 Task: Look for space in Annigeri, India from 12th  August, 2023 to 15th August, 2023 for 3 adults in price range Rs.12000 to Rs.16000. Place can be entire place with 2 bedrooms having 3 beds and 1 bathroom. Property type can be house, flat, guest house. Booking option can be shelf check-in. Required host language is English.
Action: Mouse moved to (571, 132)
Screenshot: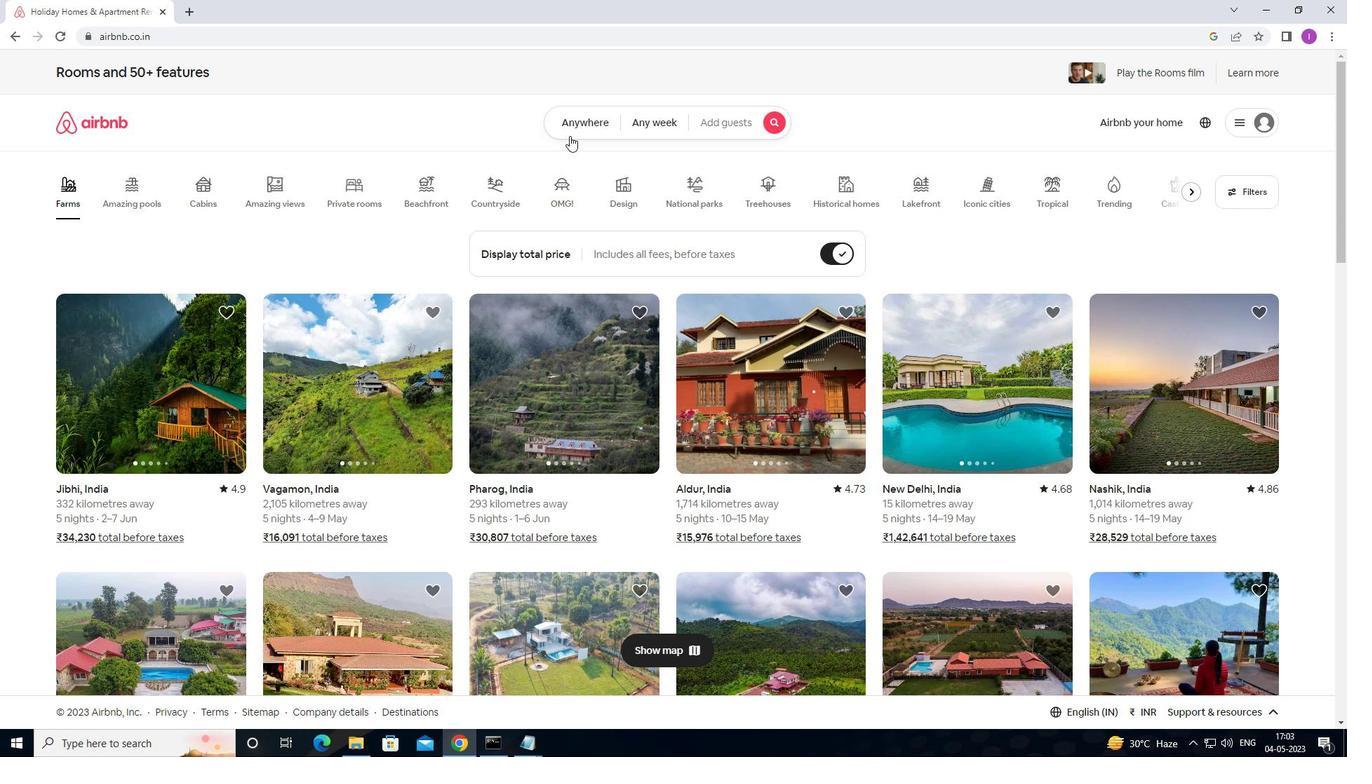 
Action: Mouse pressed left at (571, 132)
Screenshot: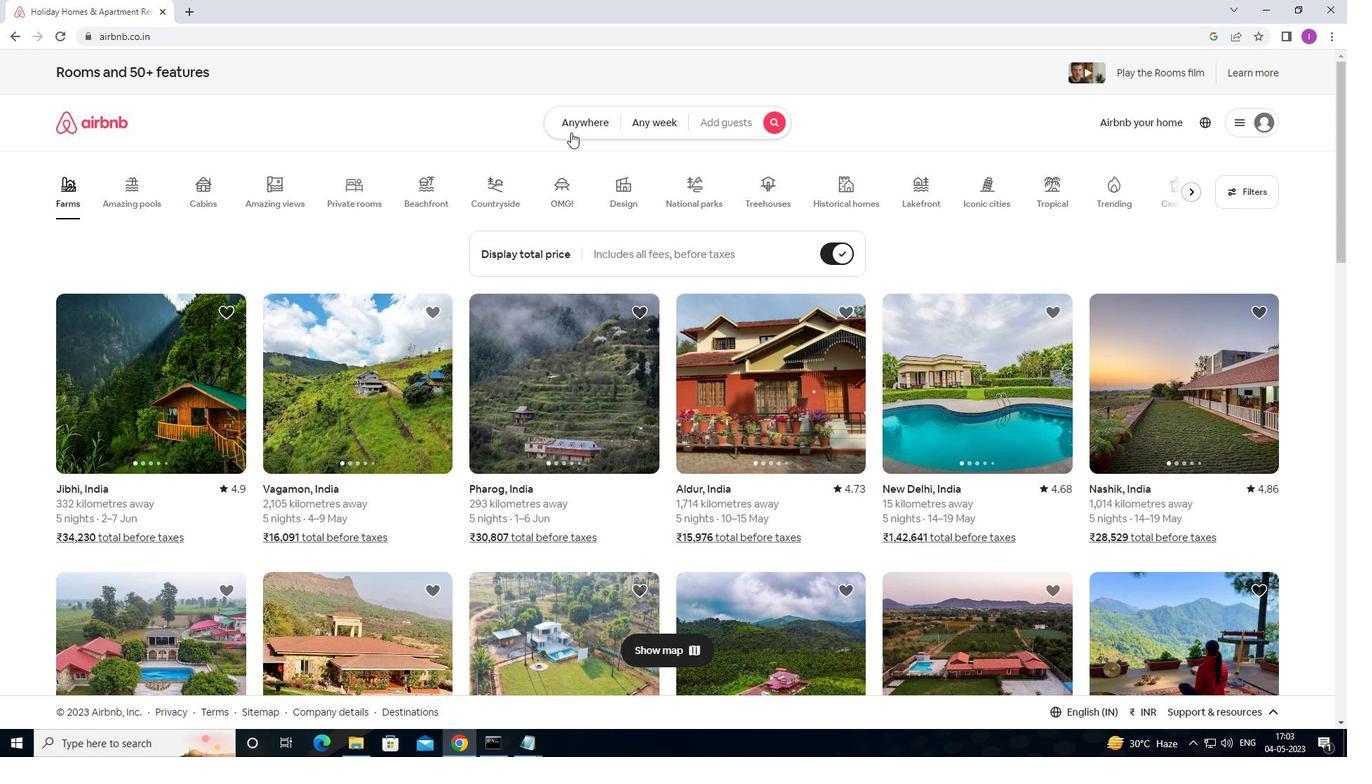 
Action: Mouse moved to (423, 162)
Screenshot: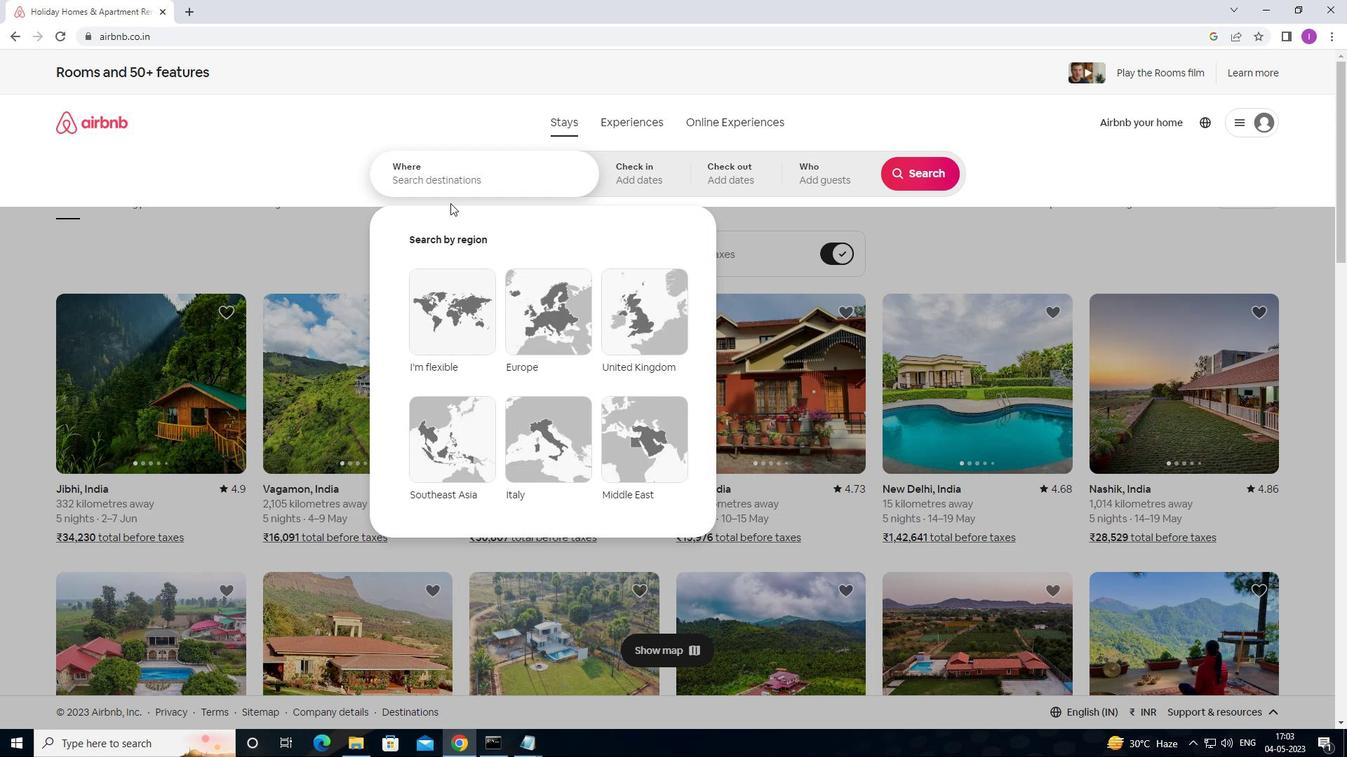 
Action: Mouse pressed left at (423, 162)
Screenshot: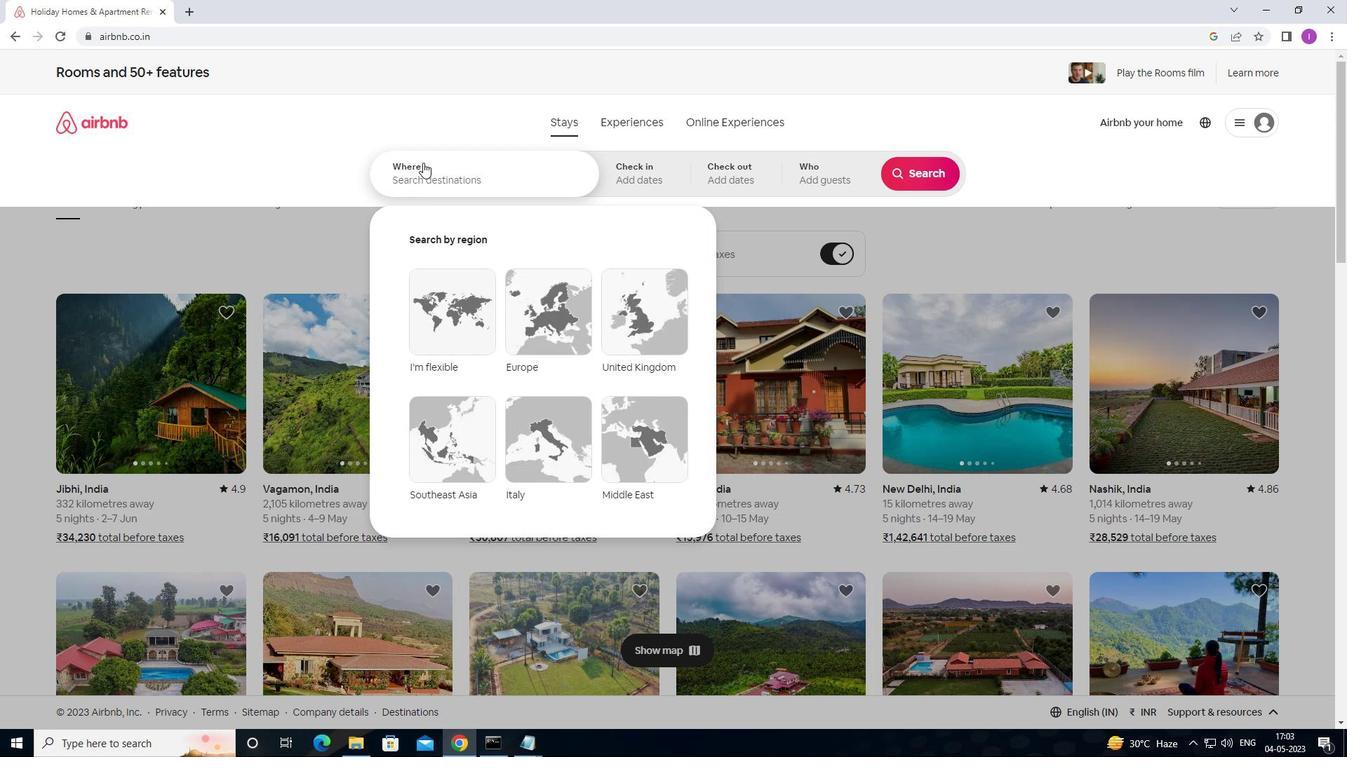 
Action: Mouse moved to (450, 174)
Screenshot: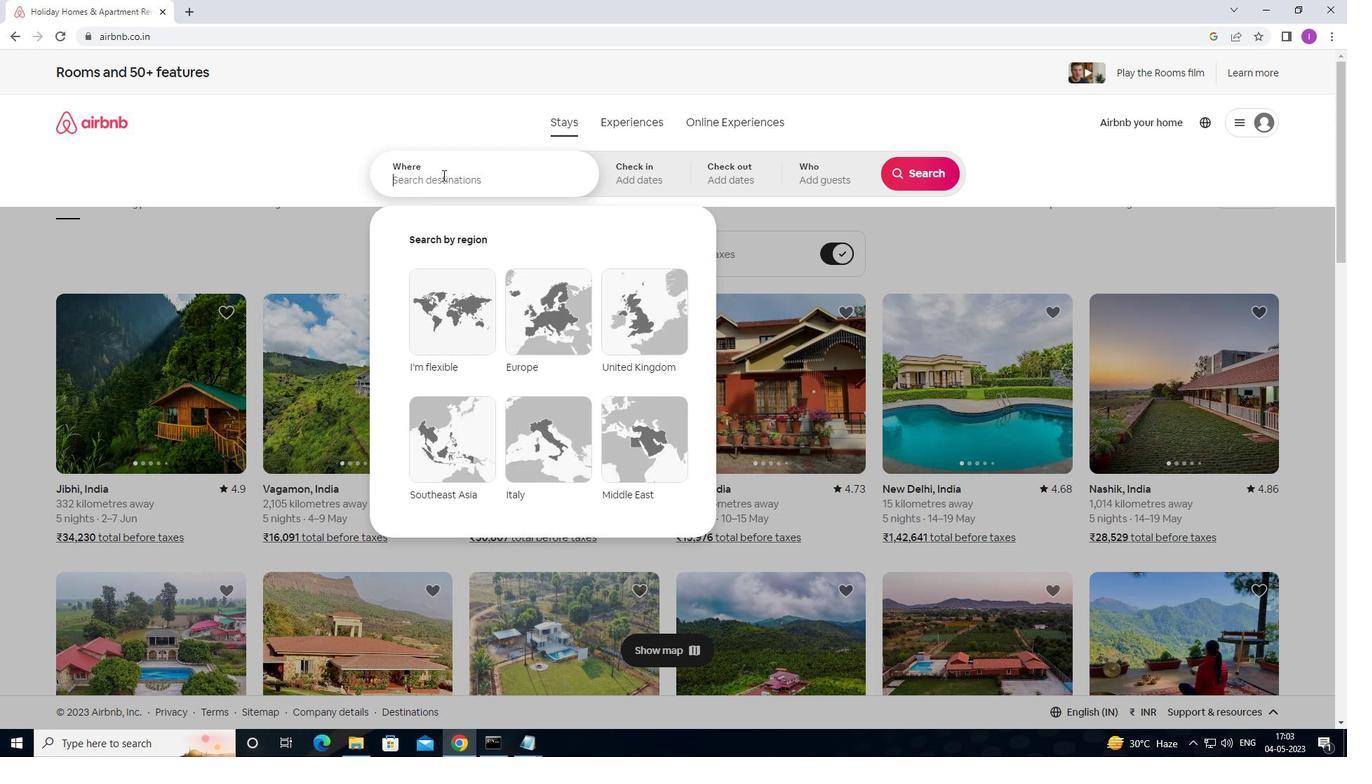 
Action: Key pressed <Key.shift>ANNIGERI,<Key.shift><Key.shift><Key.shift><Key.shift><Key.shift><Key.shift>I<Key.backspace>INDIA
Screenshot: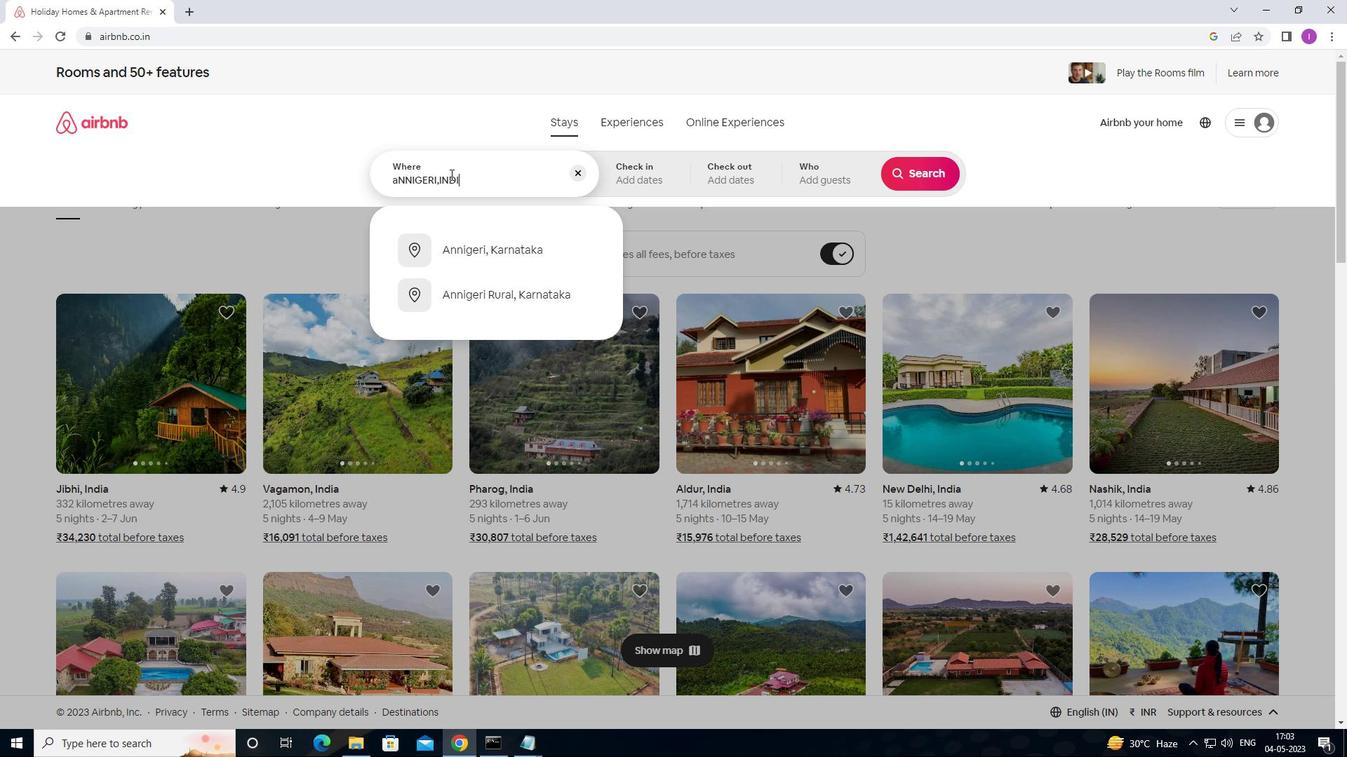 
Action: Mouse moved to (395, 182)
Screenshot: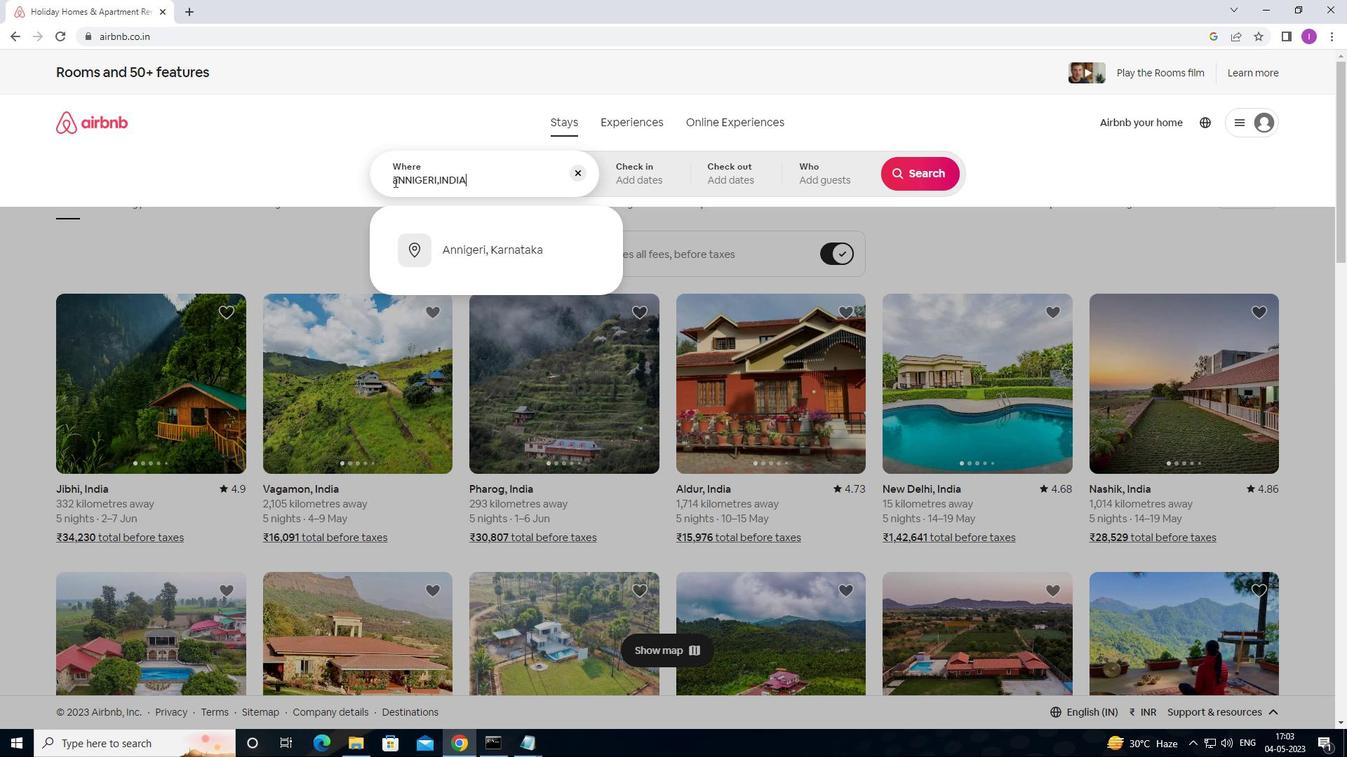 
Action: Mouse pressed left at (395, 182)
Screenshot: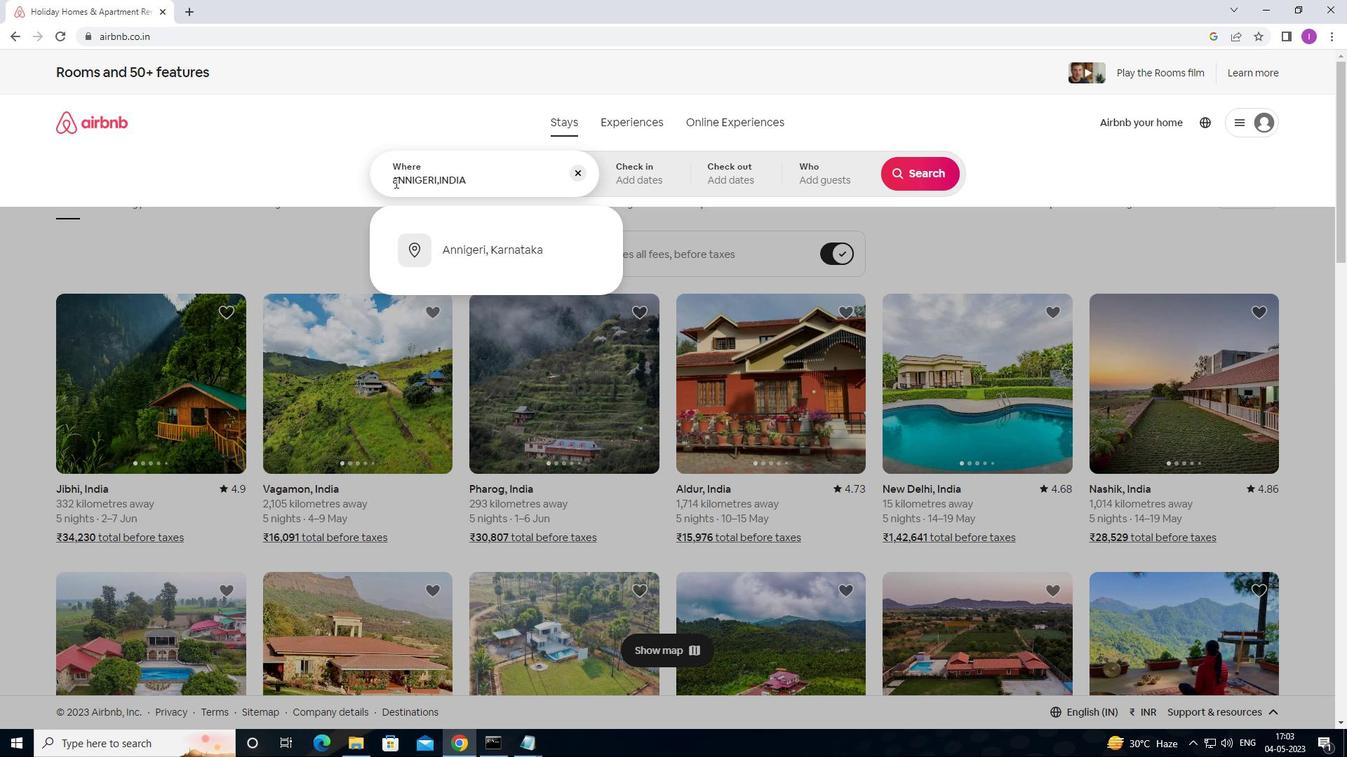 
Action: Mouse moved to (397, 182)
Screenshot: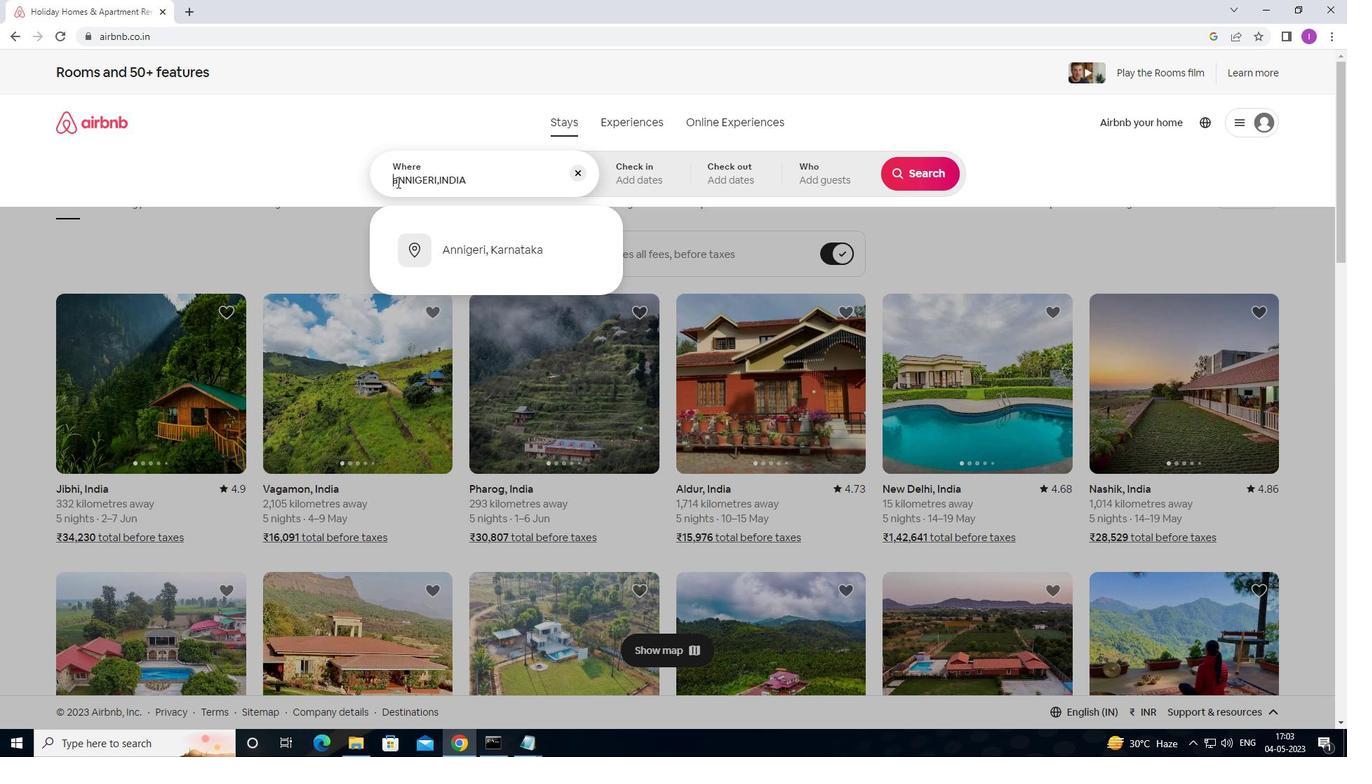 
Action: Mouse pressed left at (397, 182)
Screenshot: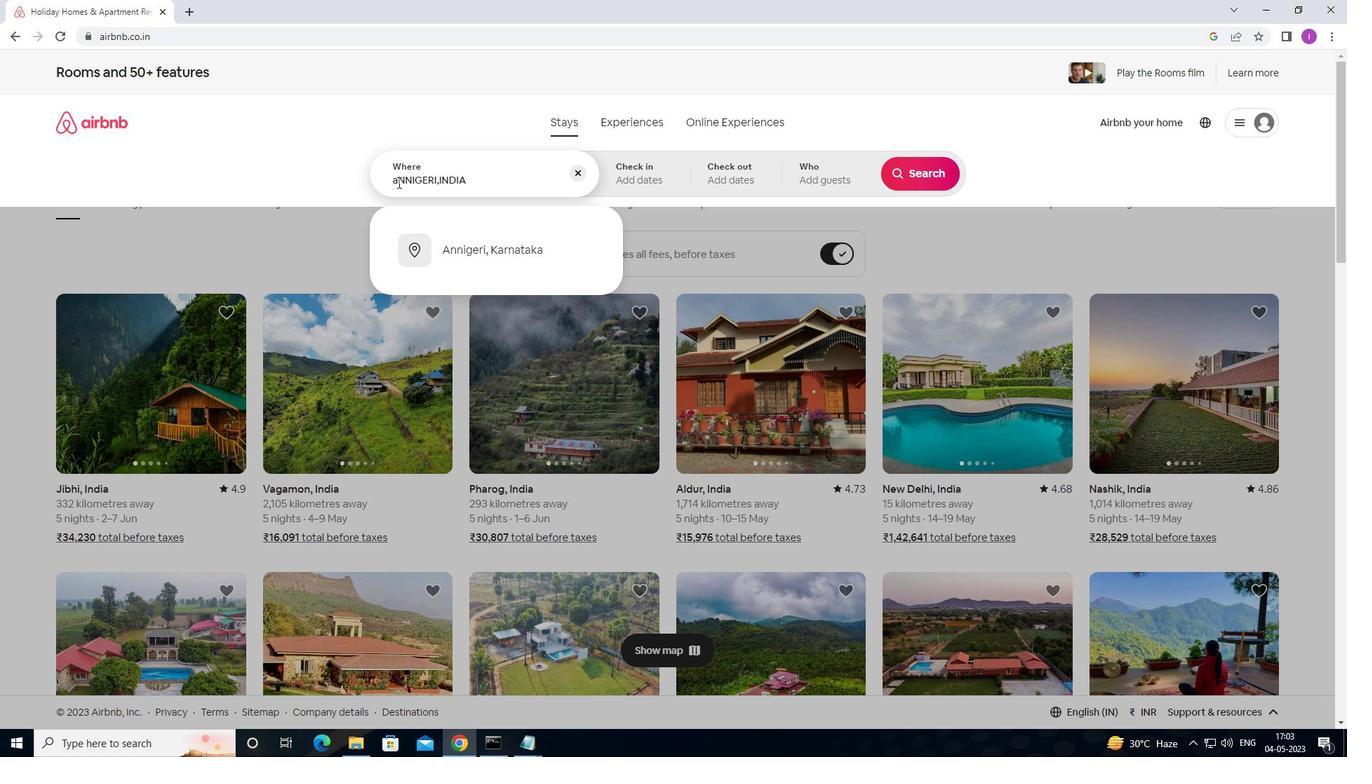 
Action: Mouse moved to (400, 182)
Screenshot: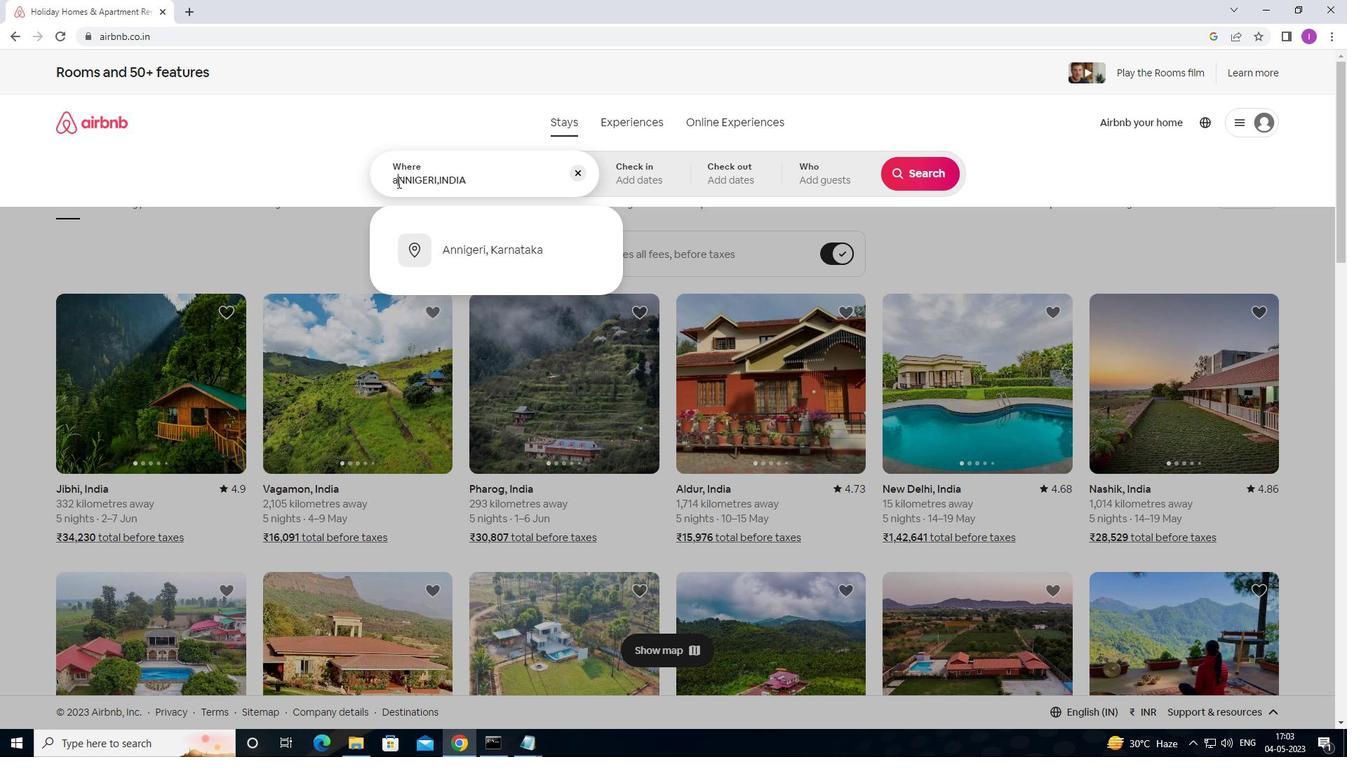 
Action: Key pressed <Key.backspace>
Screenshot: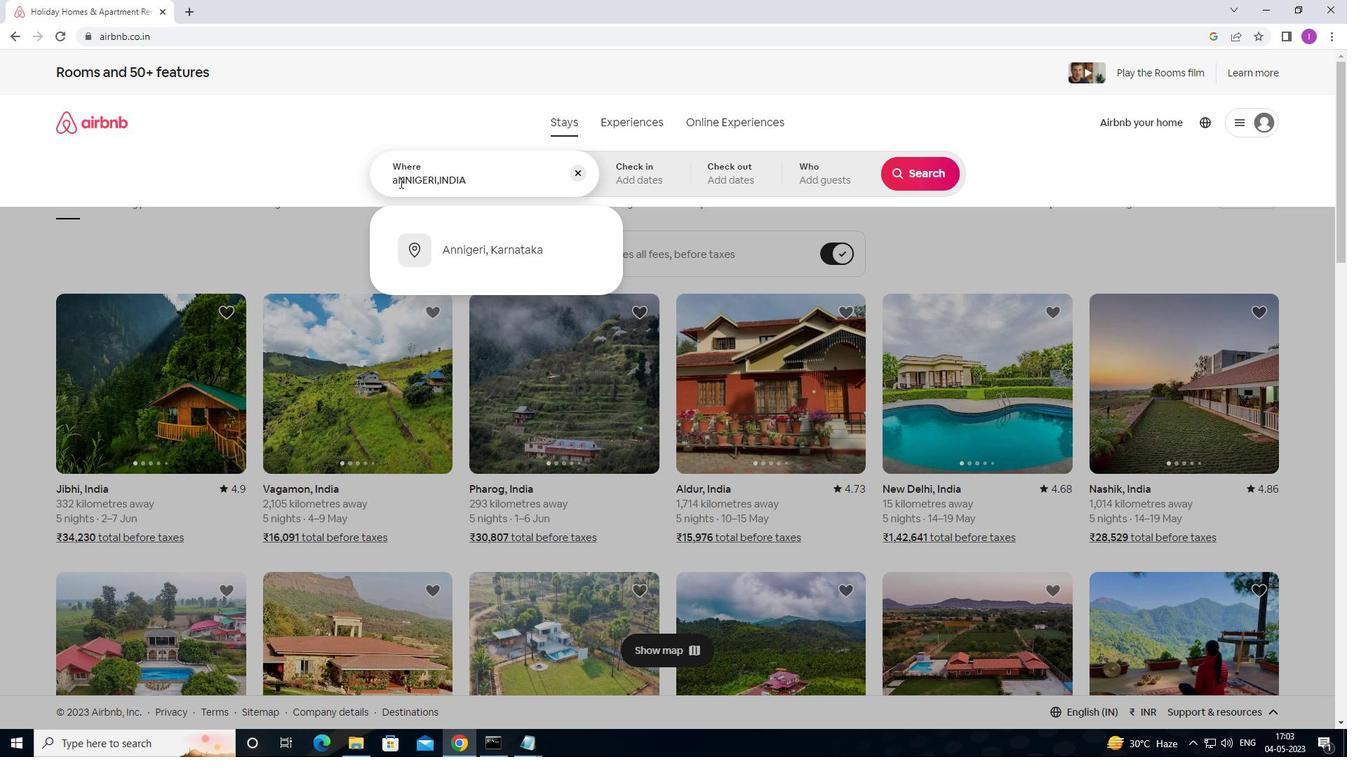 
Action: Mouse moved to (400, 180)
Screenshot: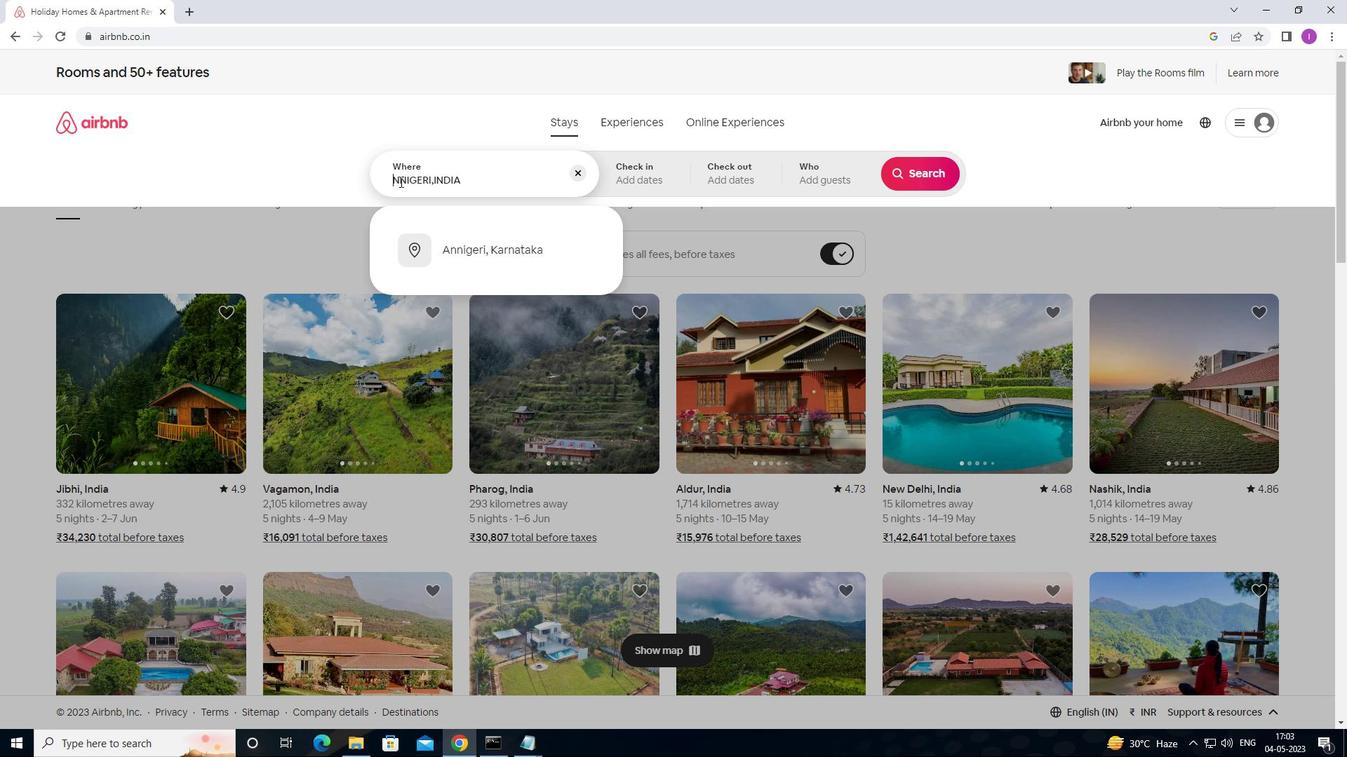 
Action: Key pressed A
Screenshot: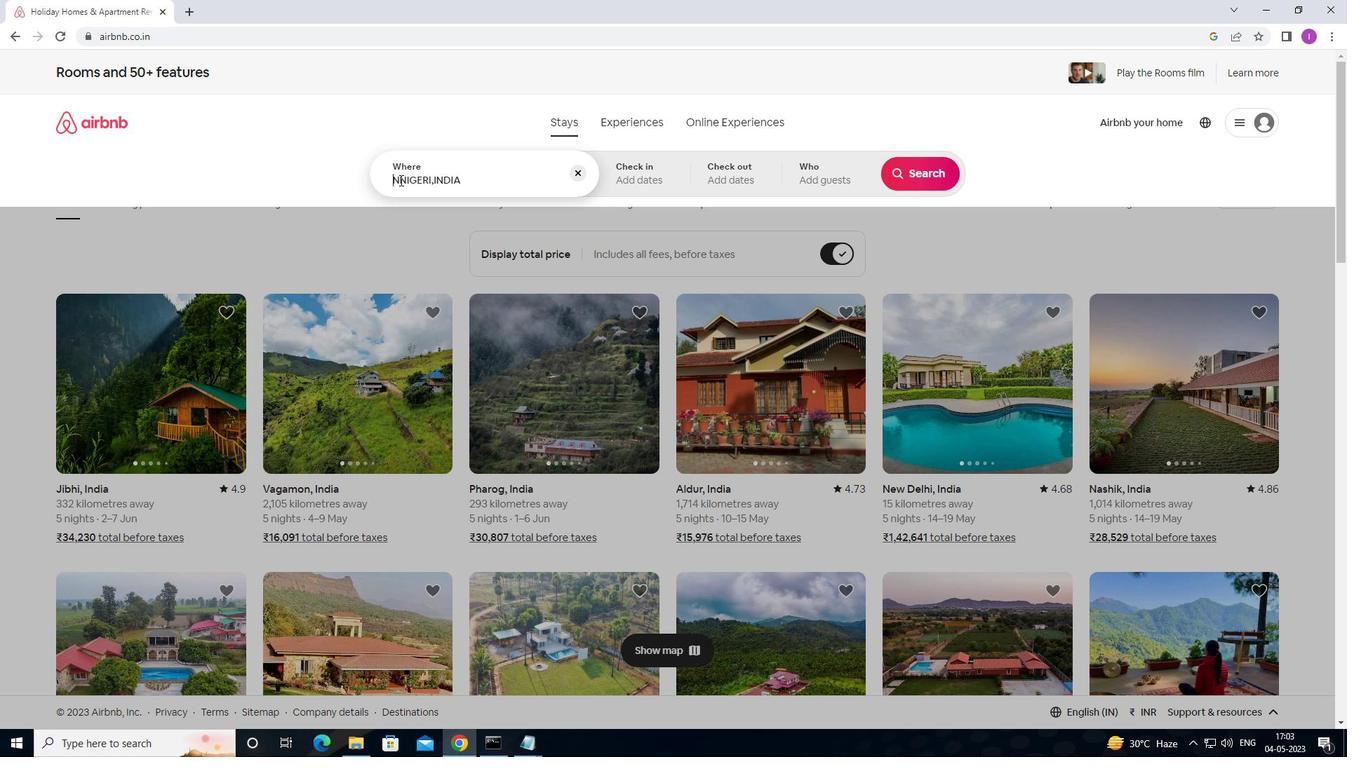 
Action: Mouse moved to (663, 176)
Screenshot: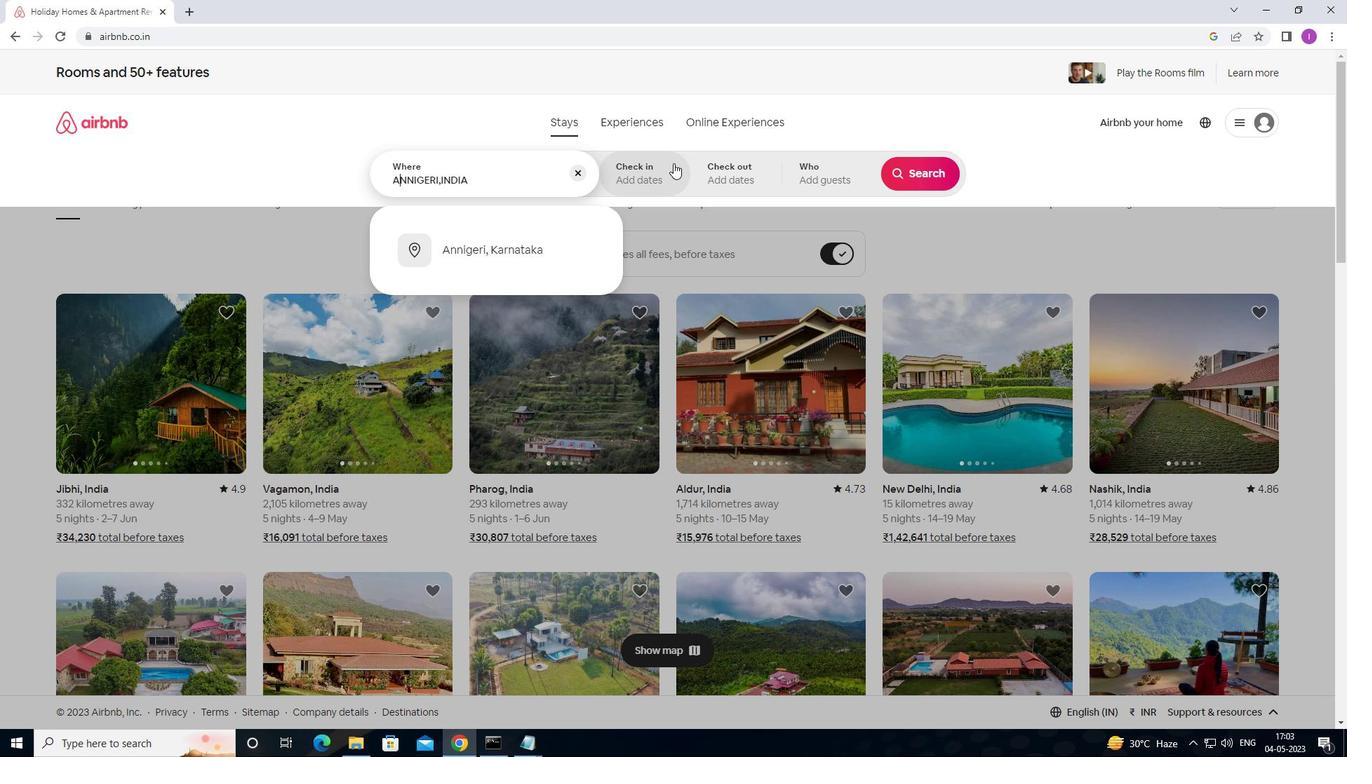 
Action: Mouse pressed left at (663, 176)
Screenshot: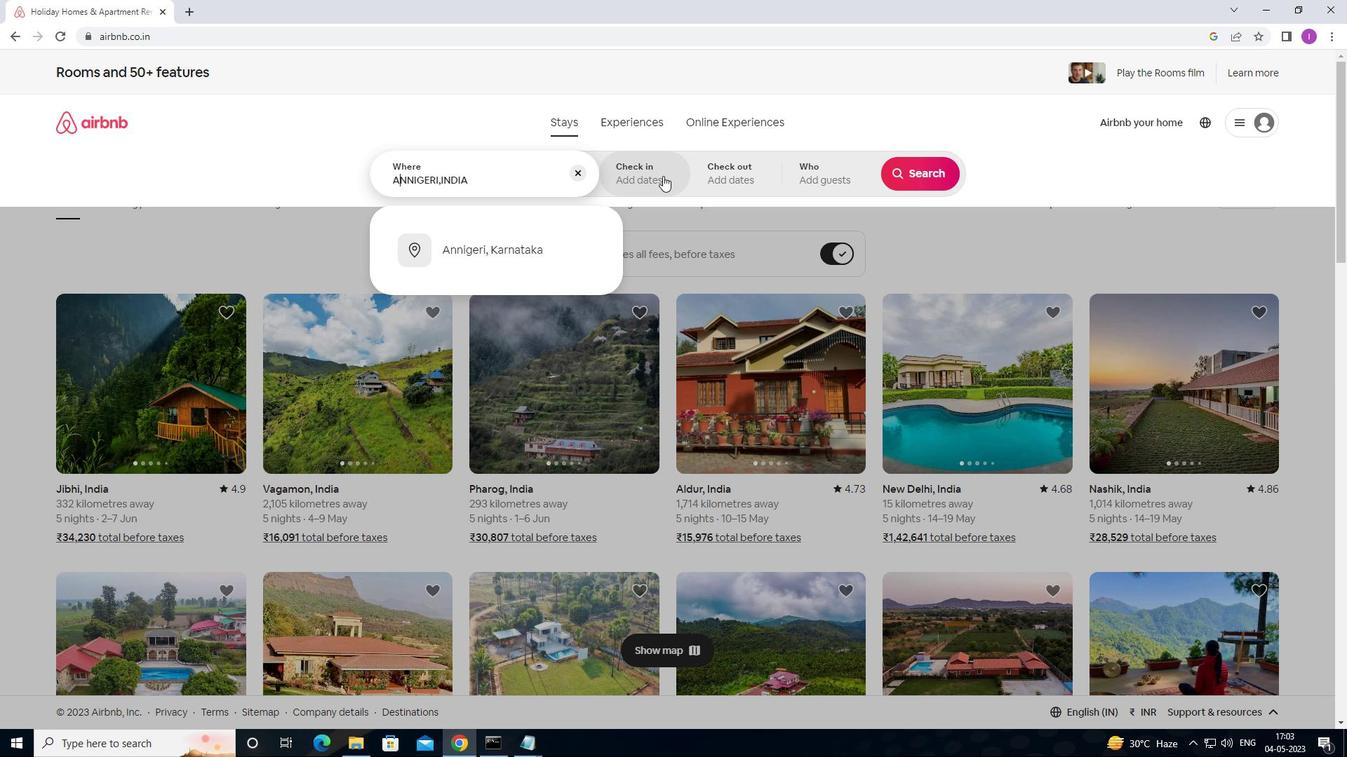 
Action: Mouse moved to (915, 280)
Screenshot: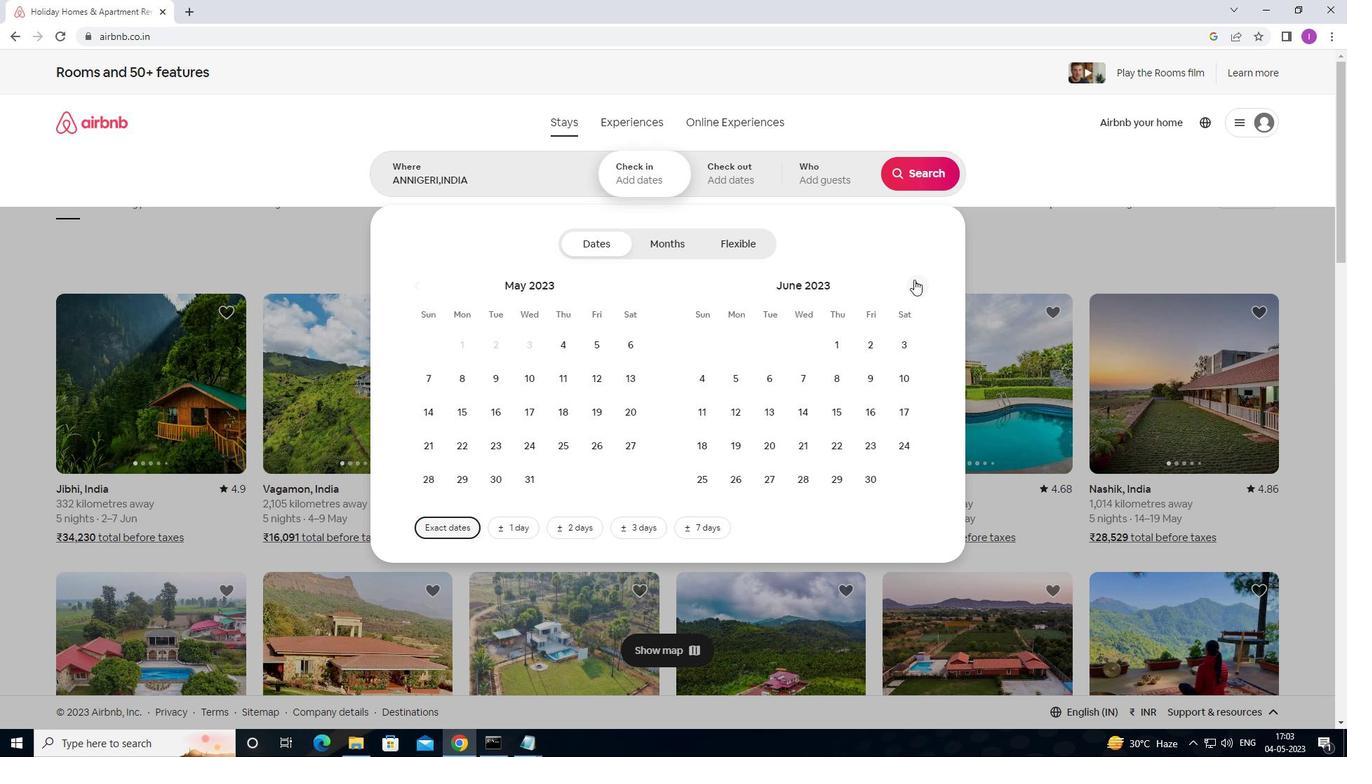 
Action: Mouse pressed left at (915, 280)
Screenshot: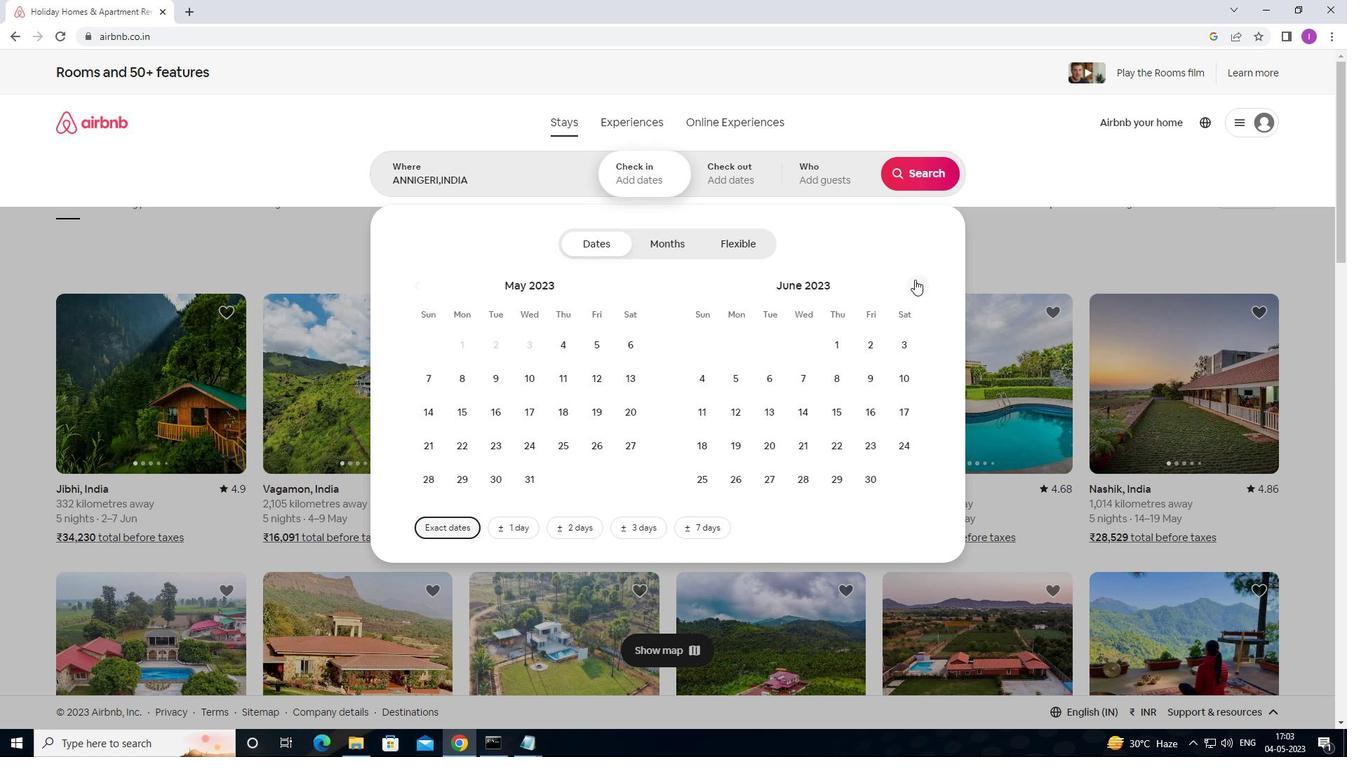 
Action: Mouse moved to (916, 280)
Screenshot: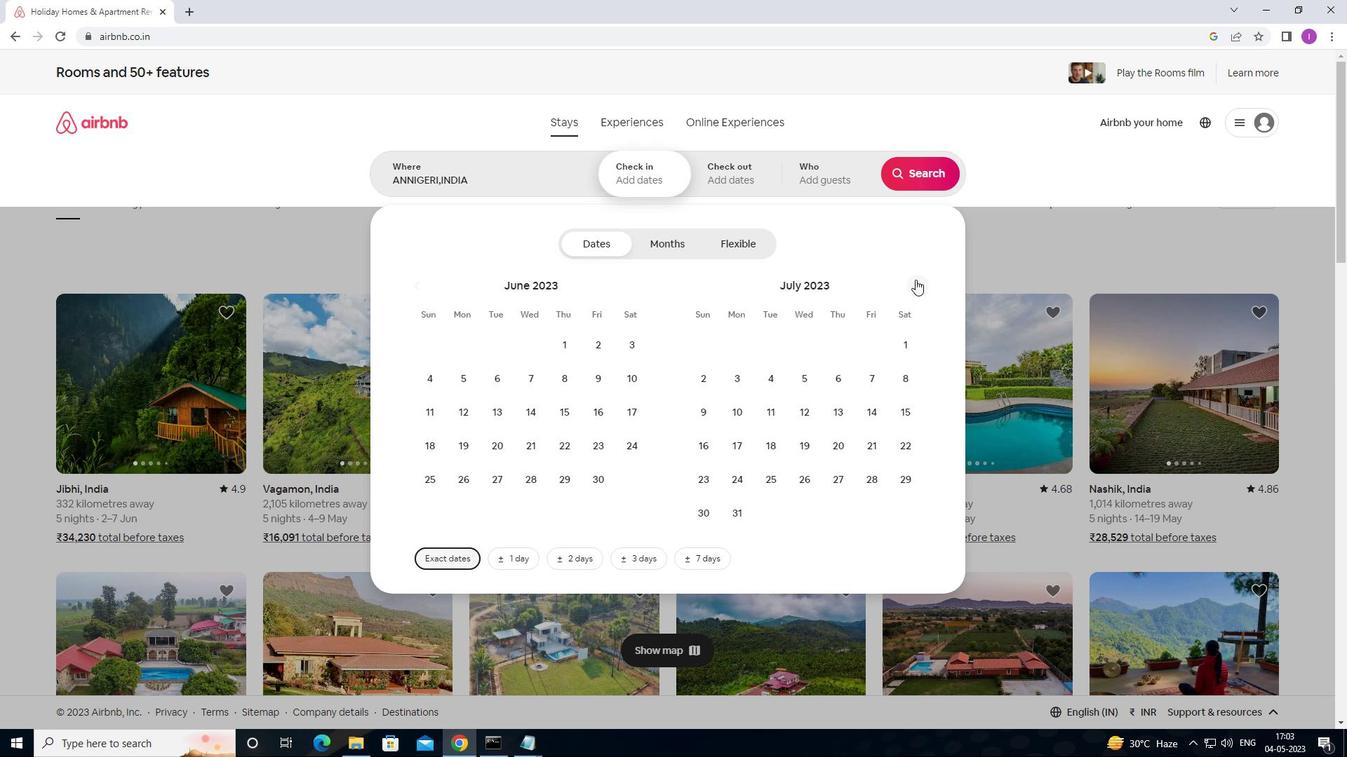 
Action: Mouse pressed left at (916, 280)
Screenshot: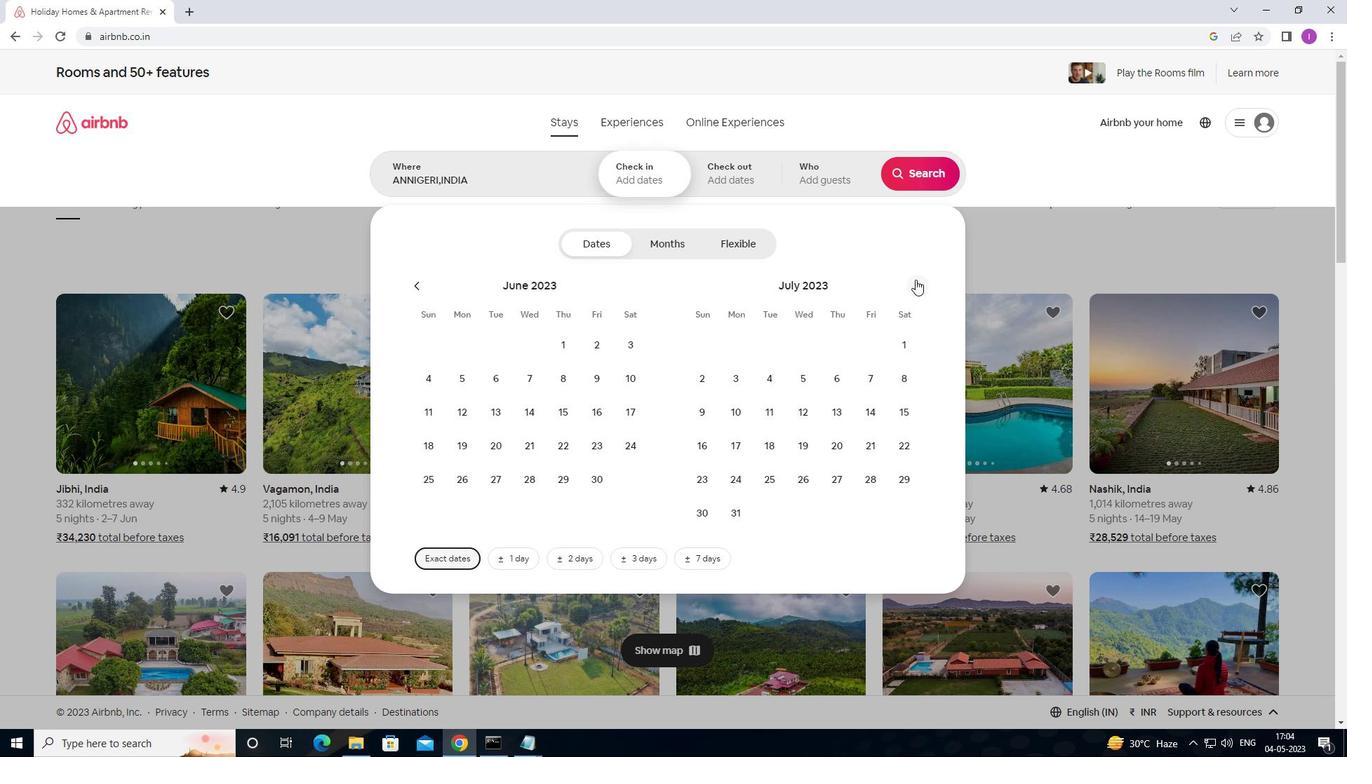 
Action: Mouse moved to (909, 369)
Screenshot: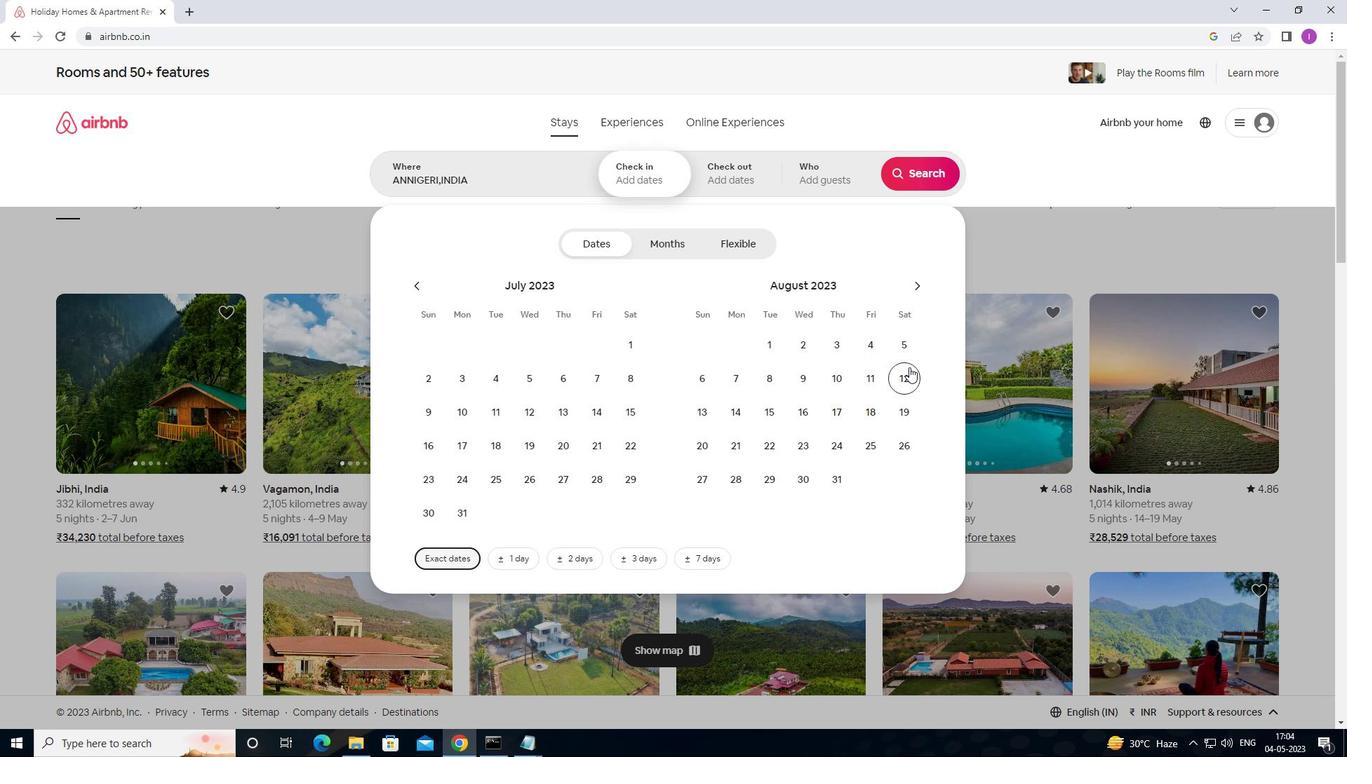 
Action: Mouse pressed left at (909, 369)
Screenshot: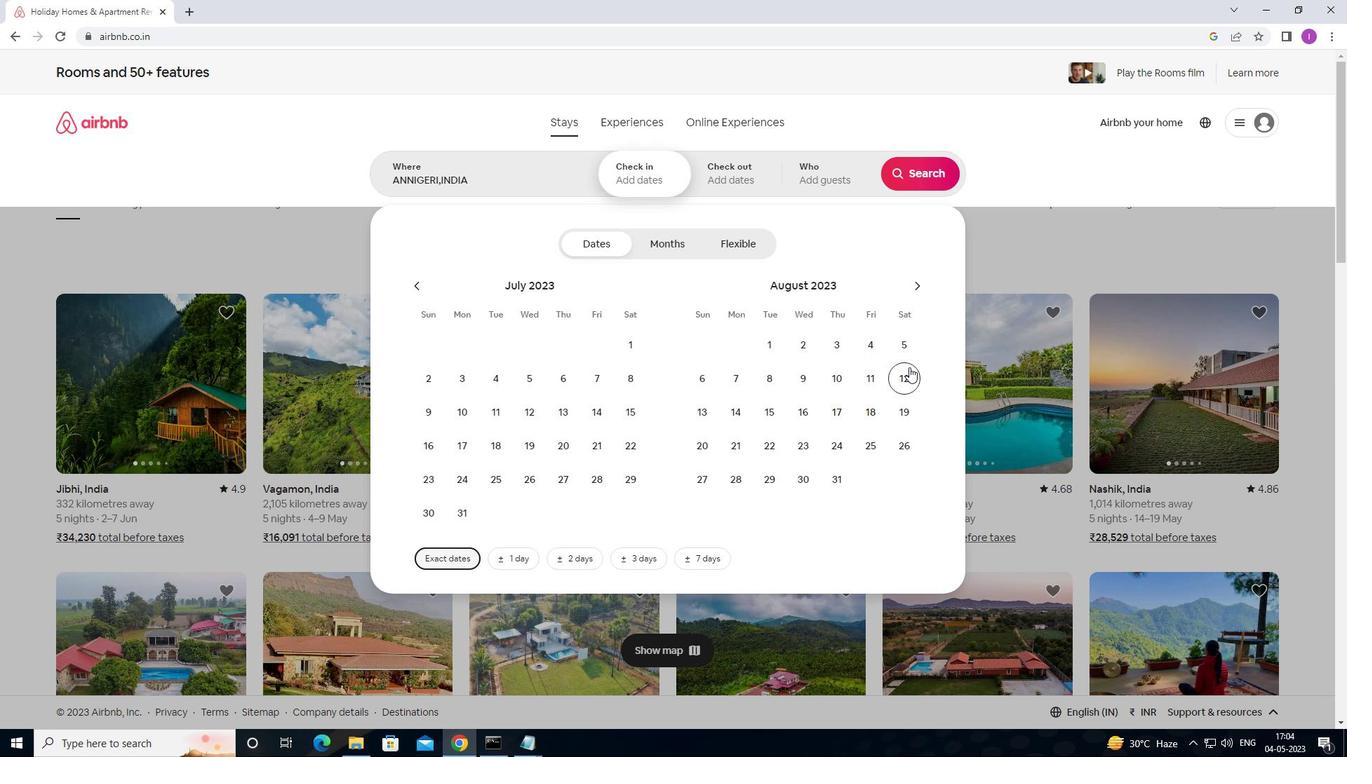 
Action: Mouse moved to (772, 411)
Screenshot: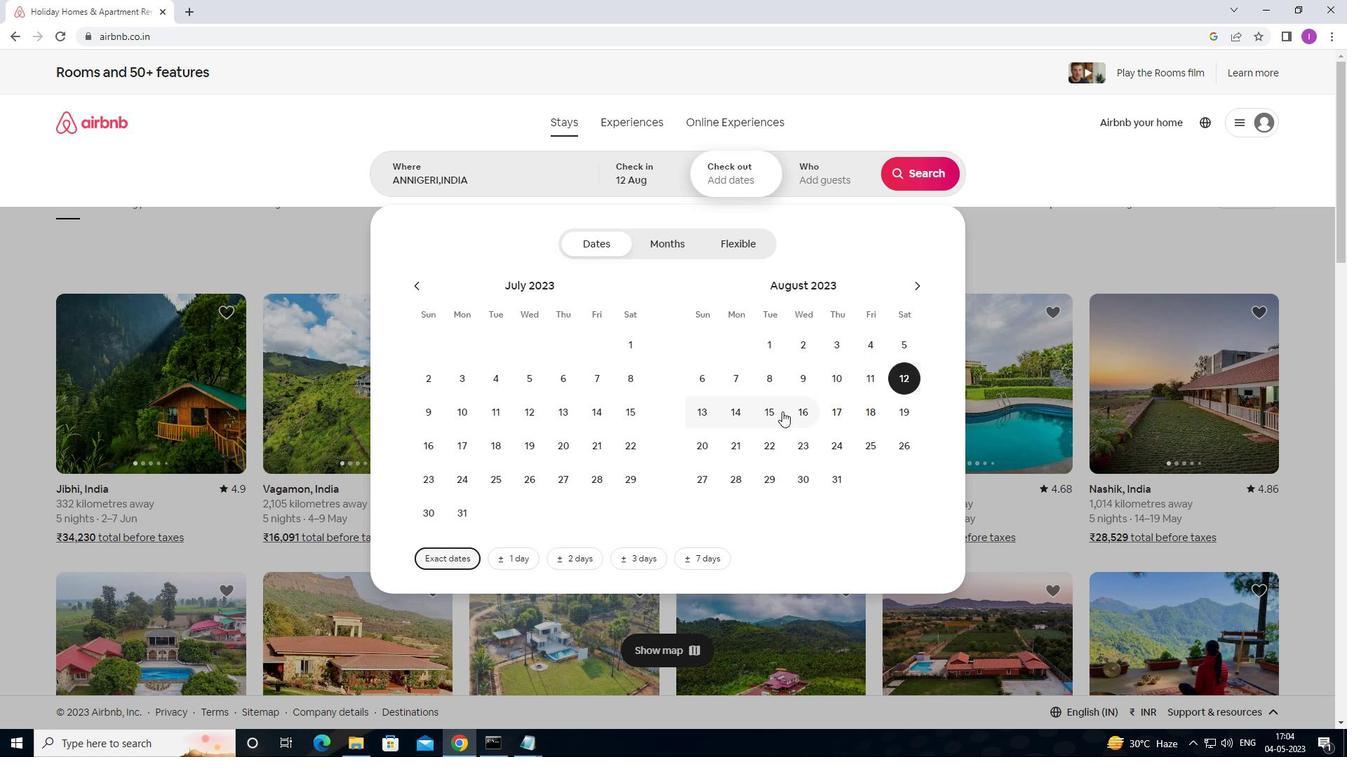 
Action: Mouse pressed left at (772, 411)
Screenshot: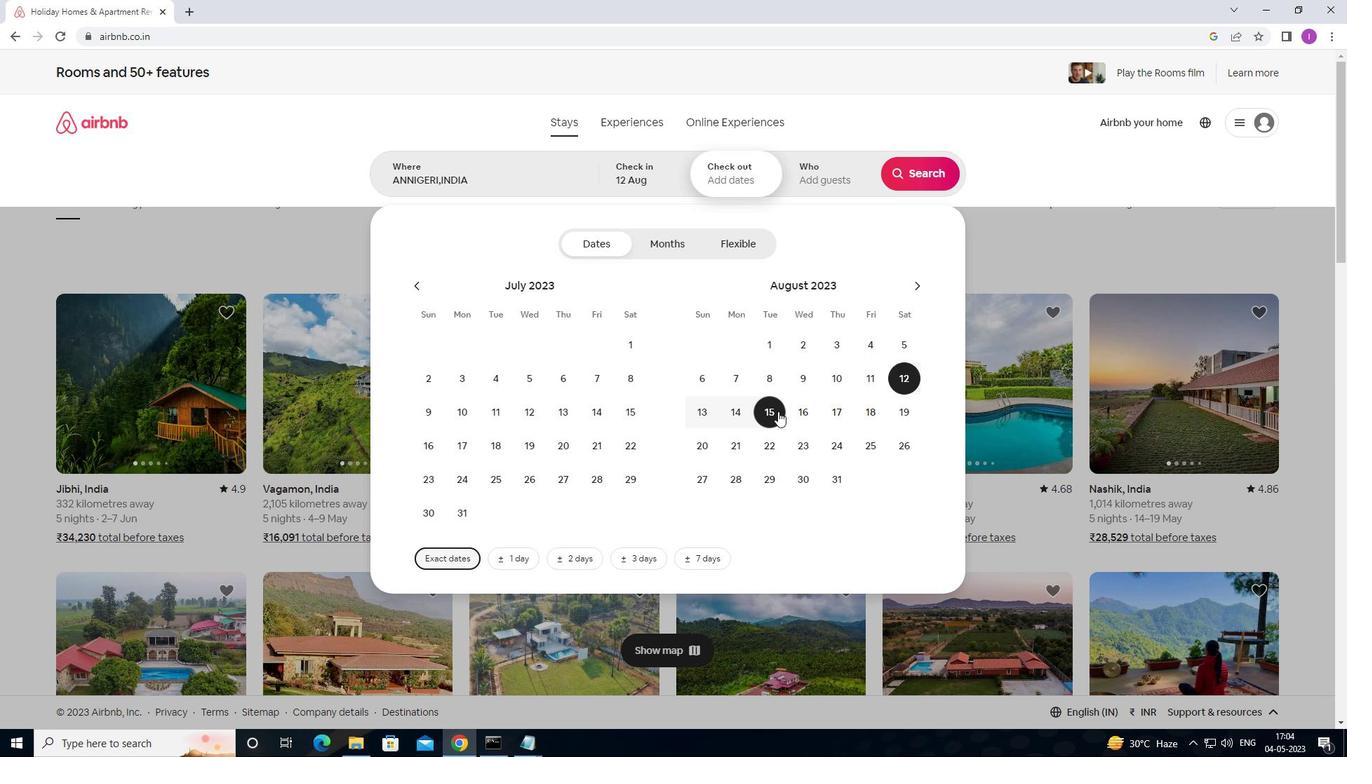 
Action: Mouse moved to (814, 182)
Screenshot: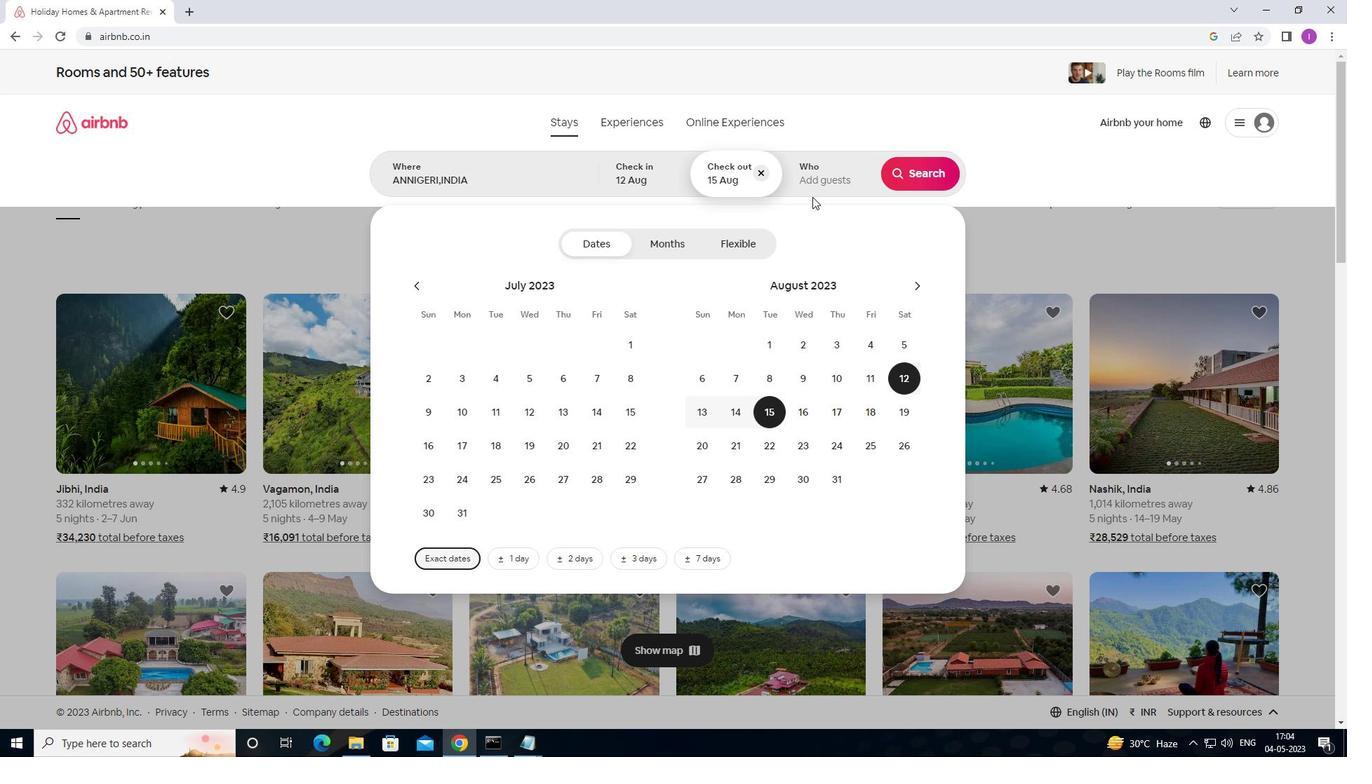 
Action: Mouse pressed left at (814, 182)
Screenshot: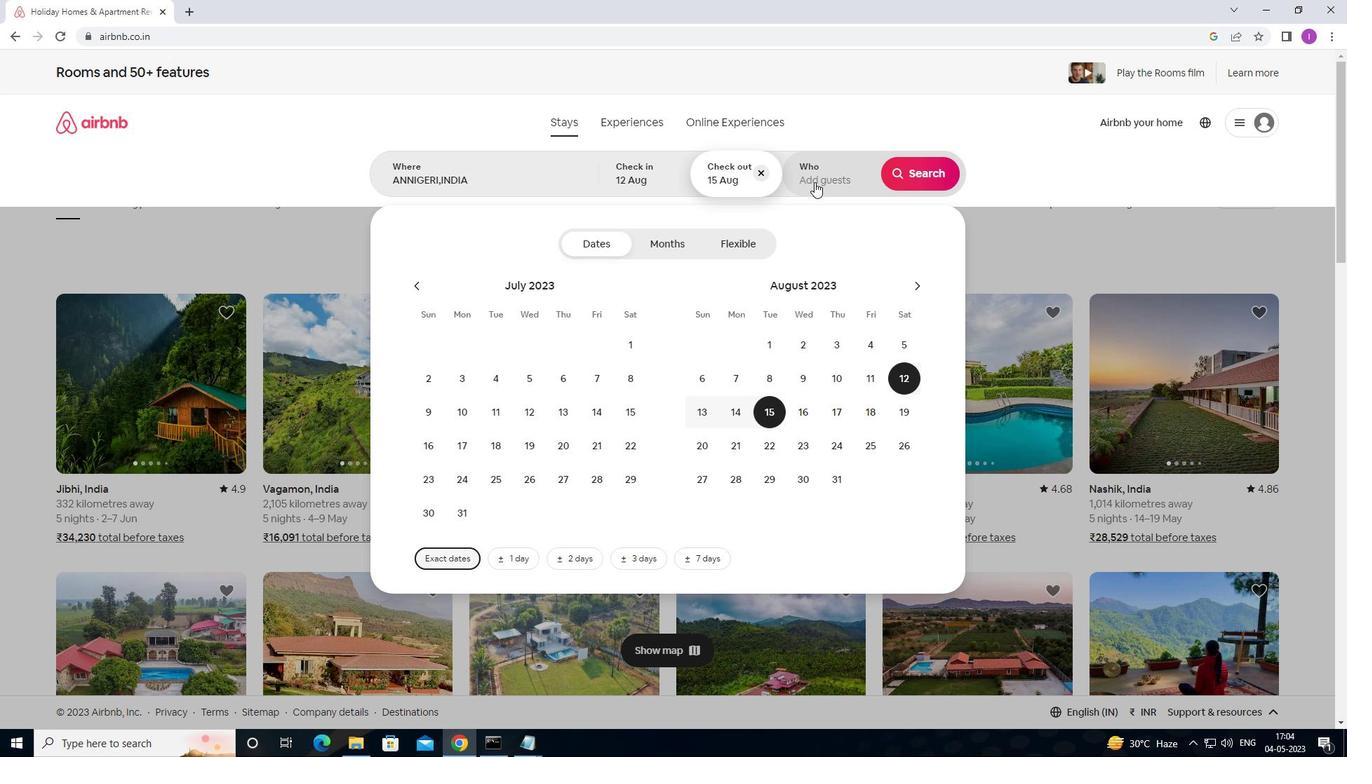 
Action: Mouse moved to (930, 249)
Screenshot: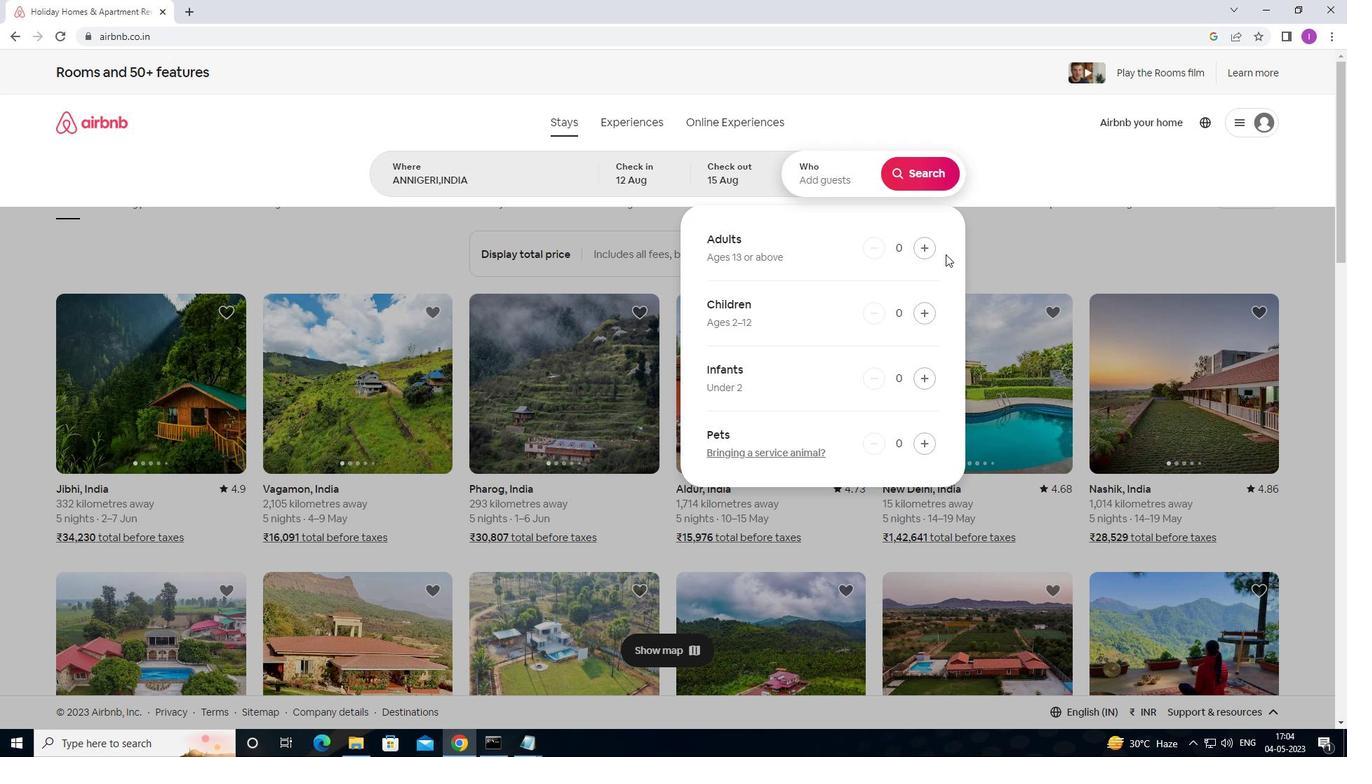 
Action: Mouse pressed left at (930, 249)
Screenshot: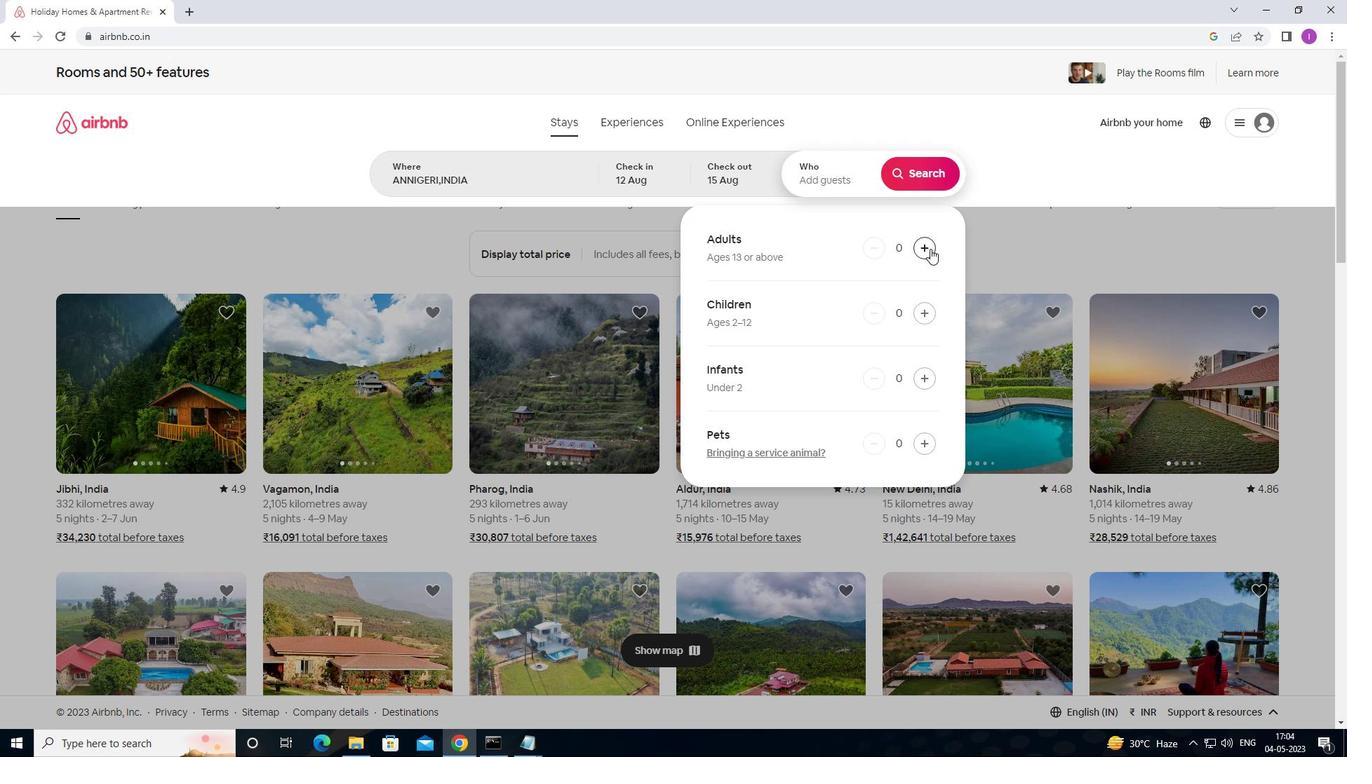 
Action: Mouse pressed left at (930, 249)
Screenshot: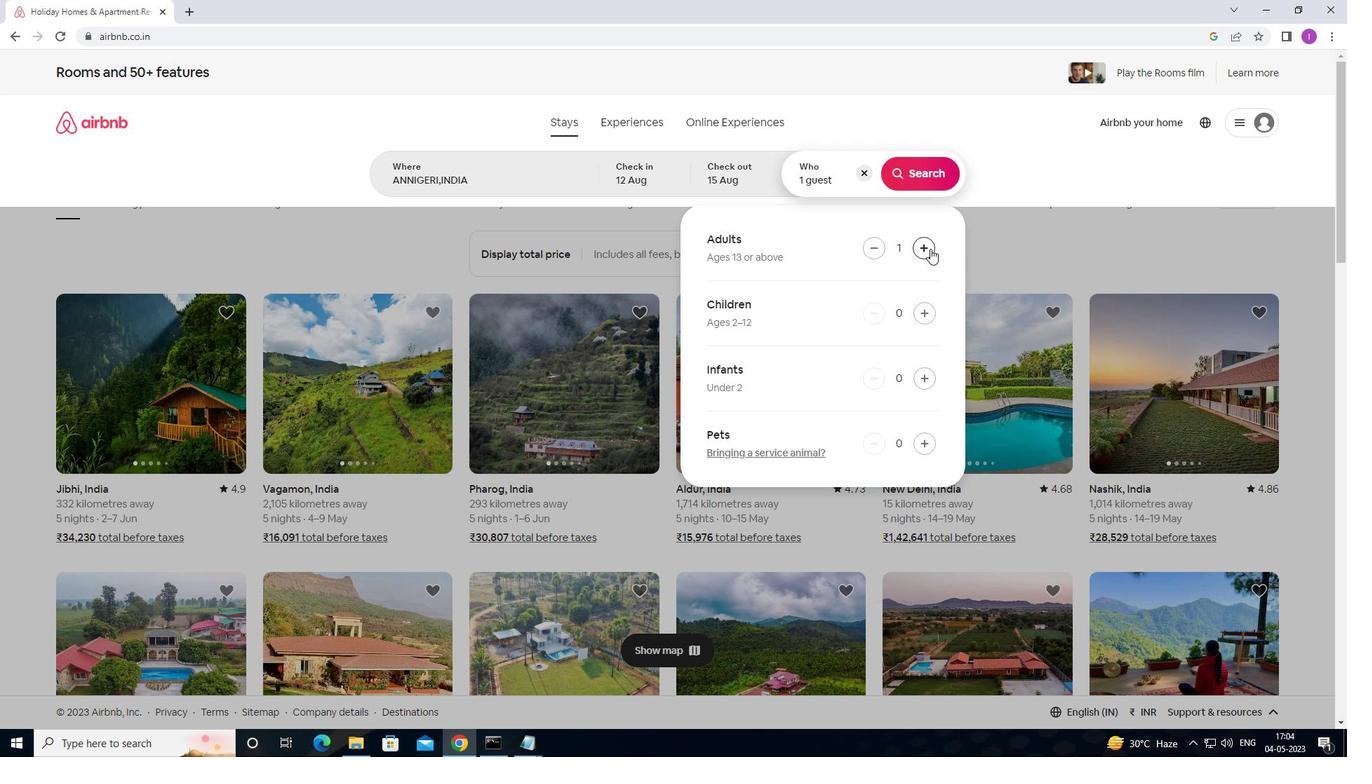 
Action: Mouse pressed left at (930, 249)
Screenshot: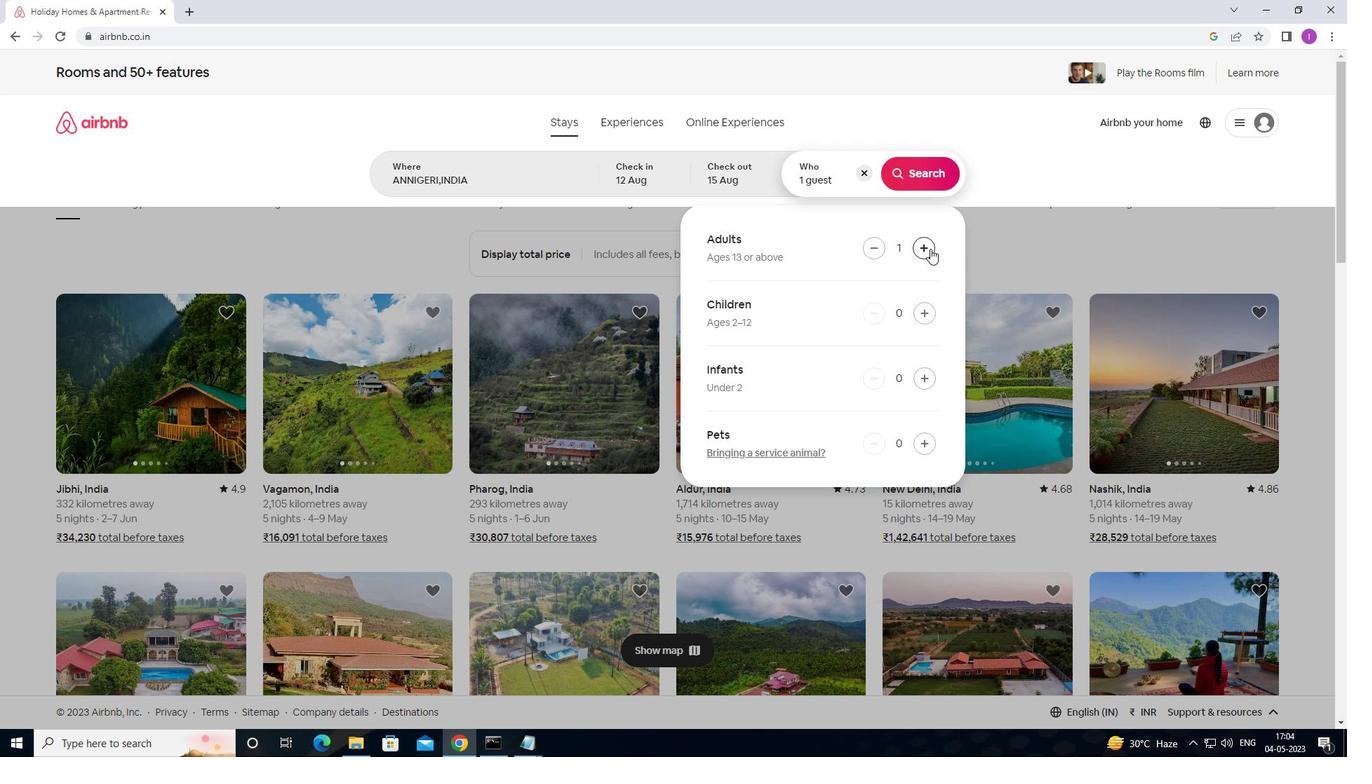 
Action: Mouse moved to (917, 174)
Screenshot: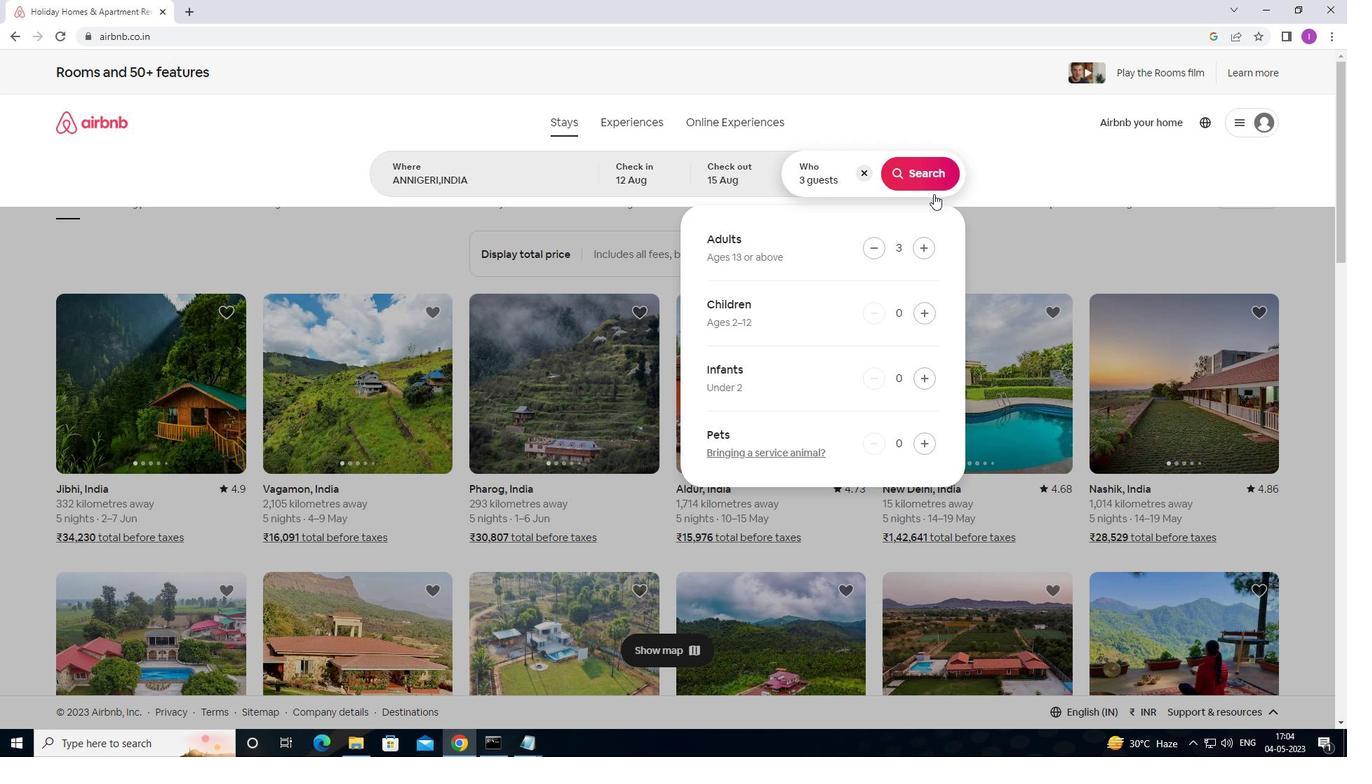 
Action: Mouse pressed left at (917, 174)
Screenshot: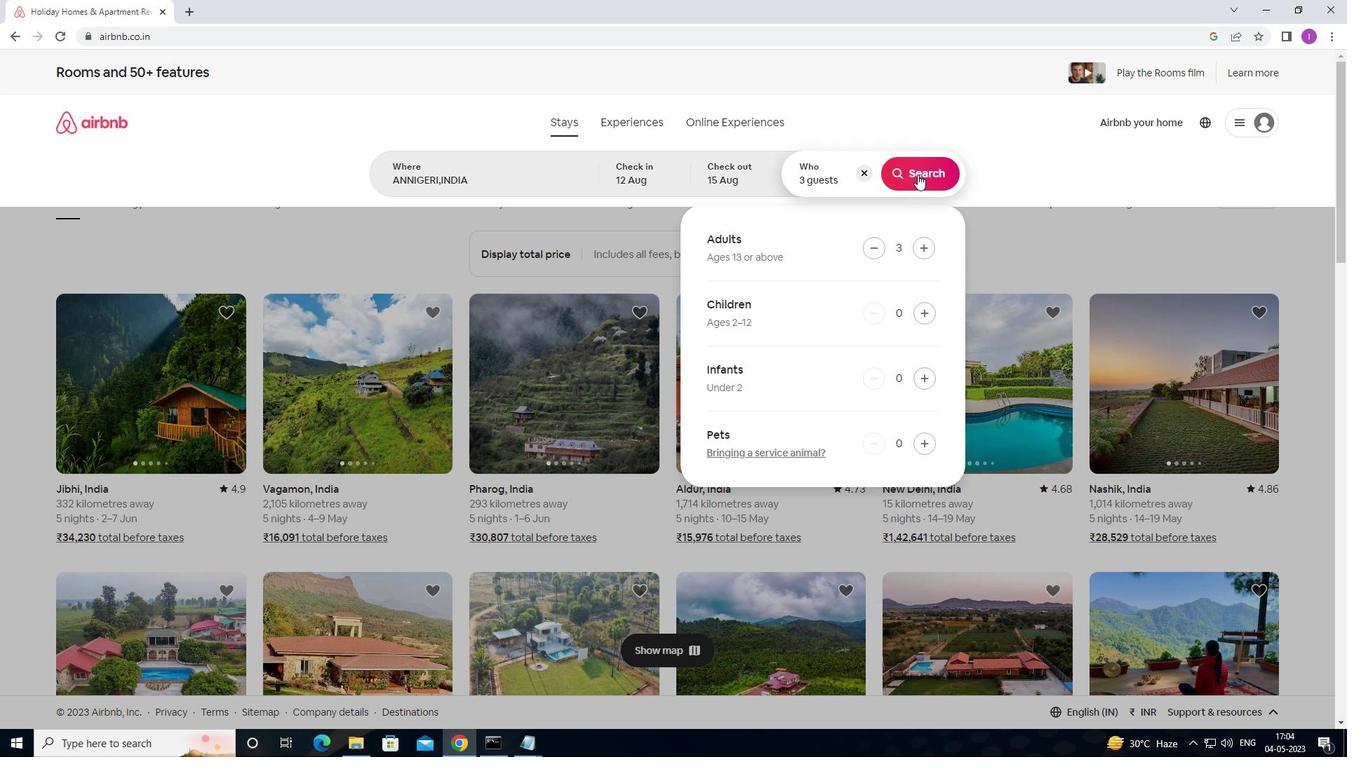 
Action: Mouse moved to (1268, 135)
Screenshot: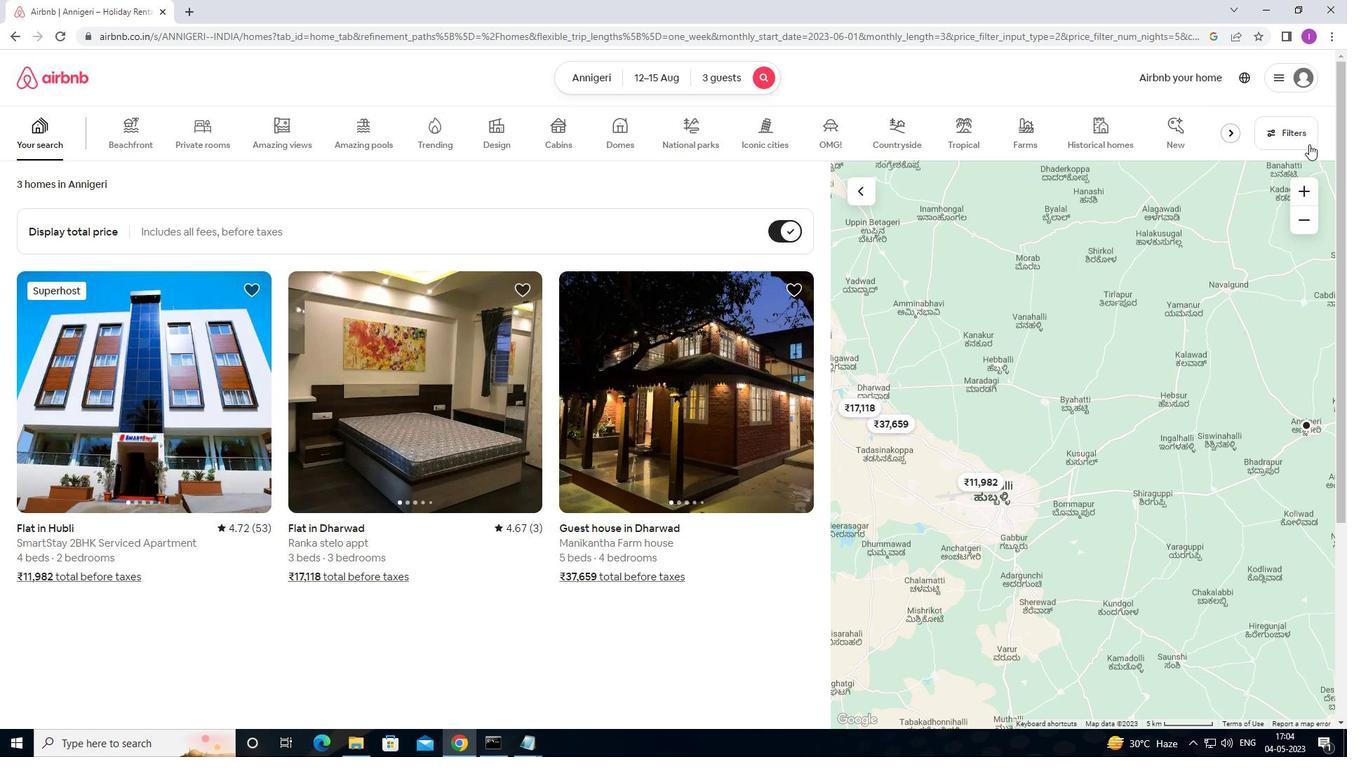 
Action: Mouse pressed left at (1268, 135)
Screenshot: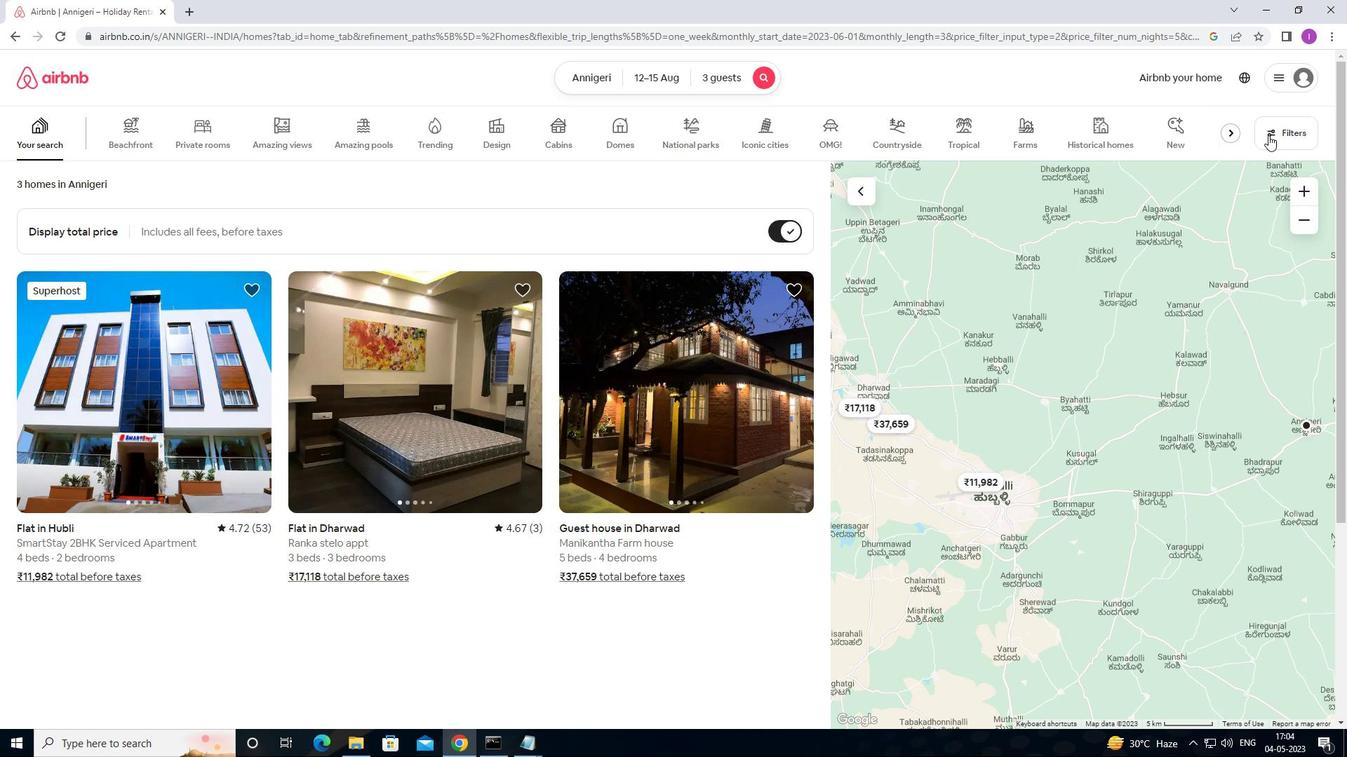 
Action: Mouse moved to (531, 317)
Screenshot: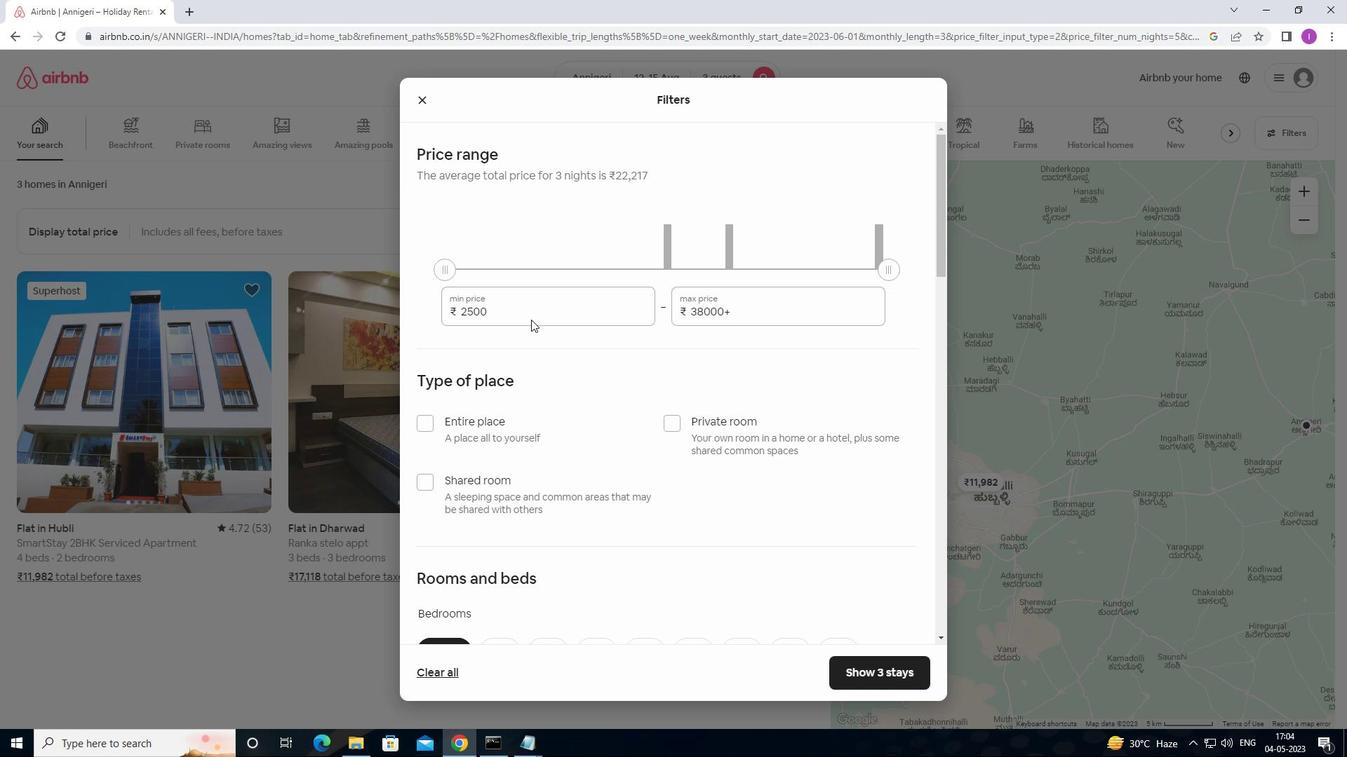 
Action: Mouse pressed left at (531, 317)
Screenshot: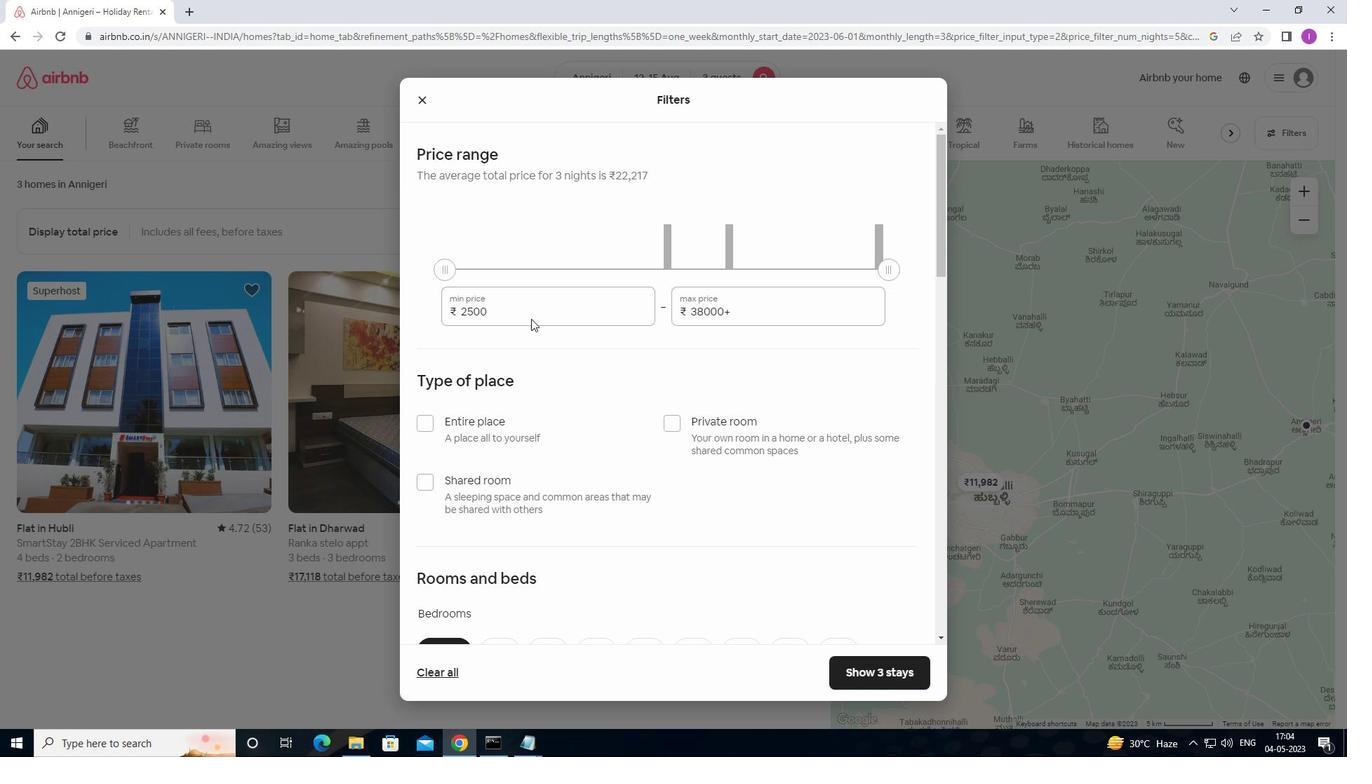 
Action: Mouse moved to (442, 318)
Screenshot: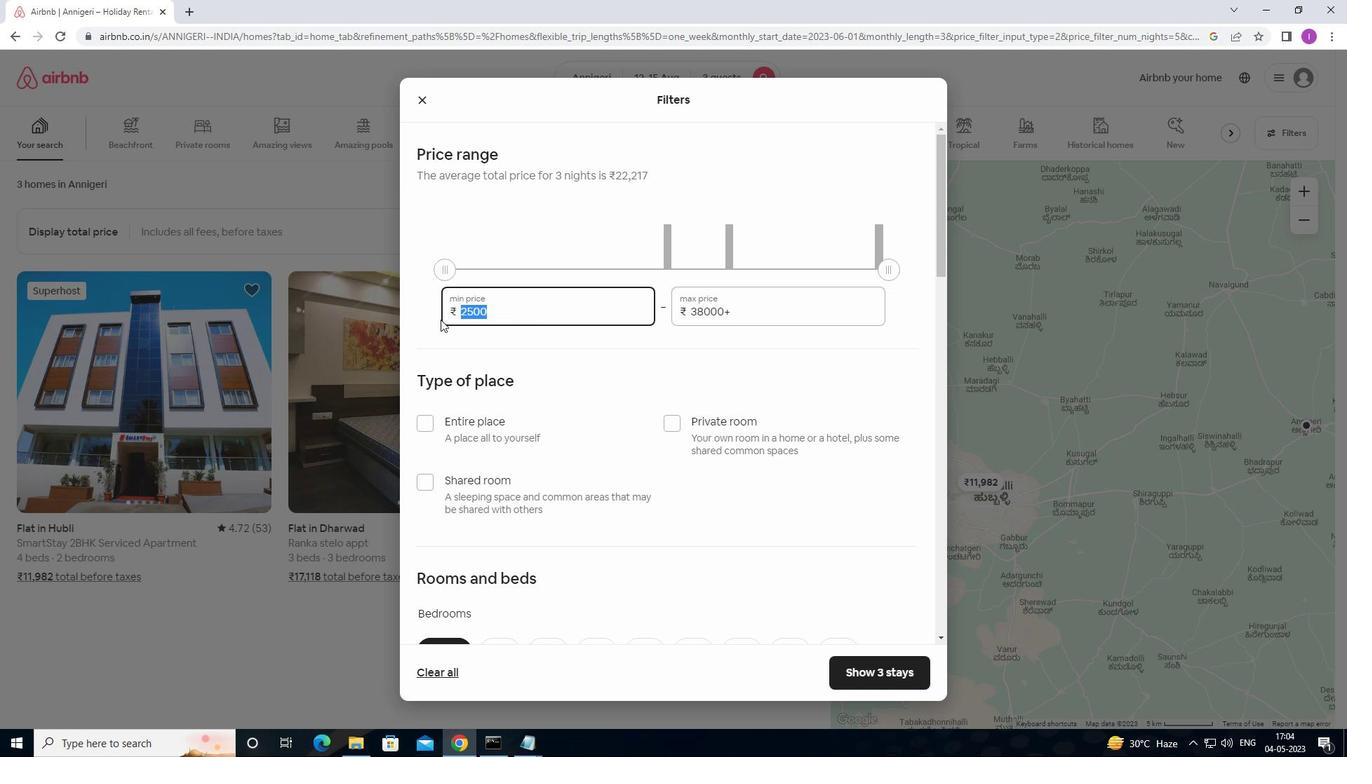 
Action: Key pressed 12000
Screenshot: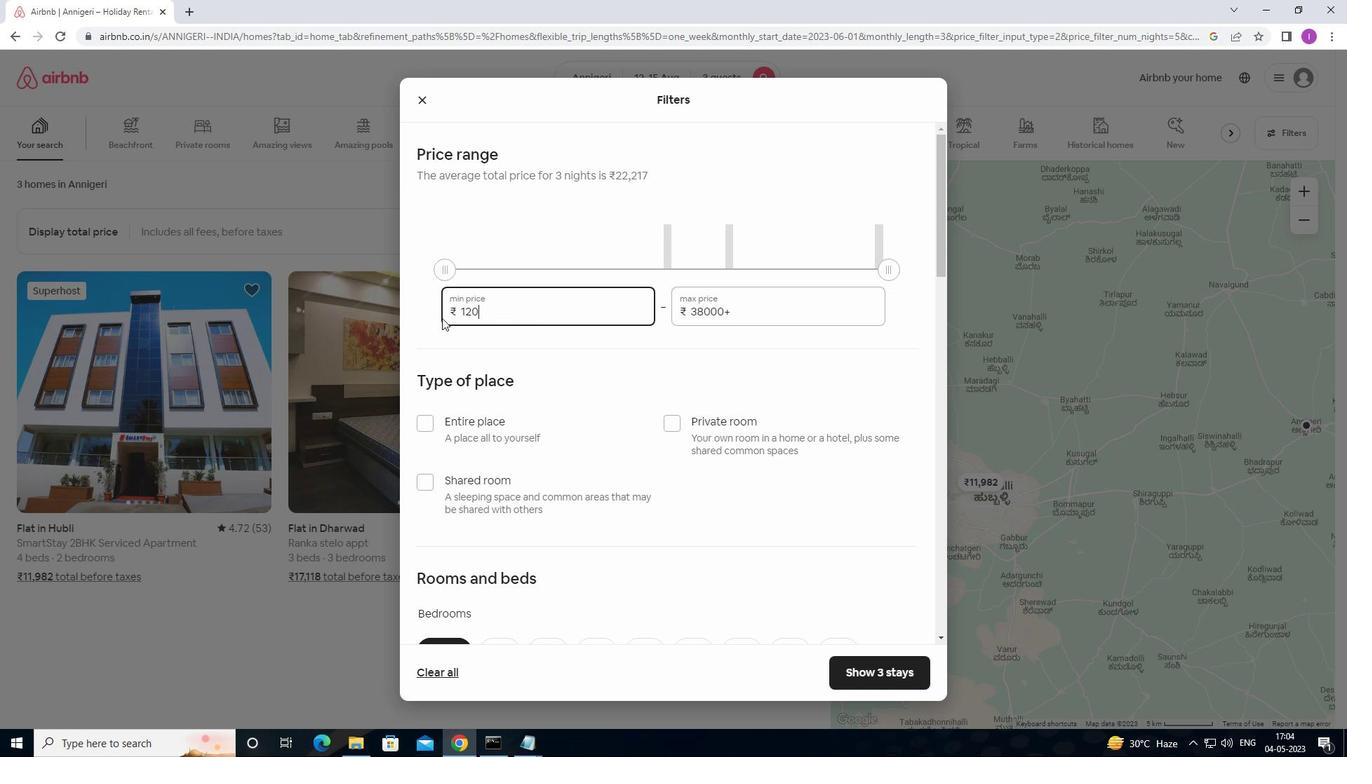 
Action: Mouse moved to (731, 312)
Screenshot: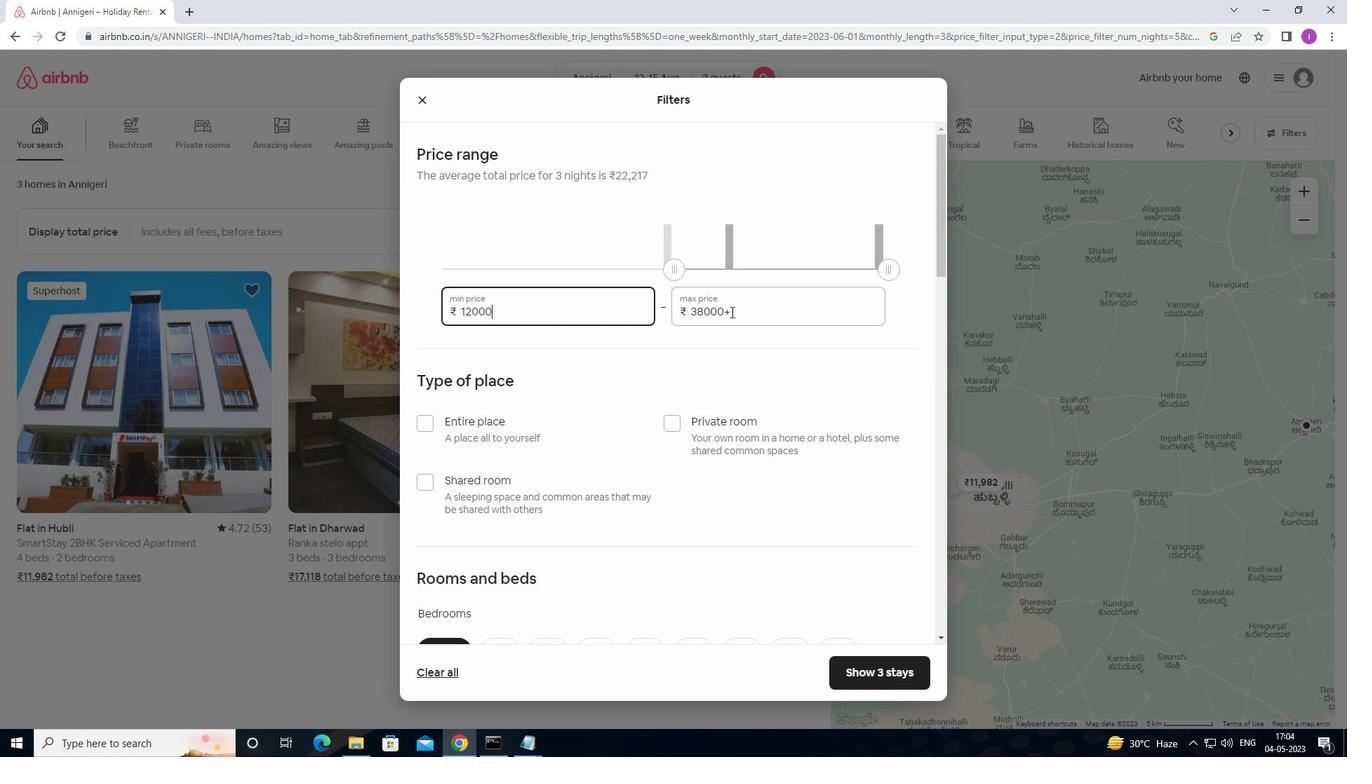 
Action: Mouse pressed left at (731, 312)
Screenshot: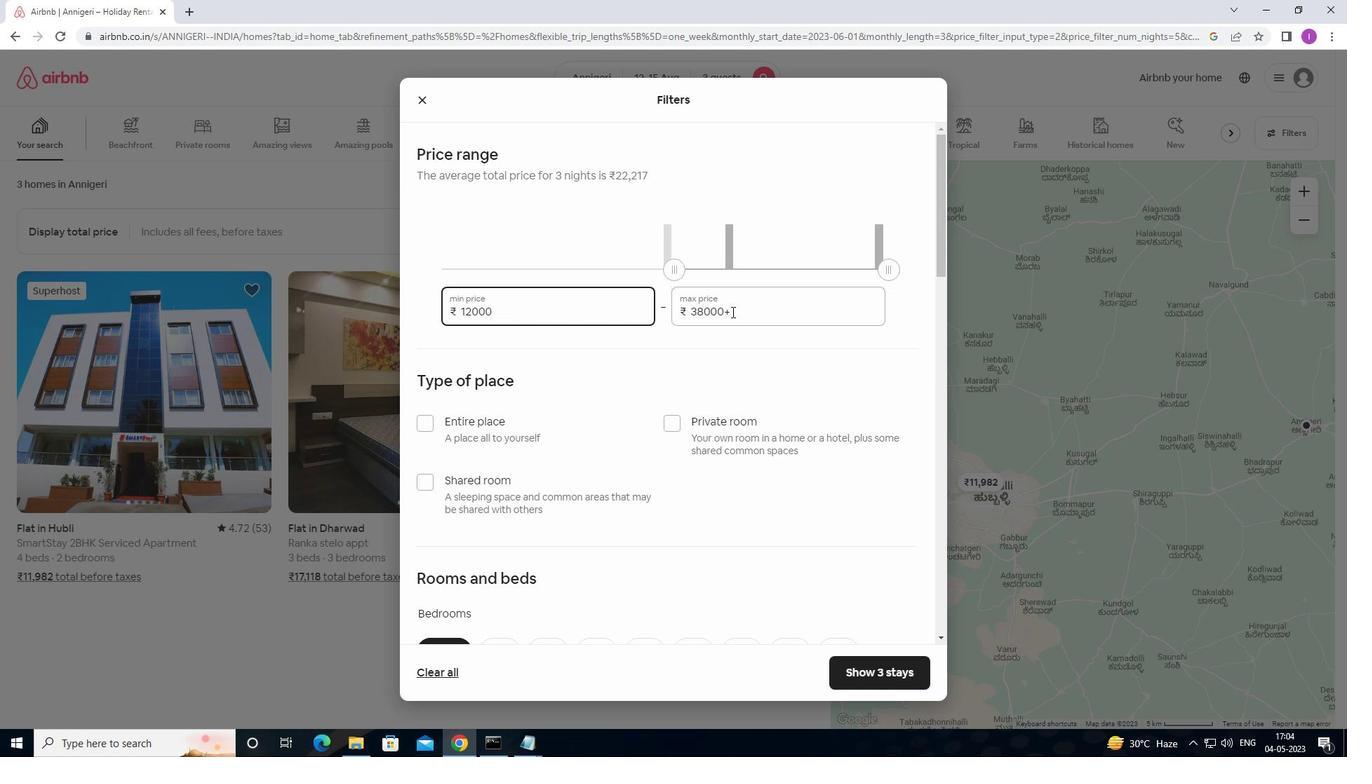 
Action: Mouse moved to (678, 309)
Screenshot: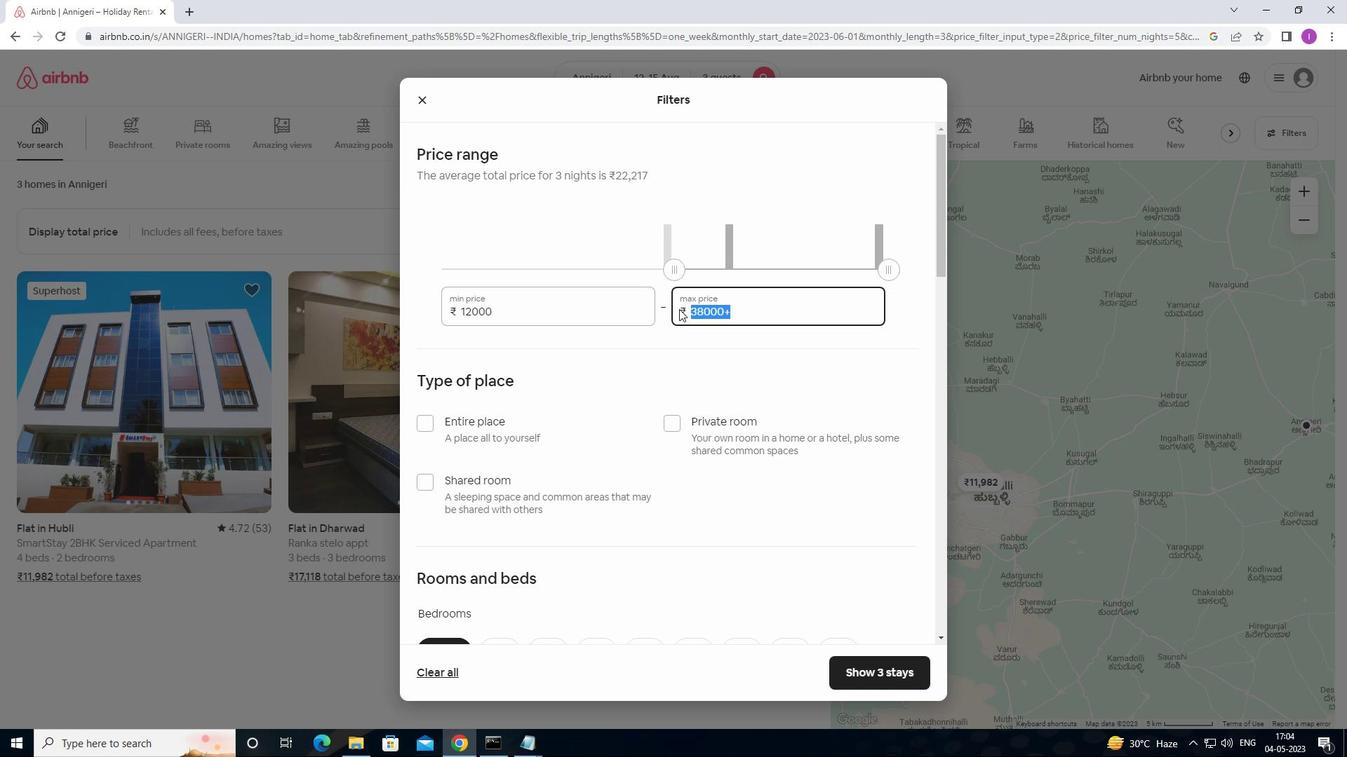 
Action: Key pressed 1600
Screenshot: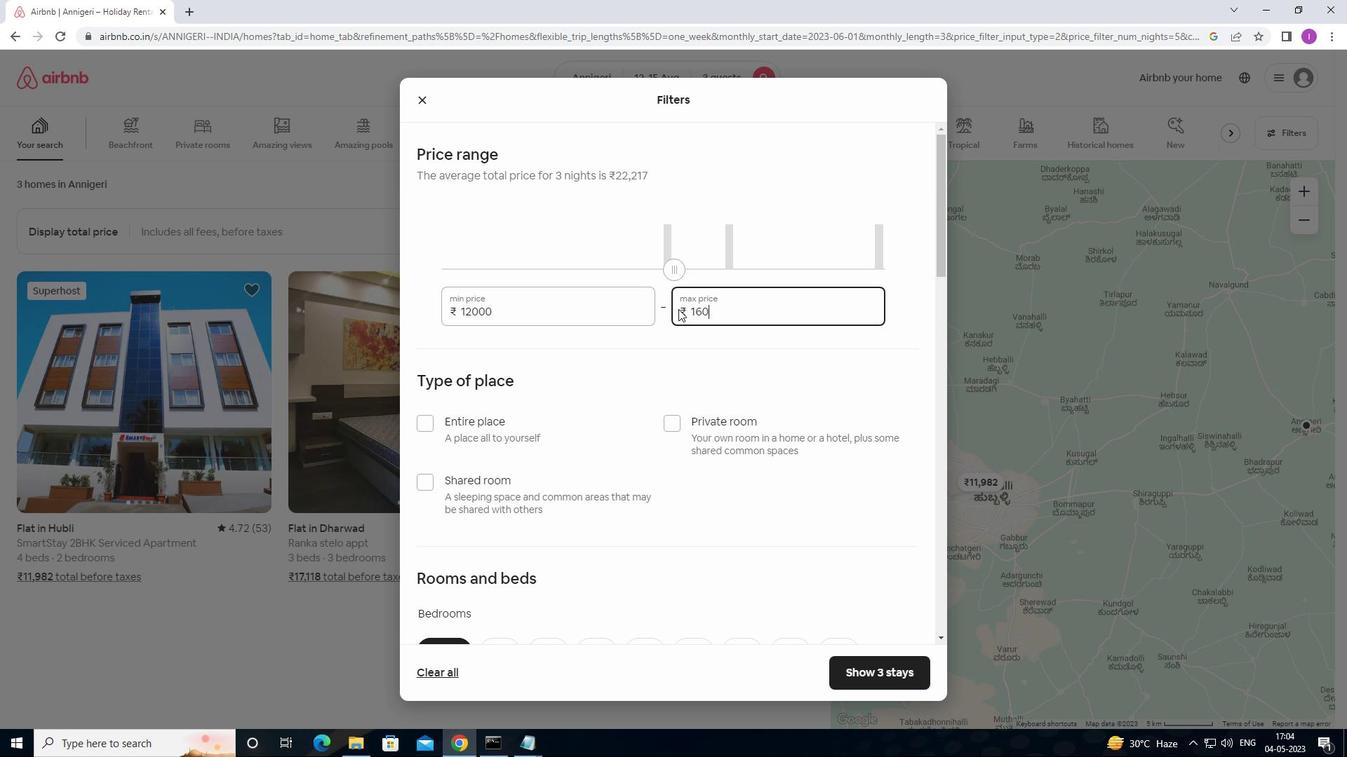 
Action: Mouse moved to (678, 308)
Screenshot: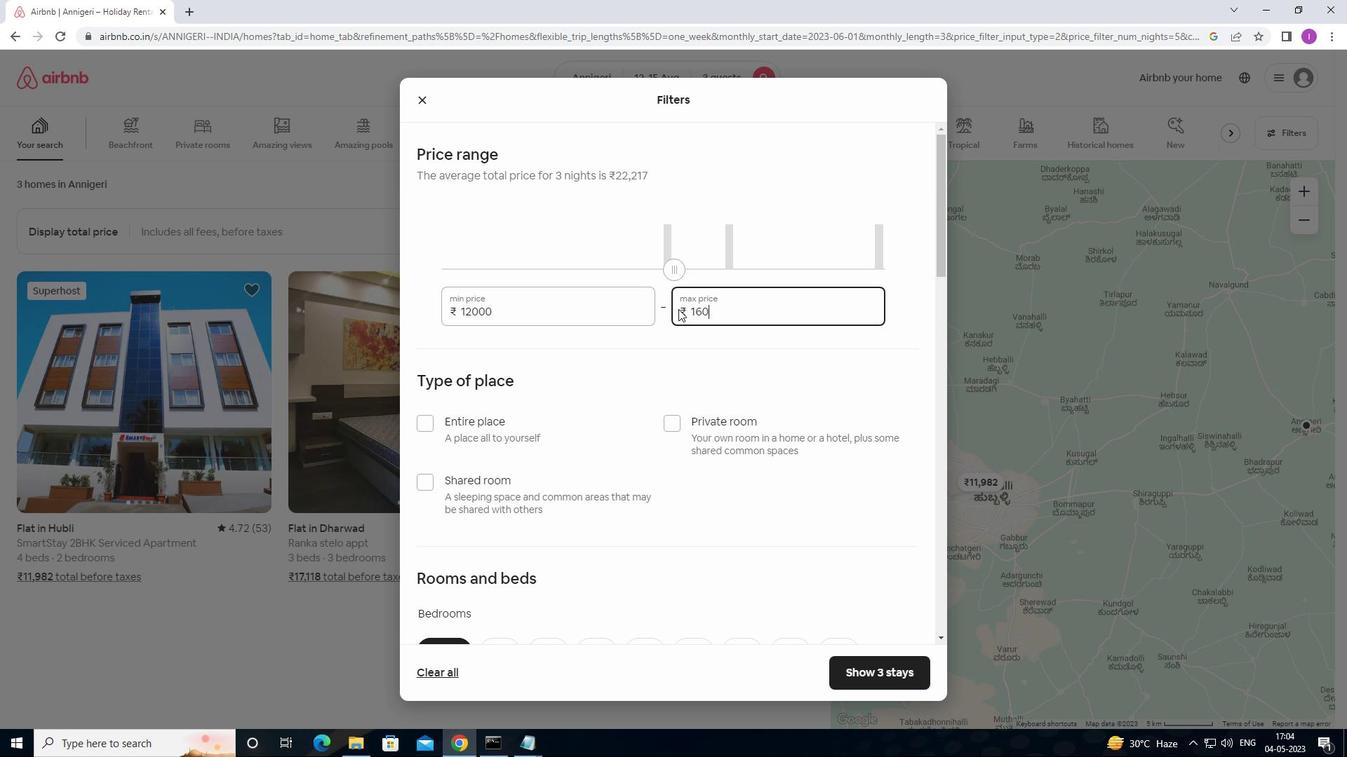 
Action: Key pressed 0
Screenshot: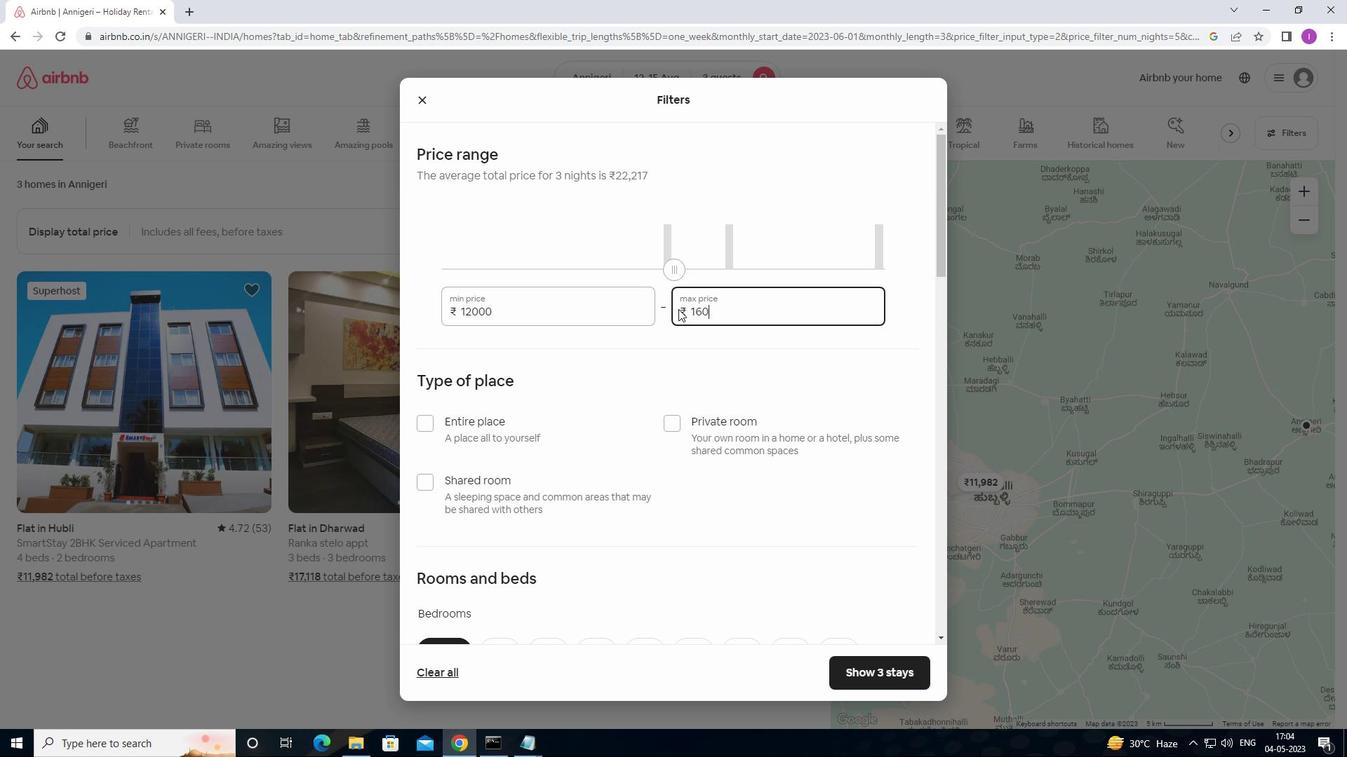 
Action: Mouse moved to (716, 336)
Screenshot: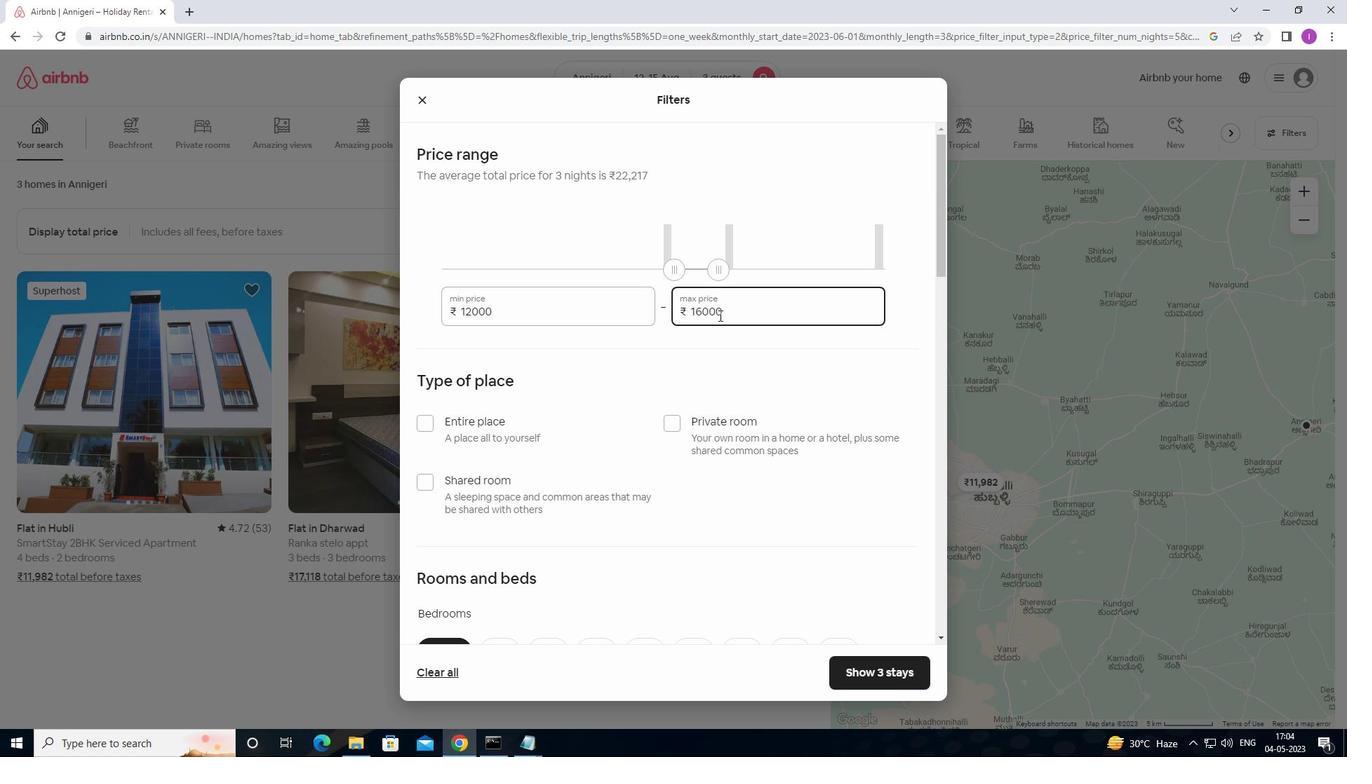 
Action: Mouse scrolled (716, 336) with delta (0, 0)
Screenshot: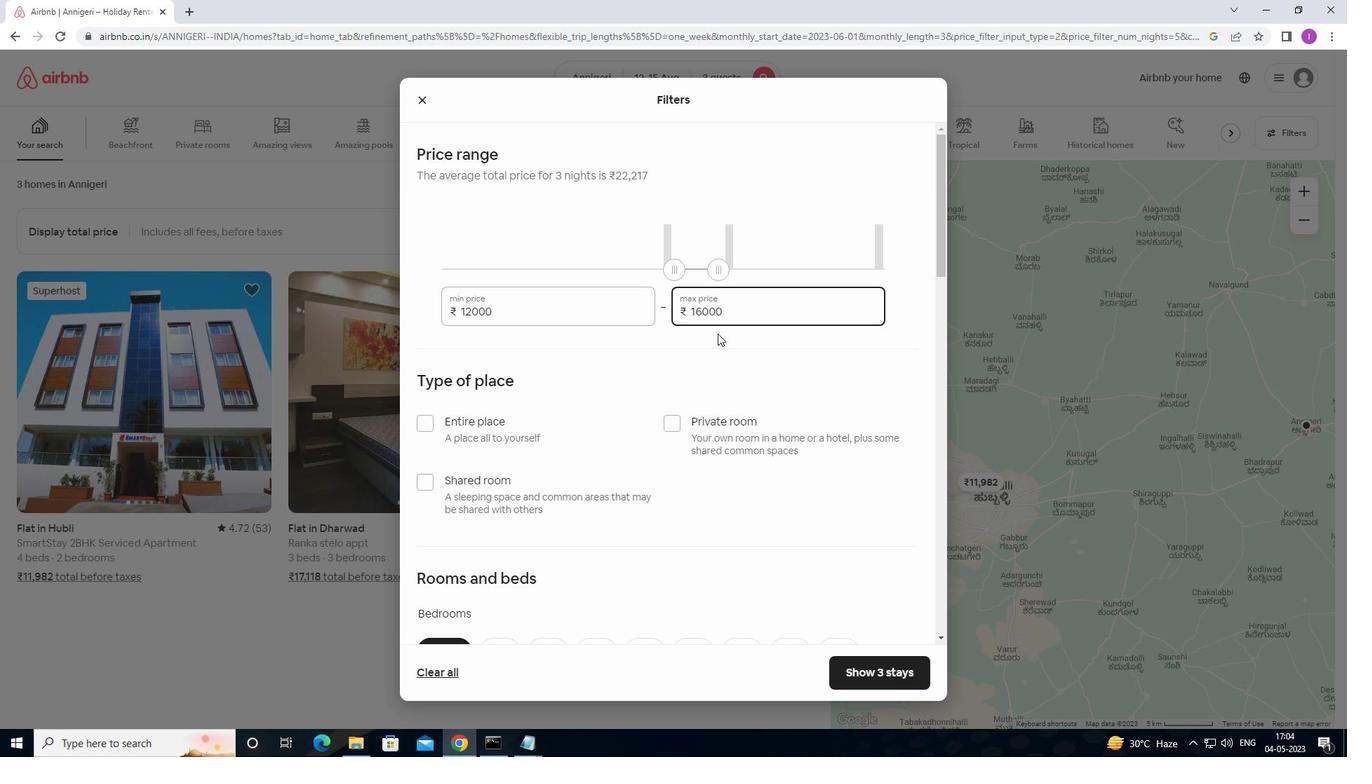 
Action: Mouse scrolled (716, 336) with delta (0, 0)
Screenshot: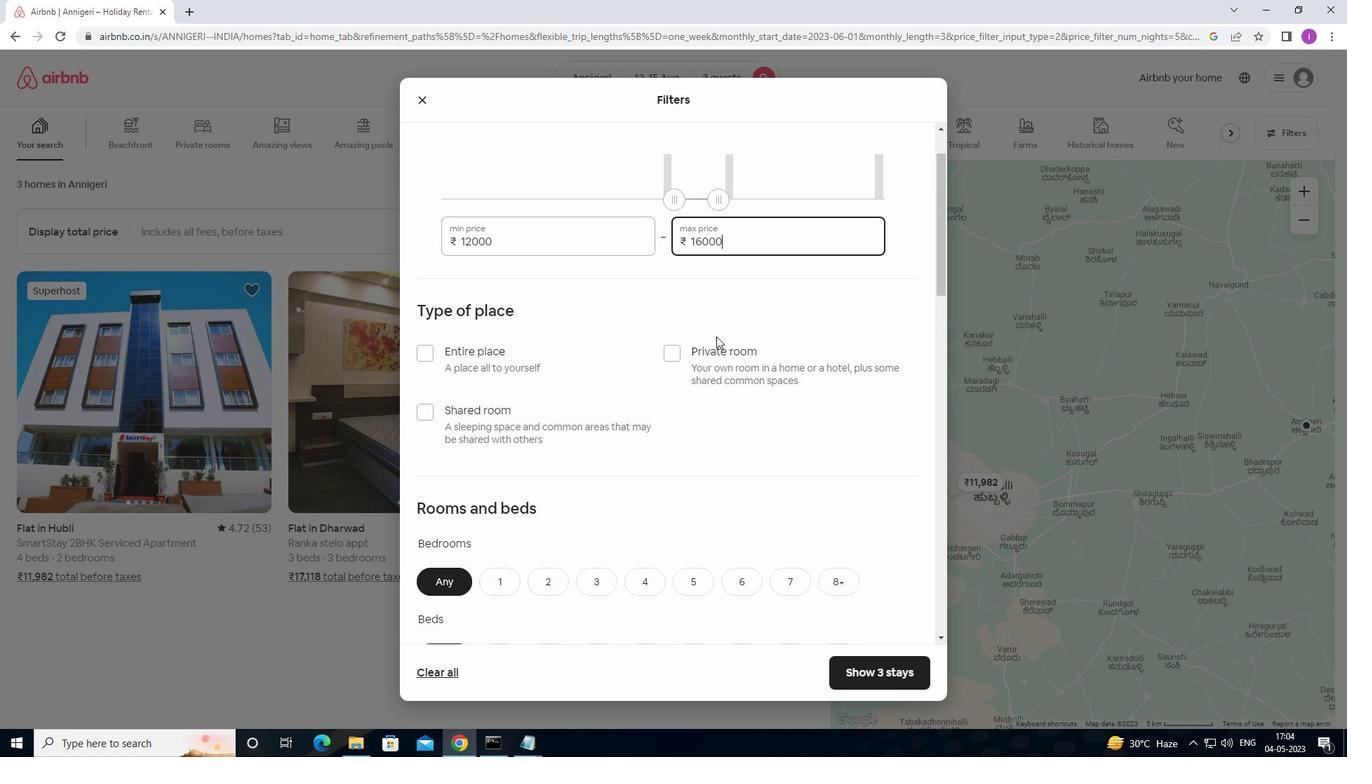 
Action: Mouse moved to (433, 282)
Screenshot: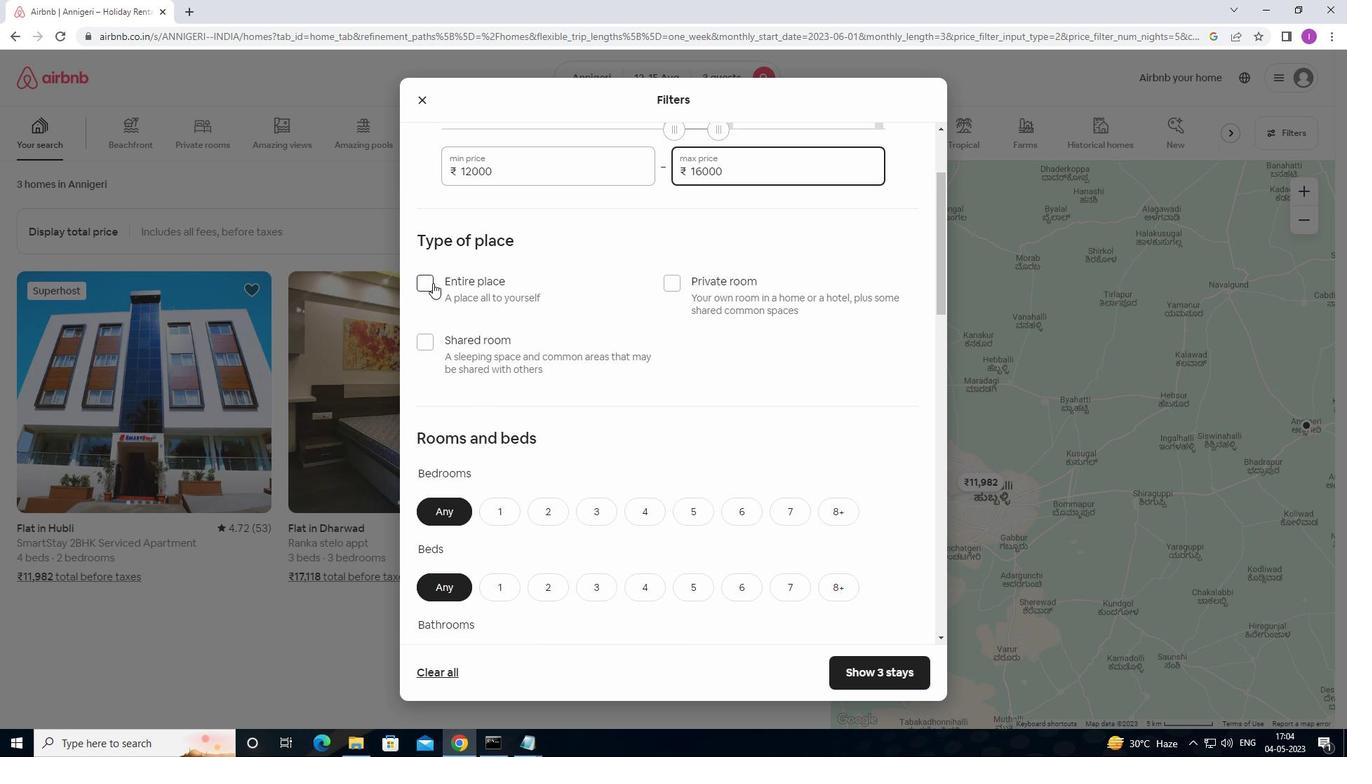 
Action: Mouse pressed left at (433, 282)
Screenshot: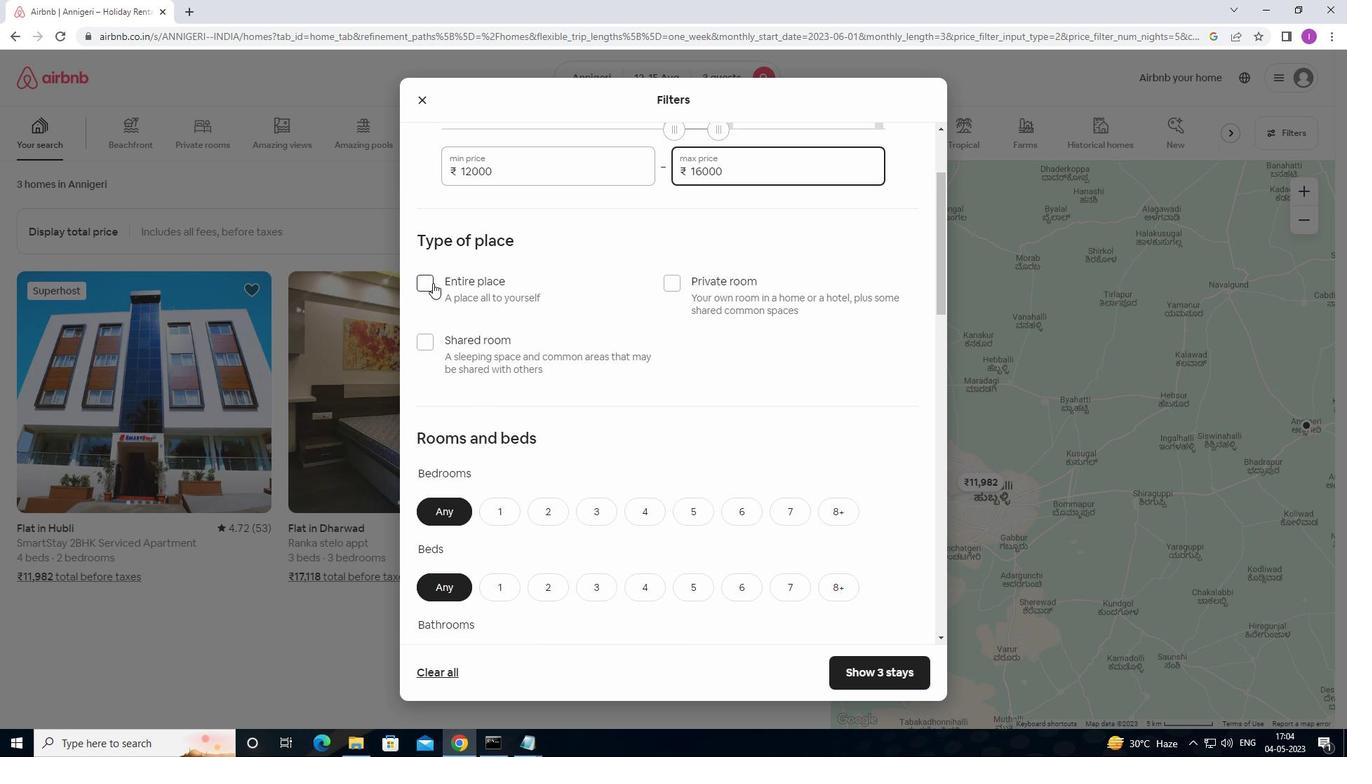 
Action: Mouse moved to (574, 322)
Screenshot: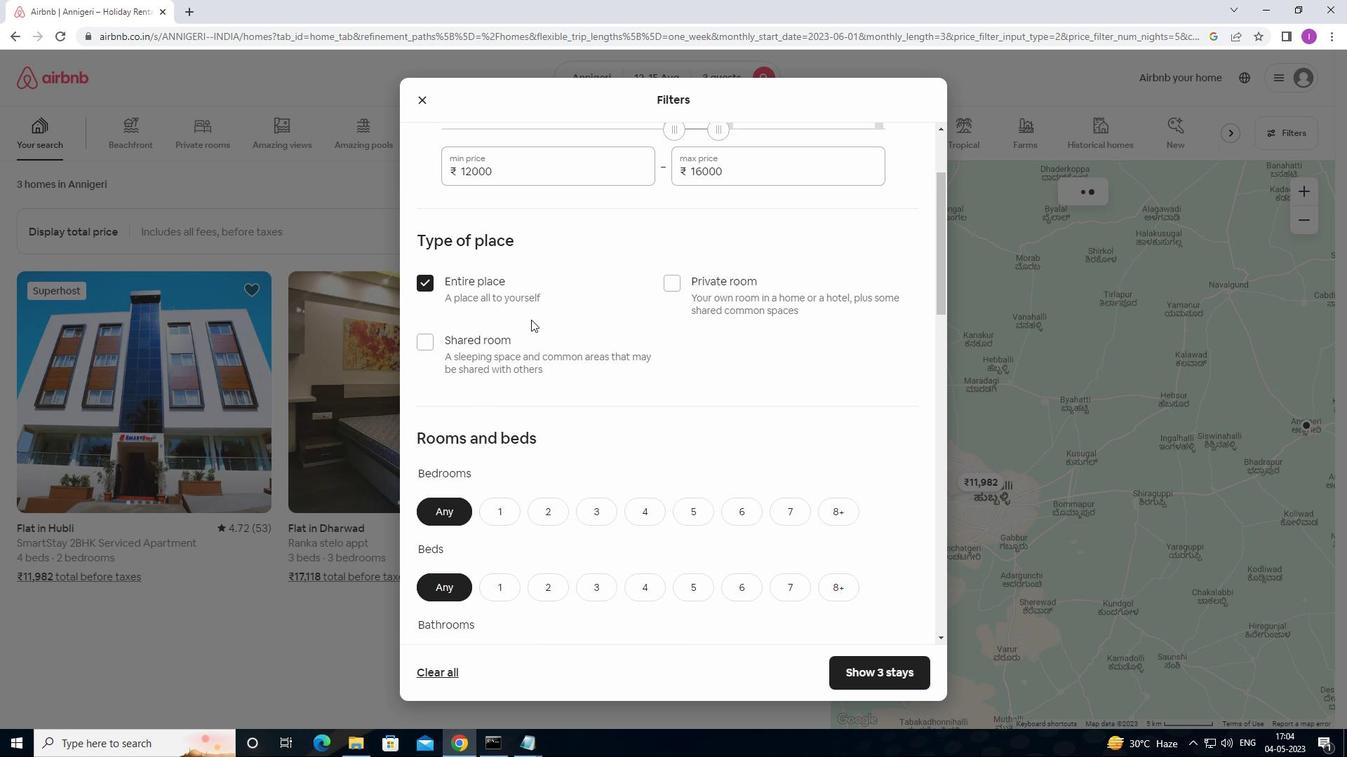 
Action: Mouse scrolled (574, 321) with delta (0, 0)
Screenshot: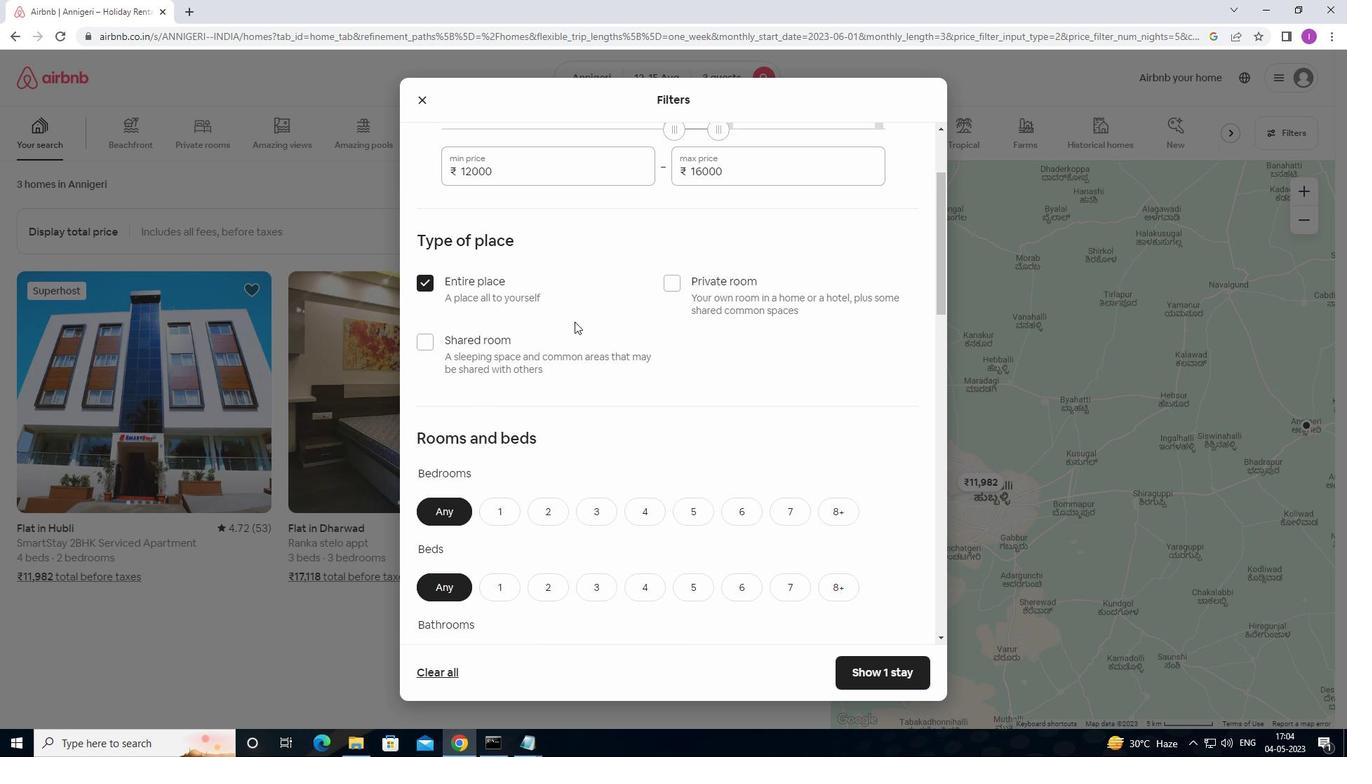 
Action: Mouse scrolled (574, 321) with delta (0, 0)
Screenshot: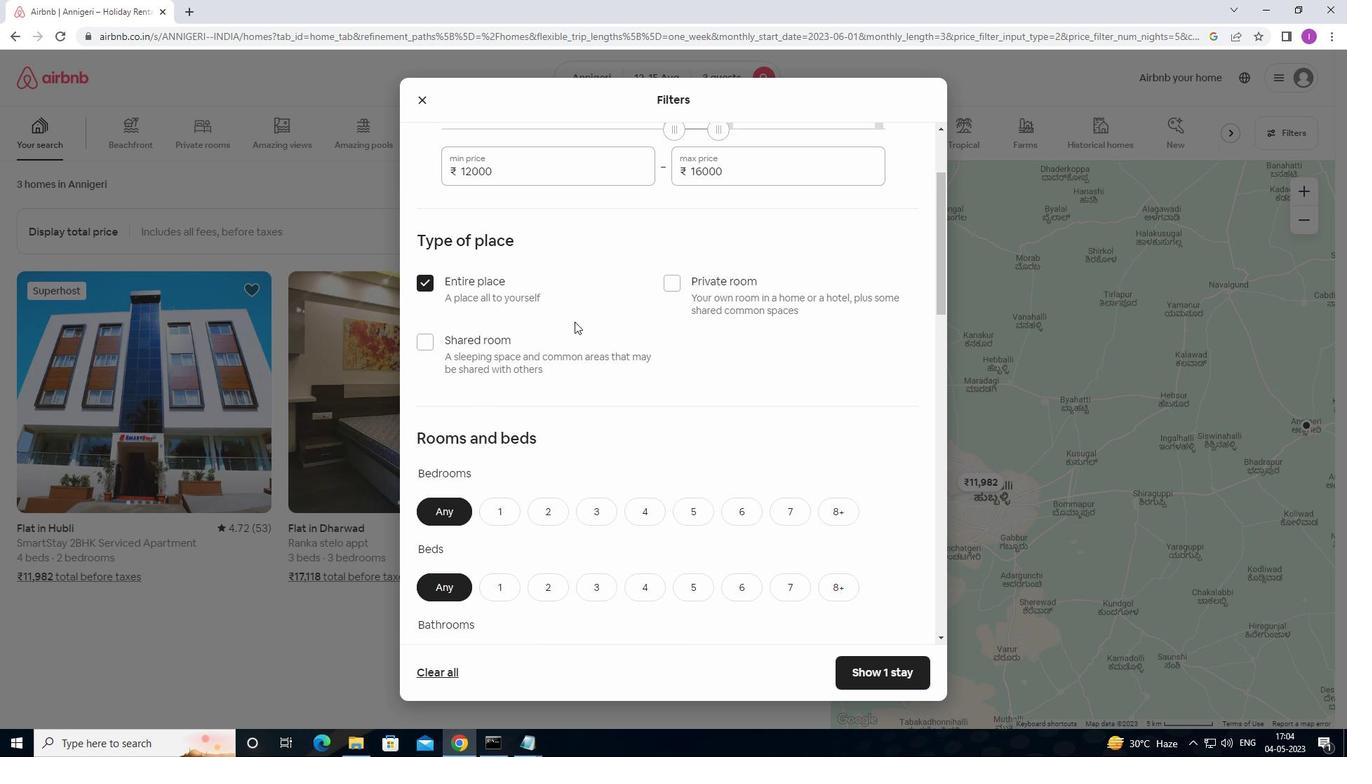 
Action: Mouse moved to (555, 373)
Screenshot: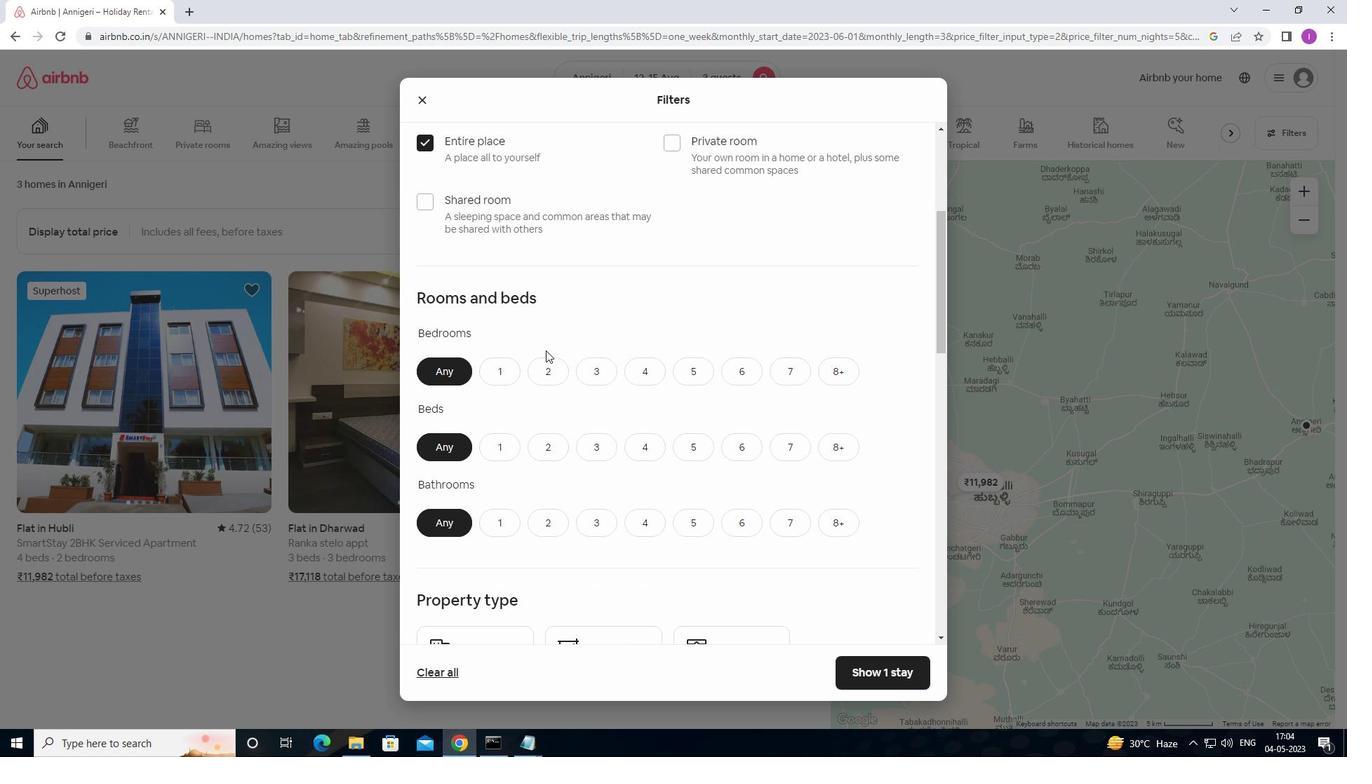 
Action: Mouse pressed left at (555, 373)
Screenshot: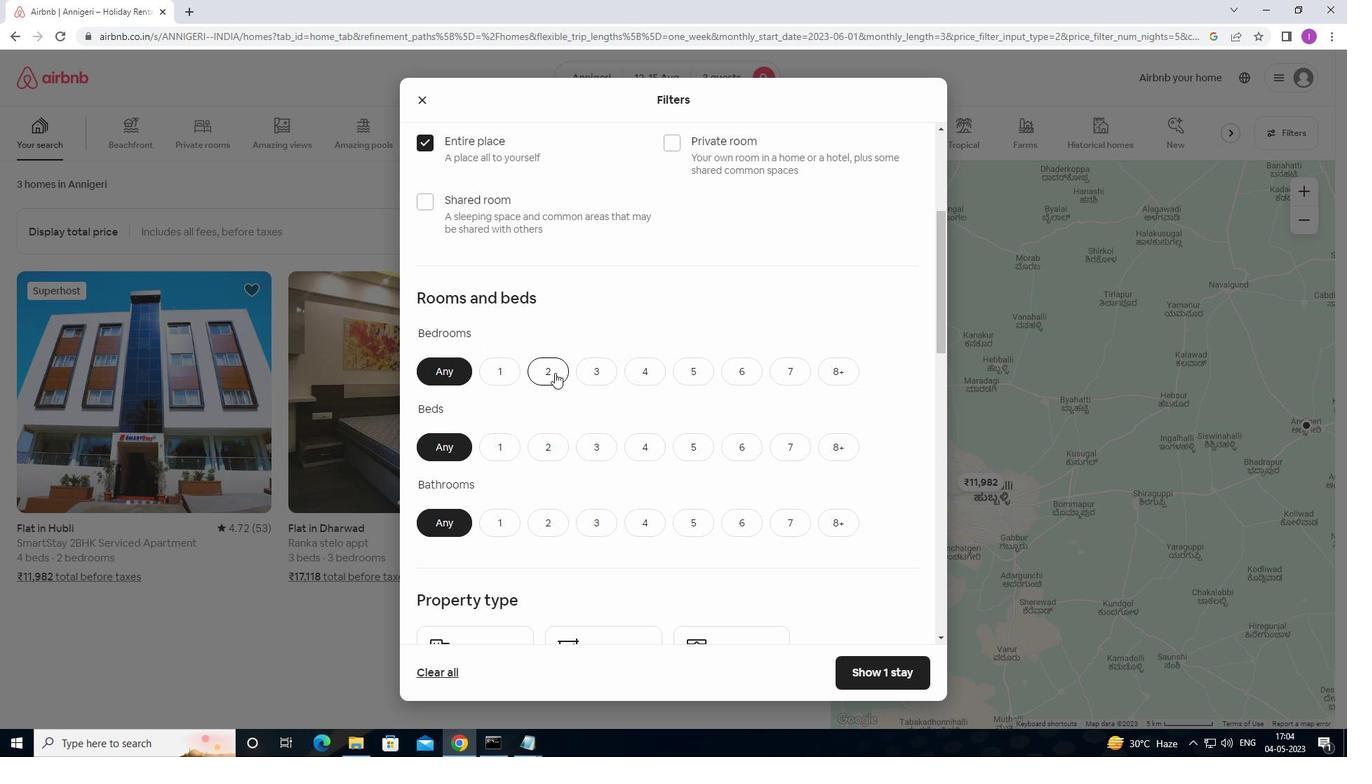 
Action: Mouse moved to (604, 453)
Screenshot: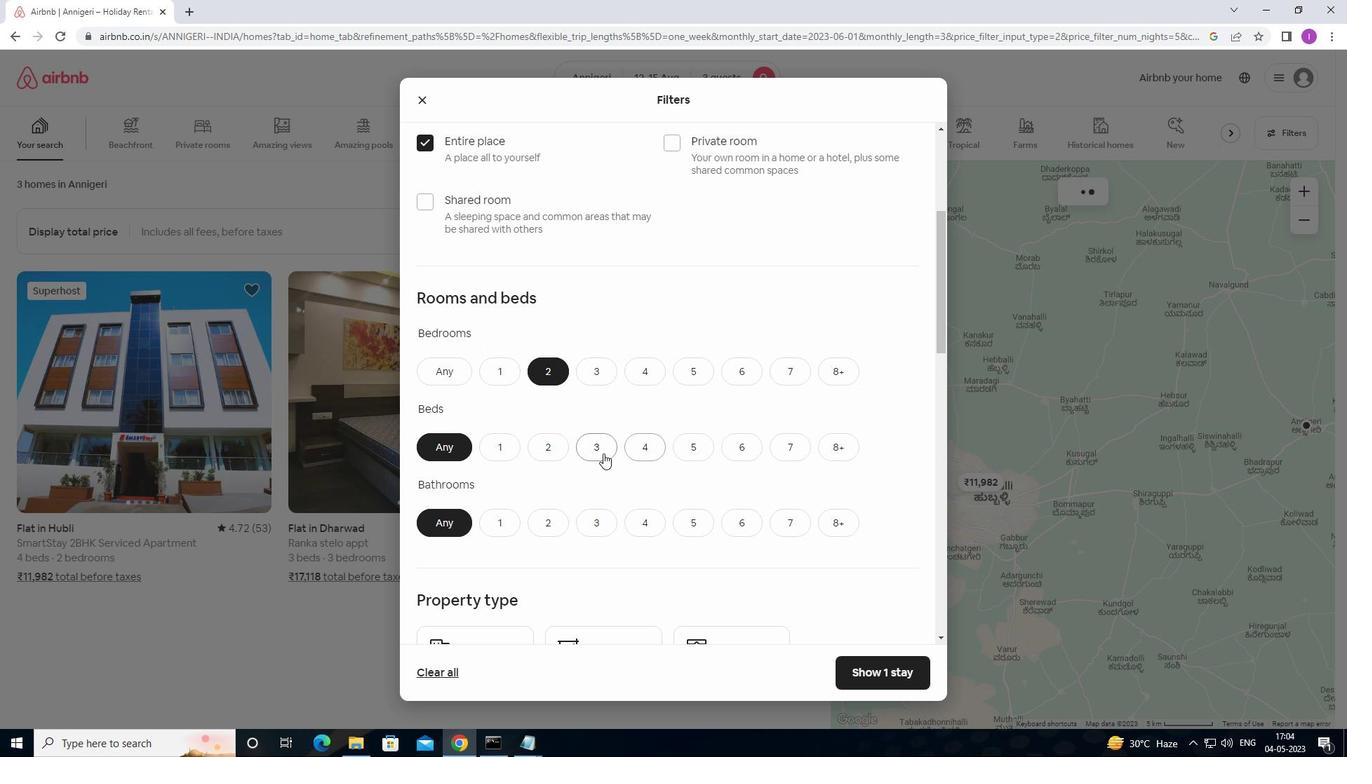 
Action: Mouse pressed left at (604, 453)
Screenshot: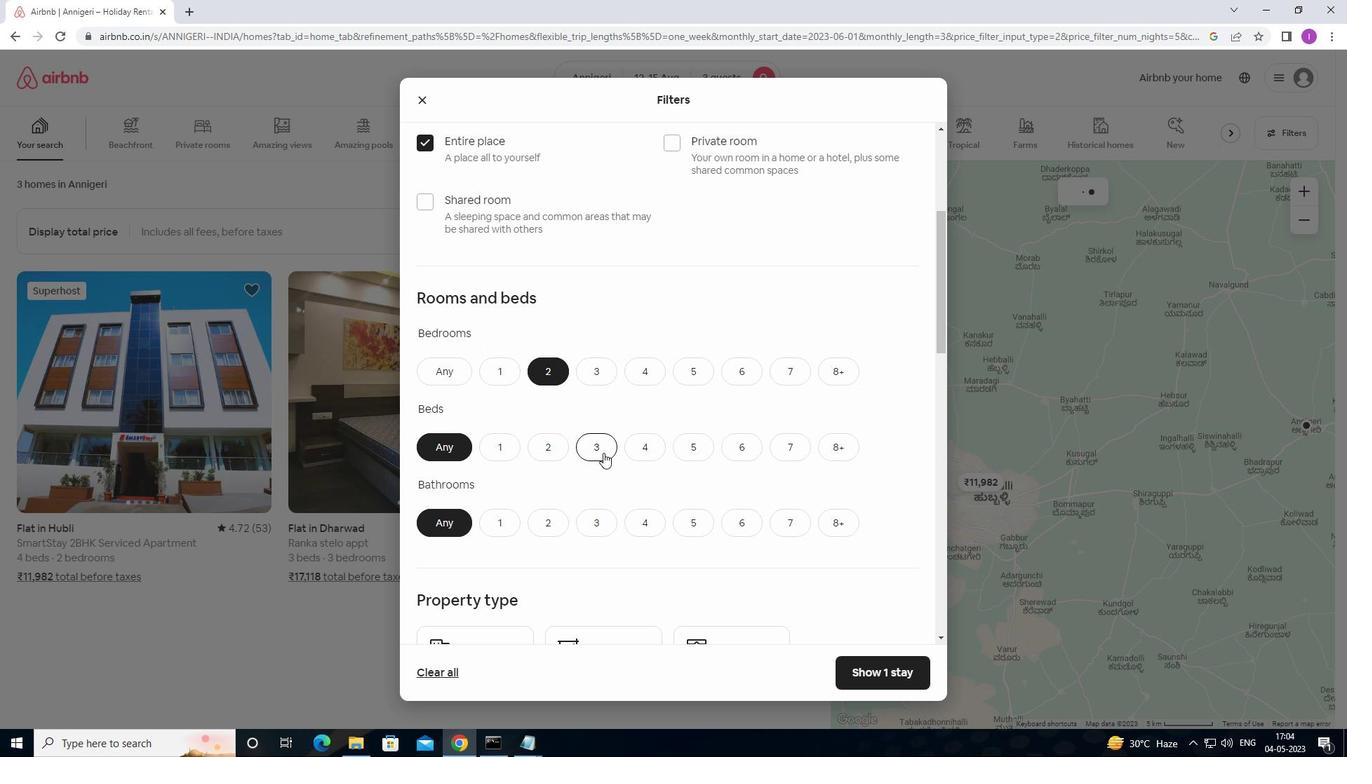 
Action: Mouse moved to (640, 436)
Screenshot: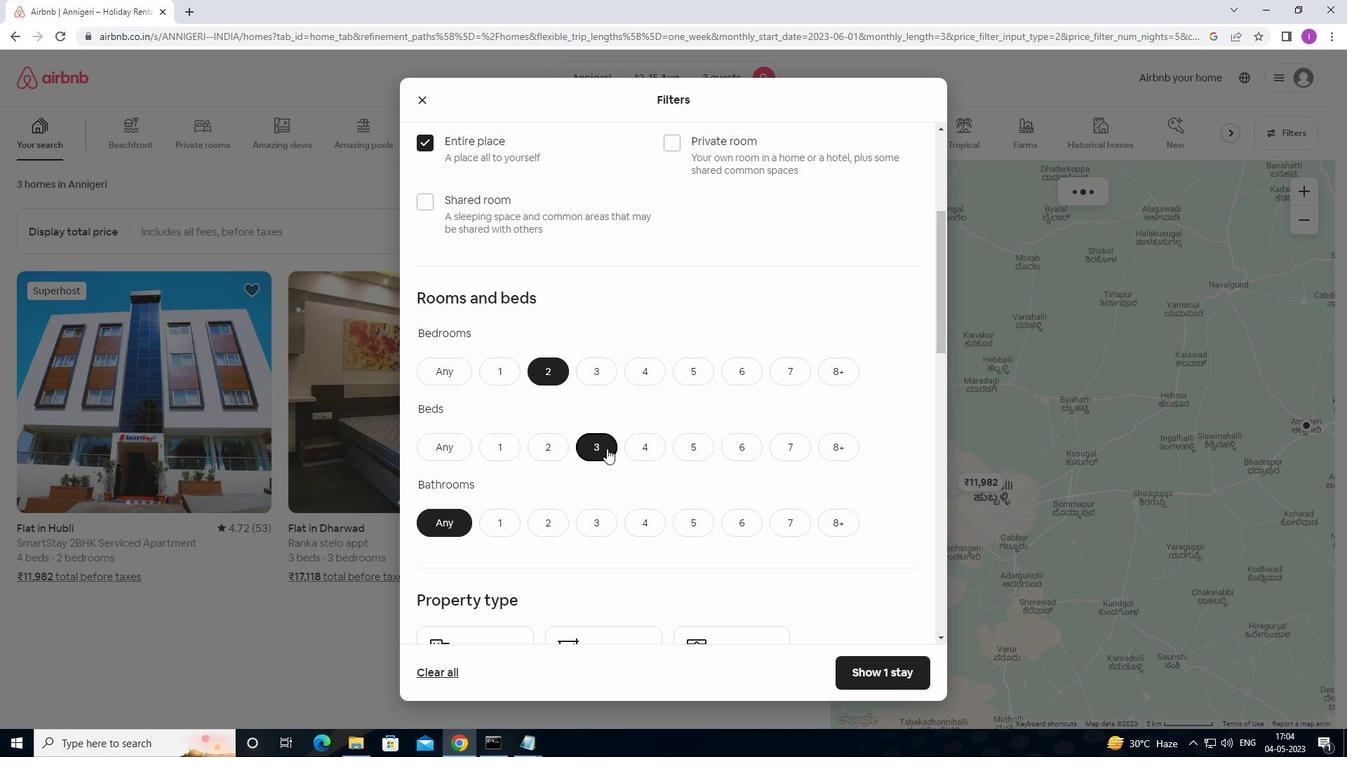 
Action: Mouse scrolled (640, 435) with delta (0, 0)
Screenshot: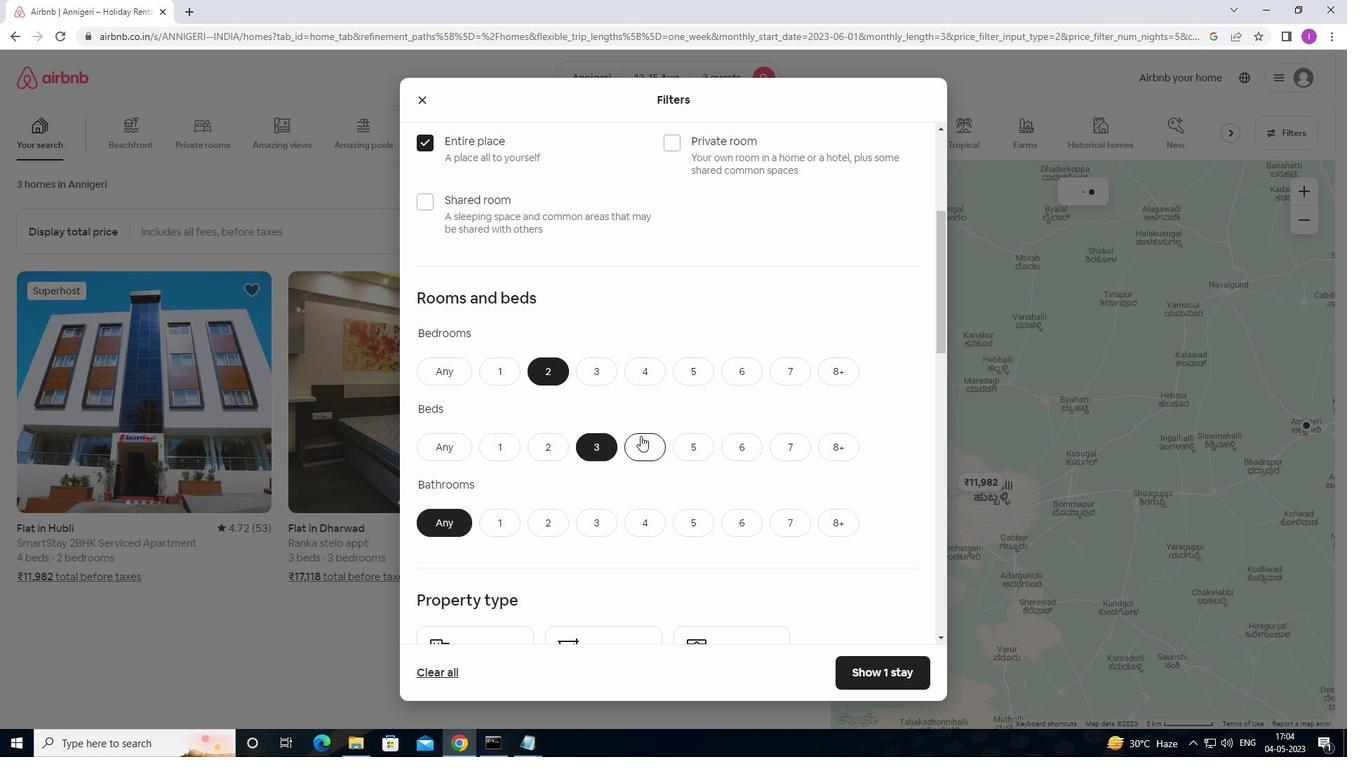 
Action: Mouse moved to (640, 433)
Screenshot: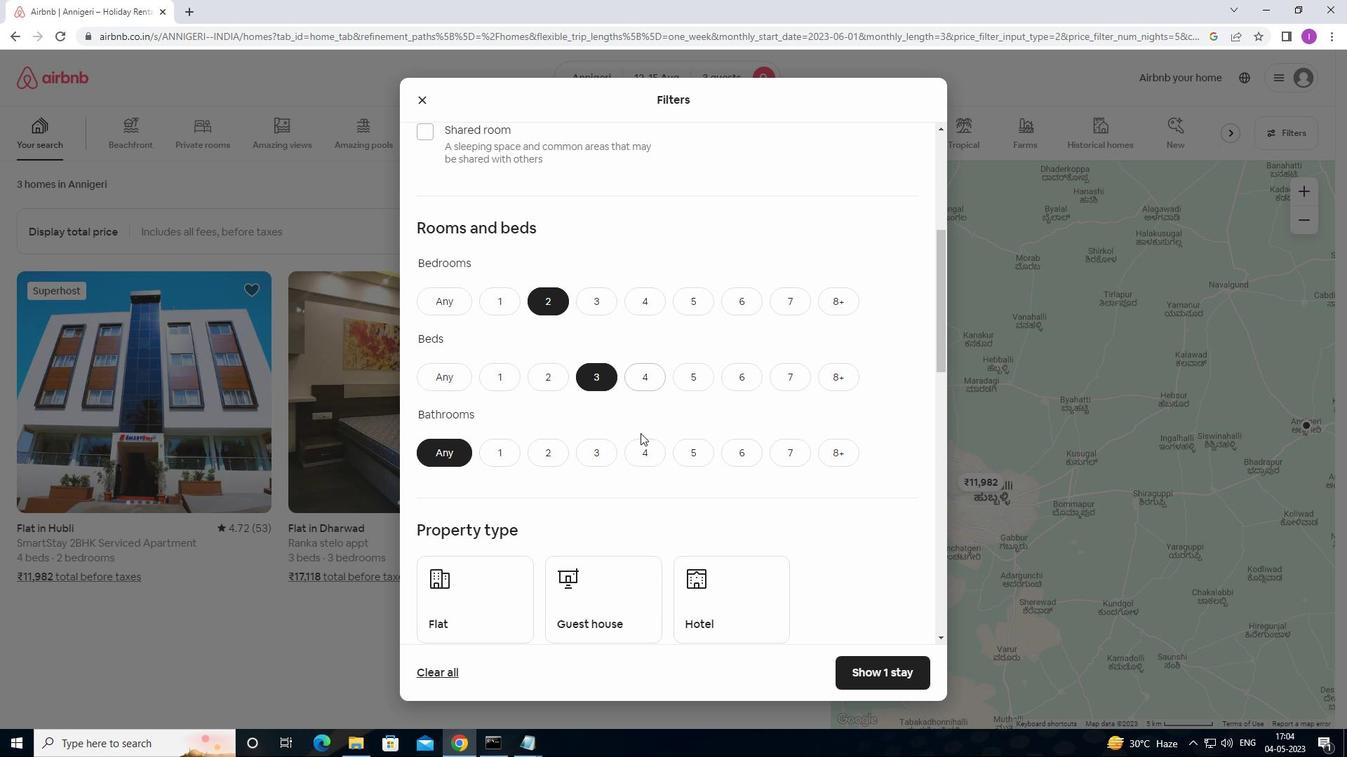 
Action: Mouse scrolled (640, 432) with delta (0, 0)
Screenshot: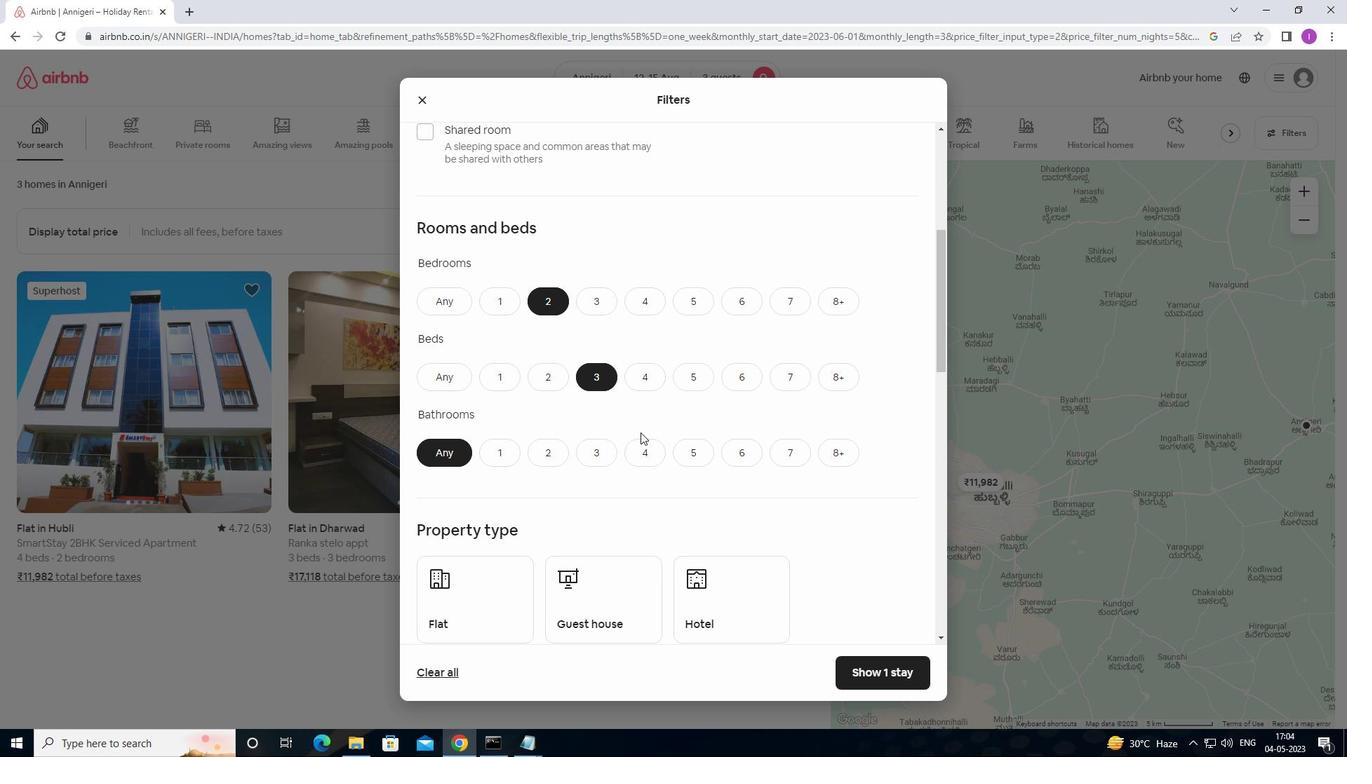 
Action: Mouse moved to (501, 383)
Screenshot: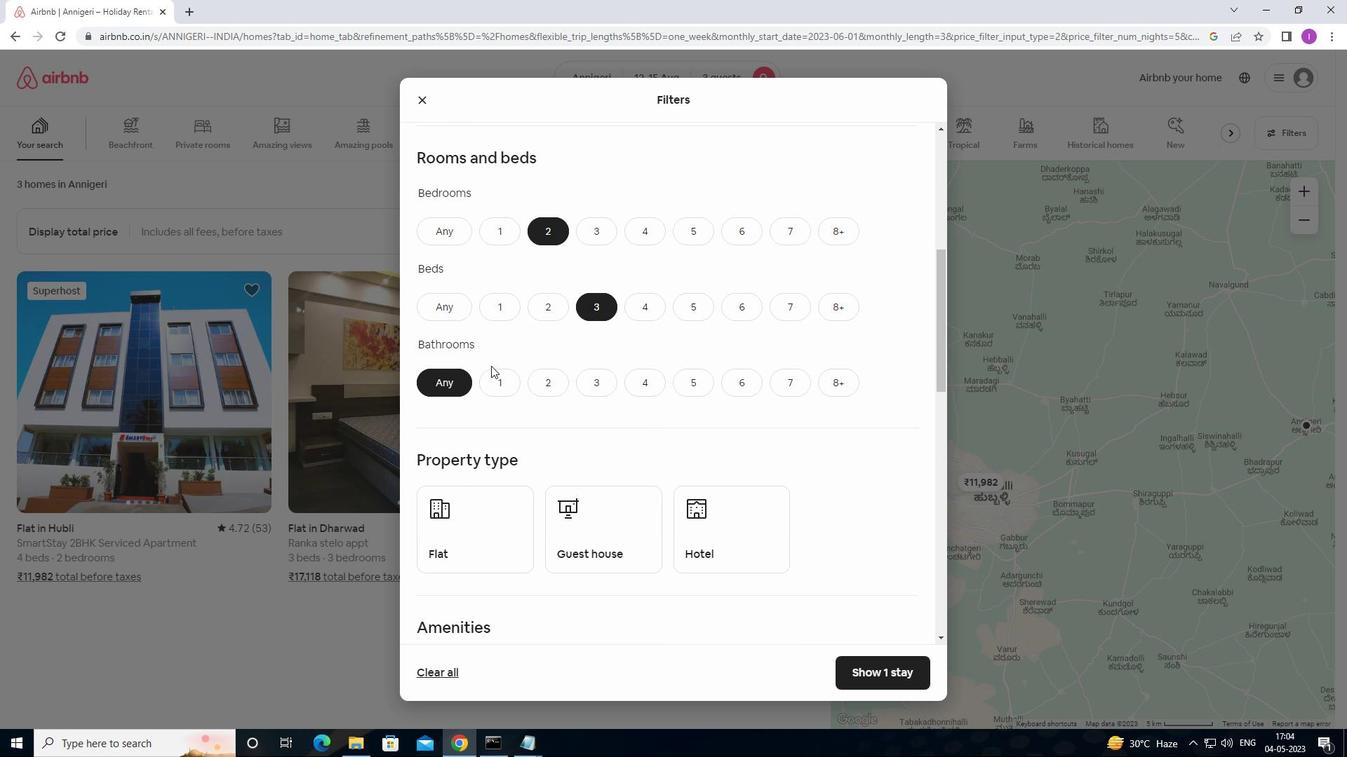 
Action: Mouse pressed left at (501, 383)
Screenshot: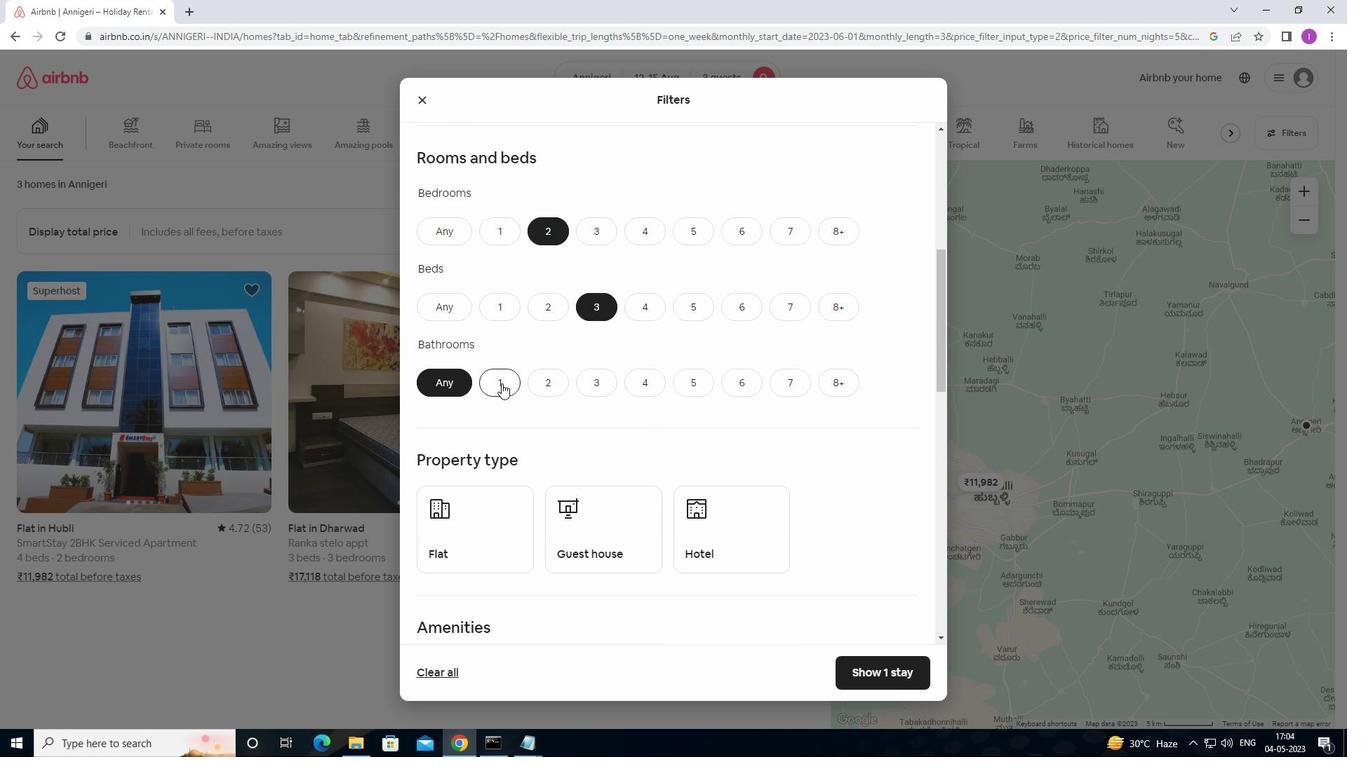 
Action: Mouse moved to (686, 423)
Screenshot: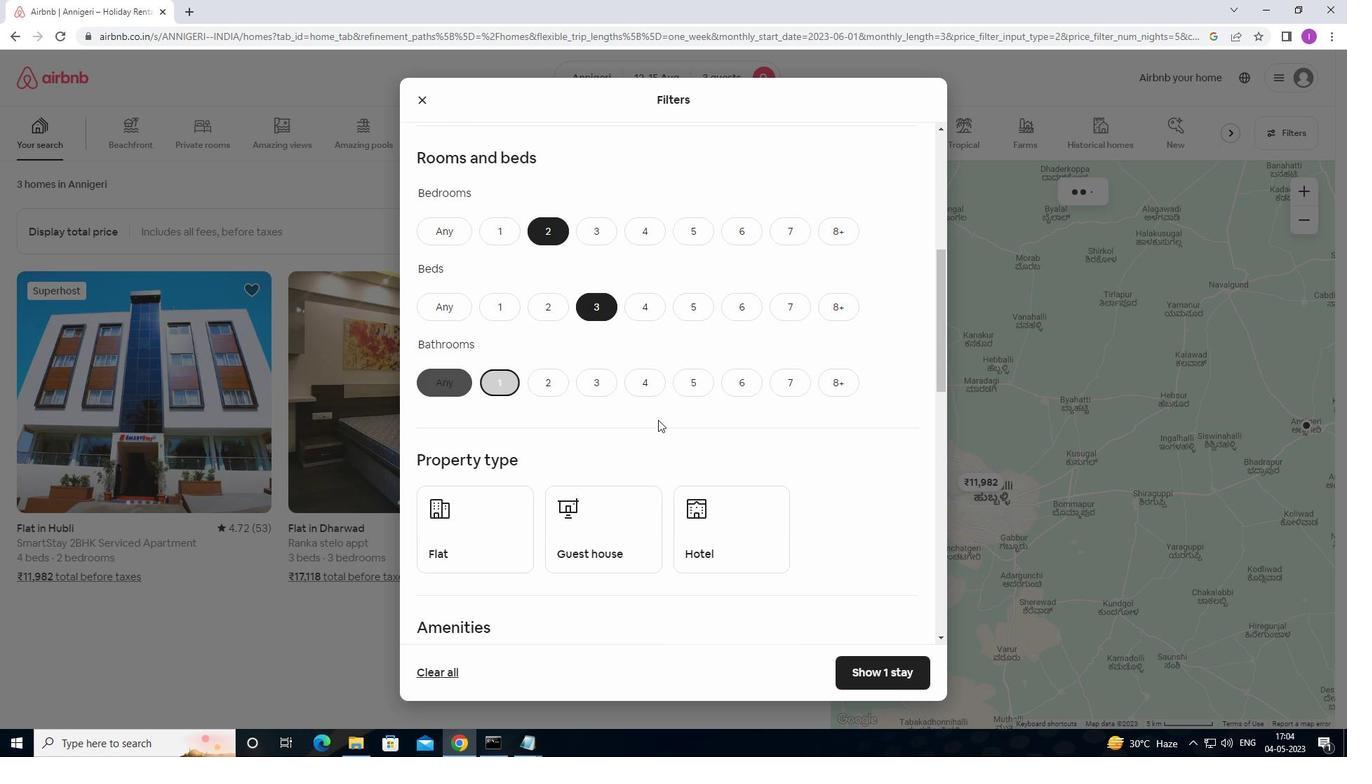 
Action: Mouse scrolled (686, 422) with delta (0, 0)
Screenshot: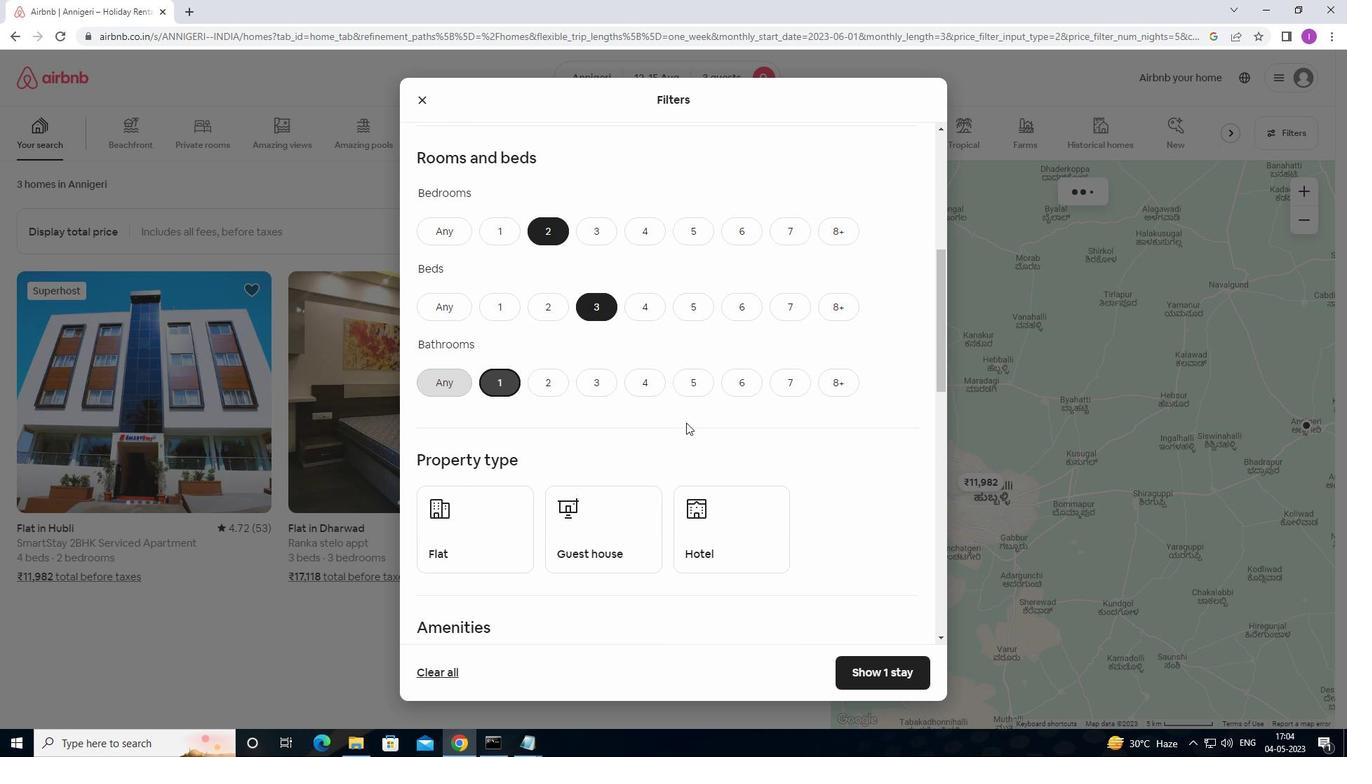 
Action: Mouse scrolled (686, 422) with delta (0, 0)
Screenshot: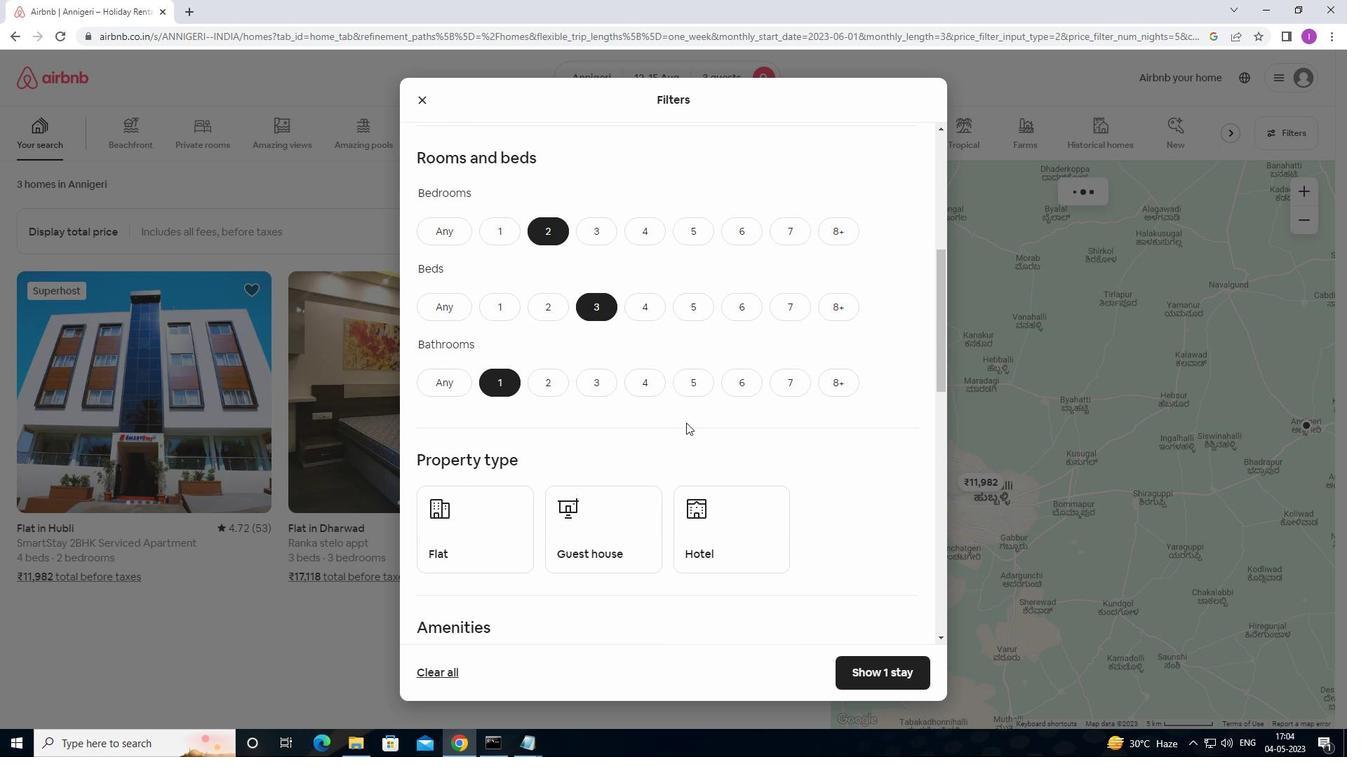 
Action: Mouse scrolled (686, 422) with delta (0, 0)
Screenshot: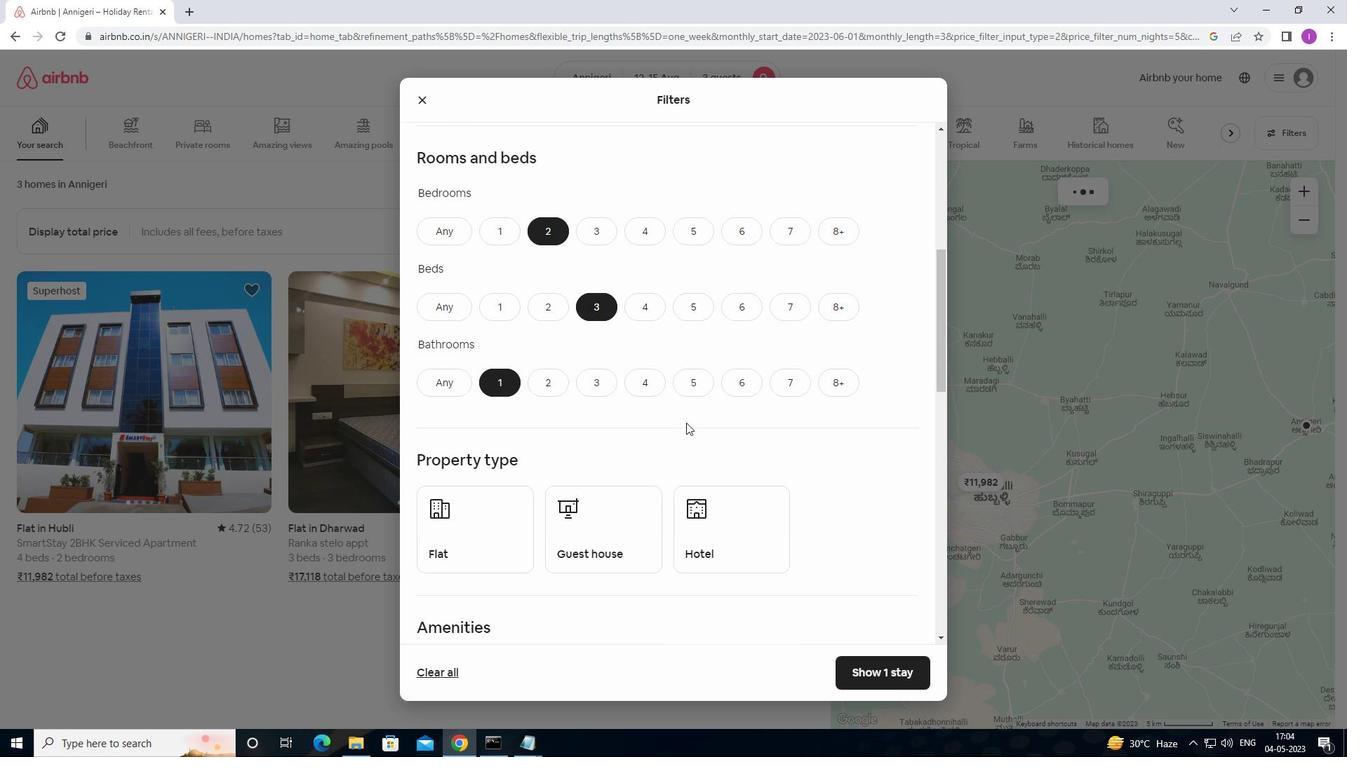 
Action: Mouse moved to (686, 423)
Screenshot: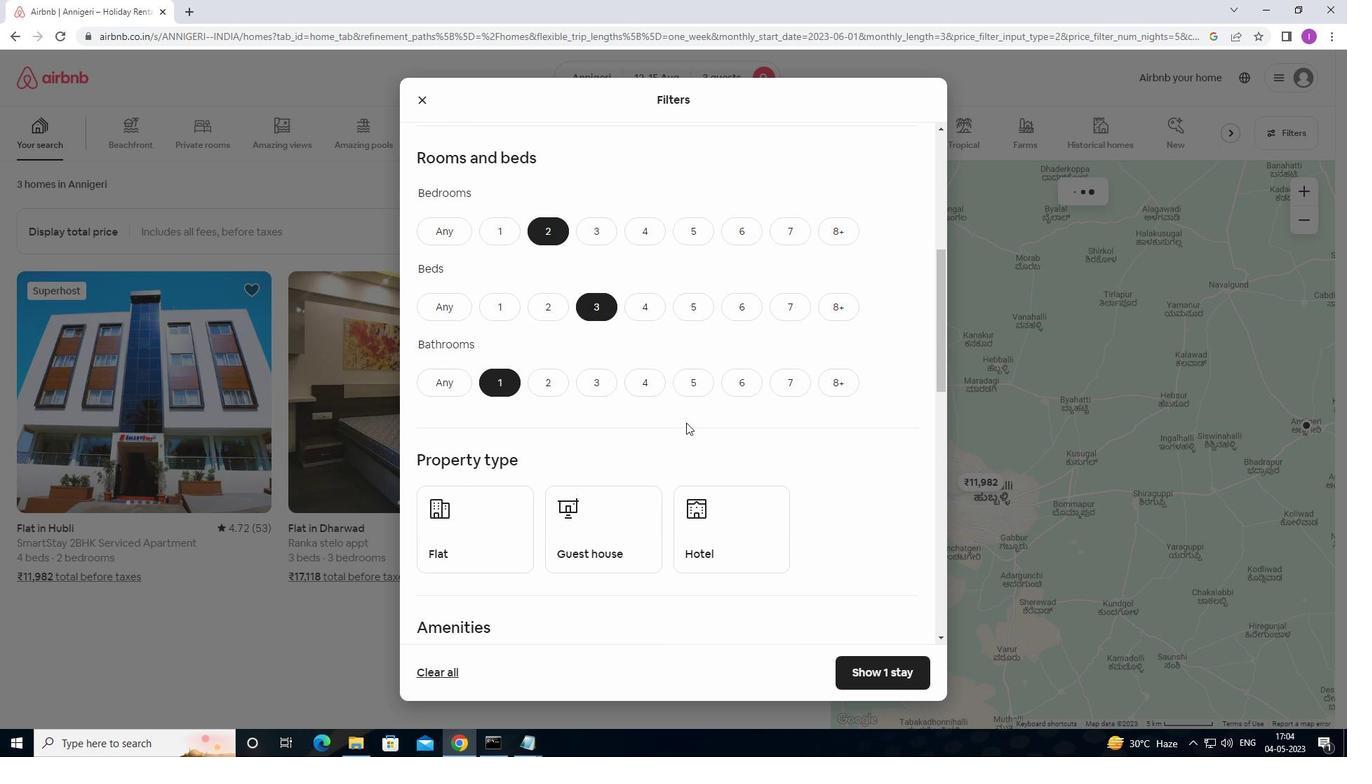 
Action: Mouse scrolled (686, 422) with delta (0, 0)
Screenshot: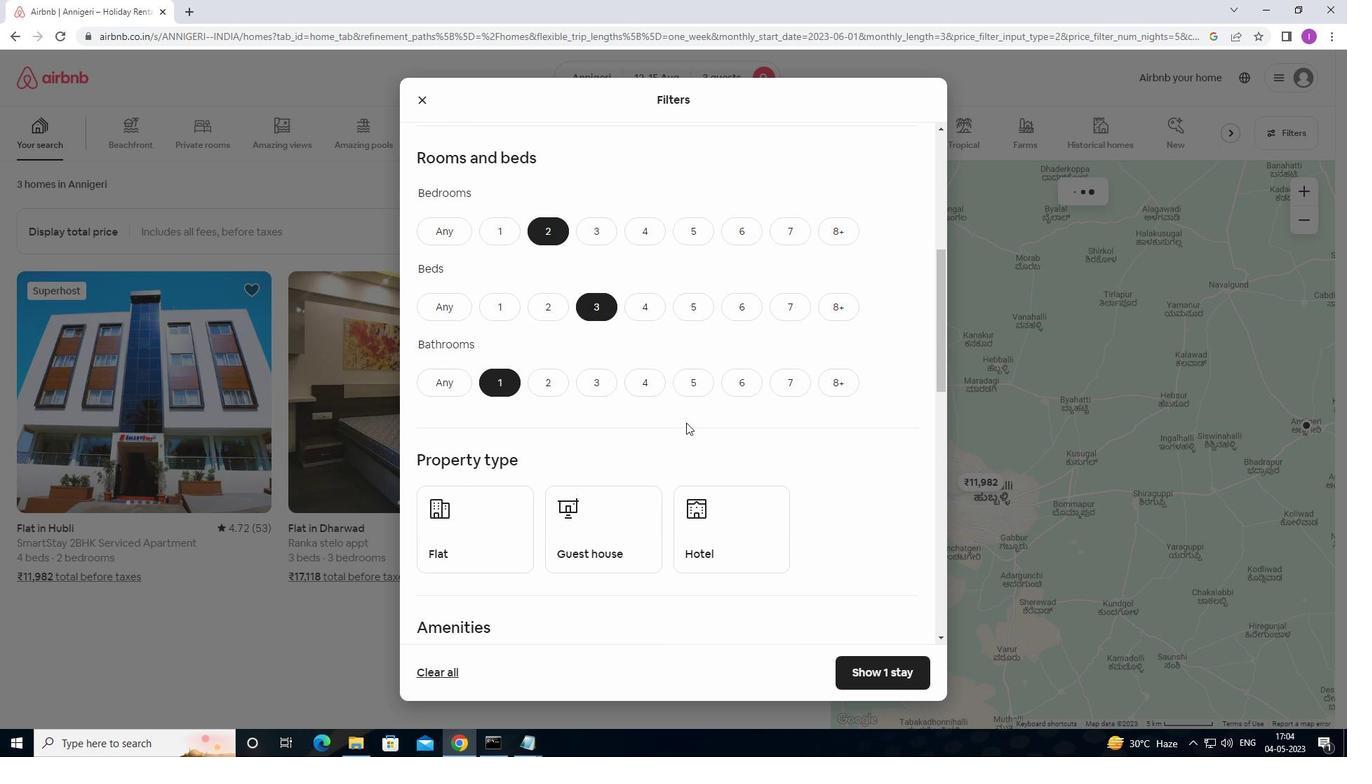 
Action: Mouse moved to (486, 270)
Screenshot: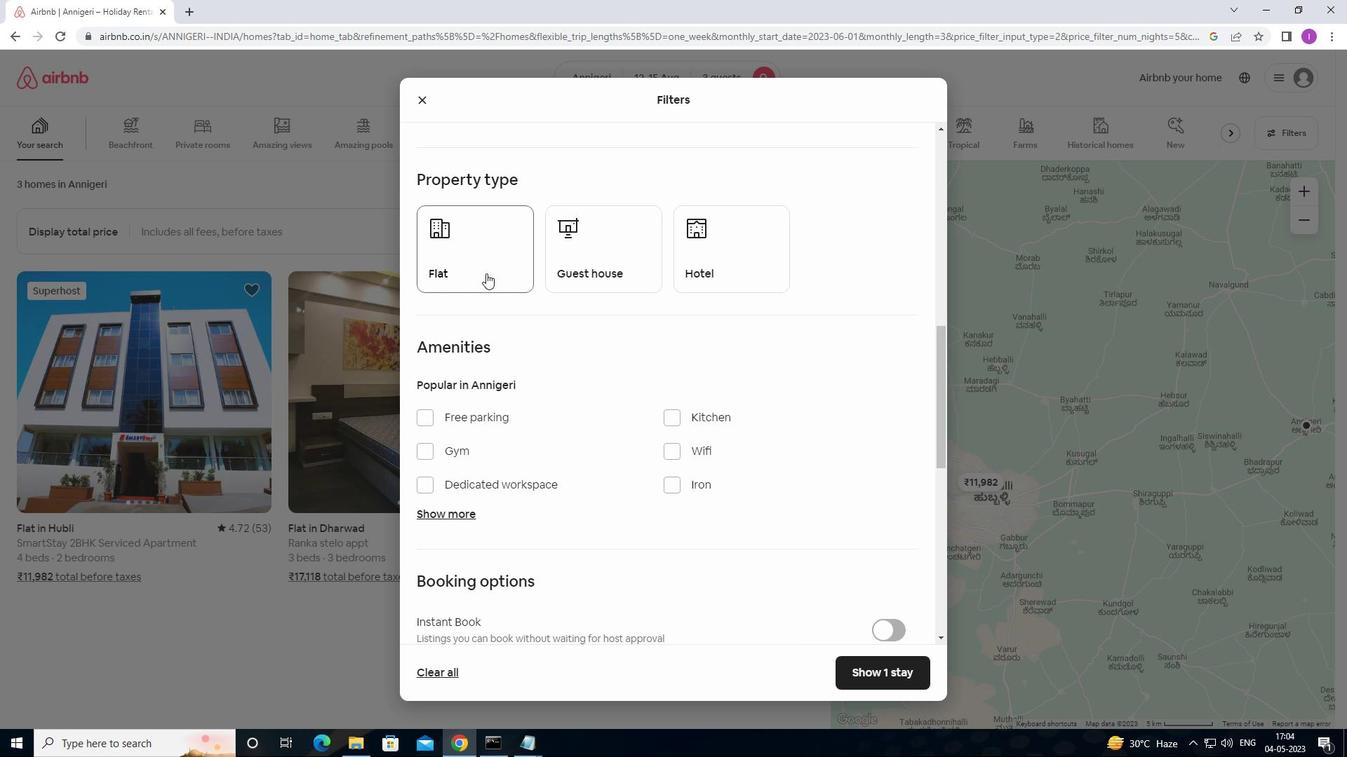 
Action: Mouse pressed left at (486, 270)
Screenshot: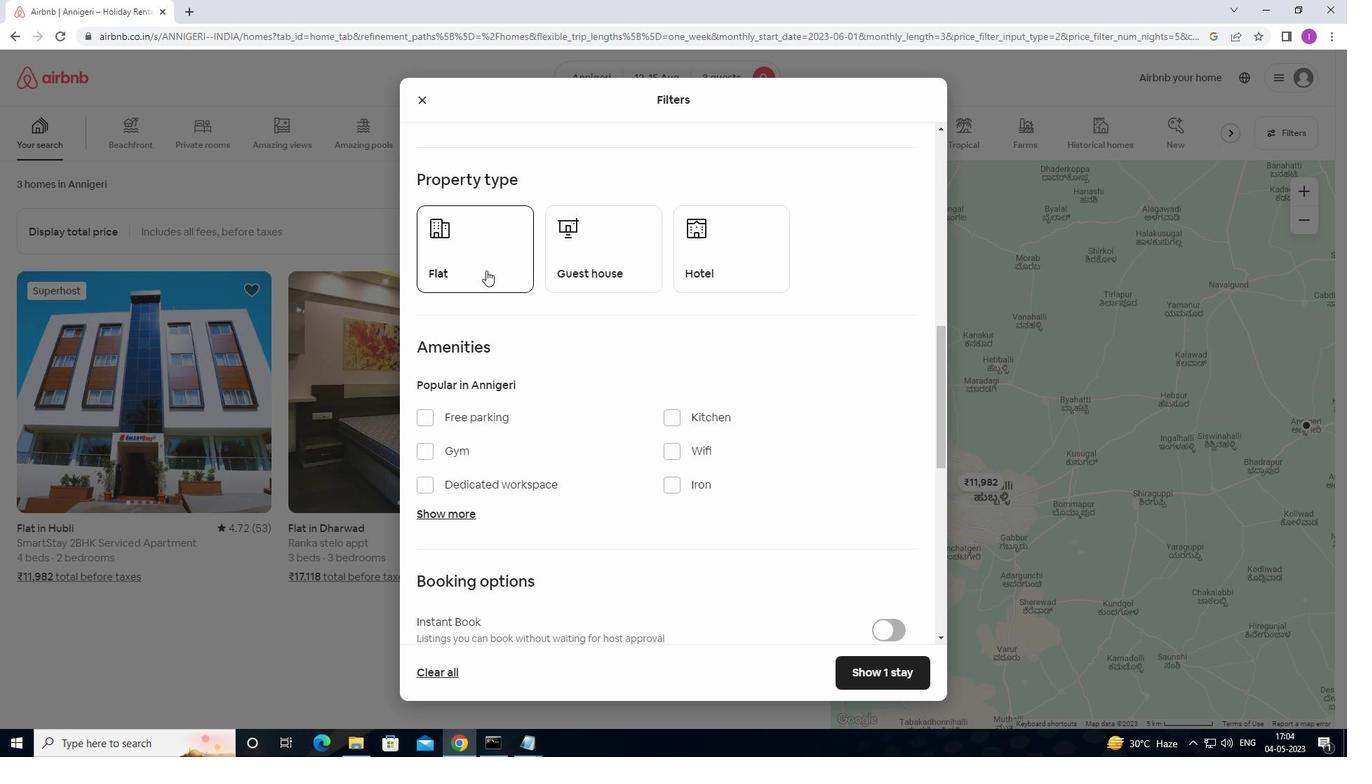 
Action: Mouse moved to (601, 278)
Screenshot: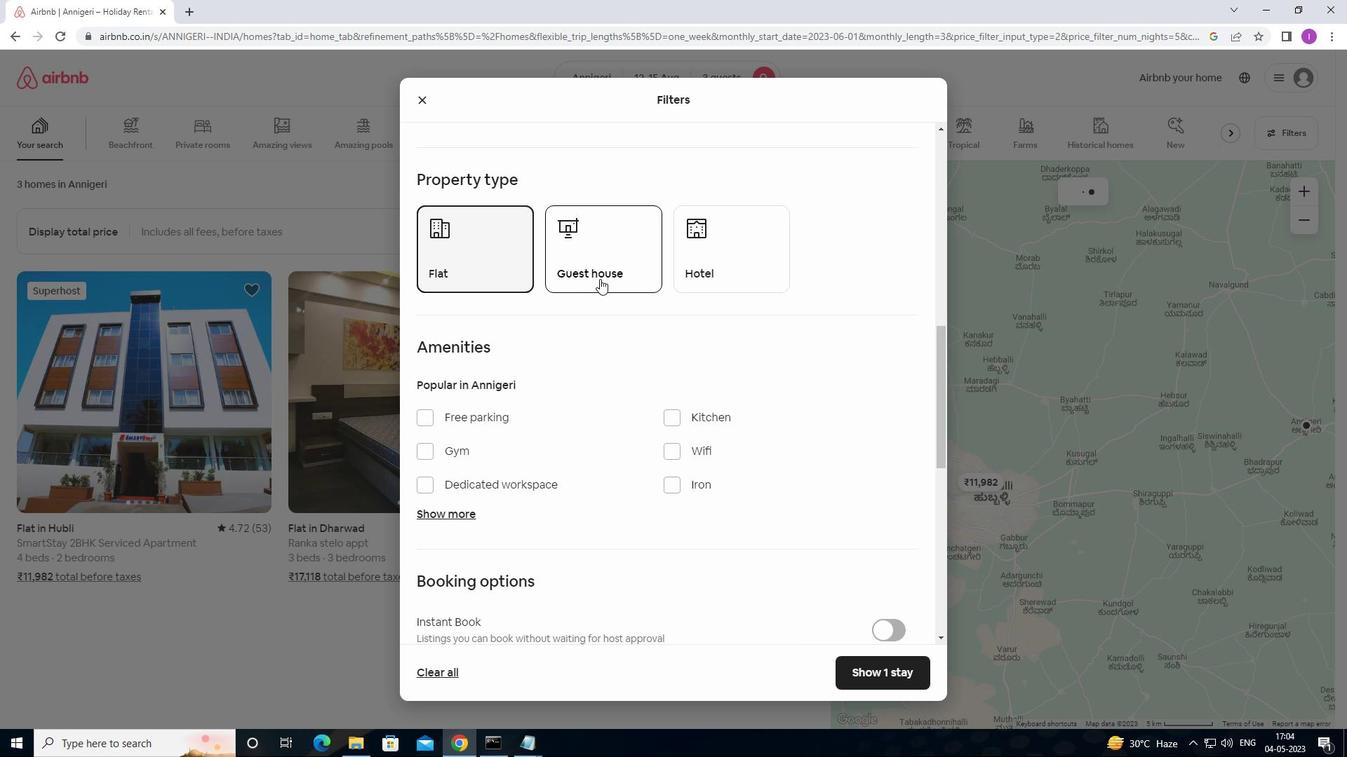 
Action: Mouse pressed left at (601, 278)
Screenshot: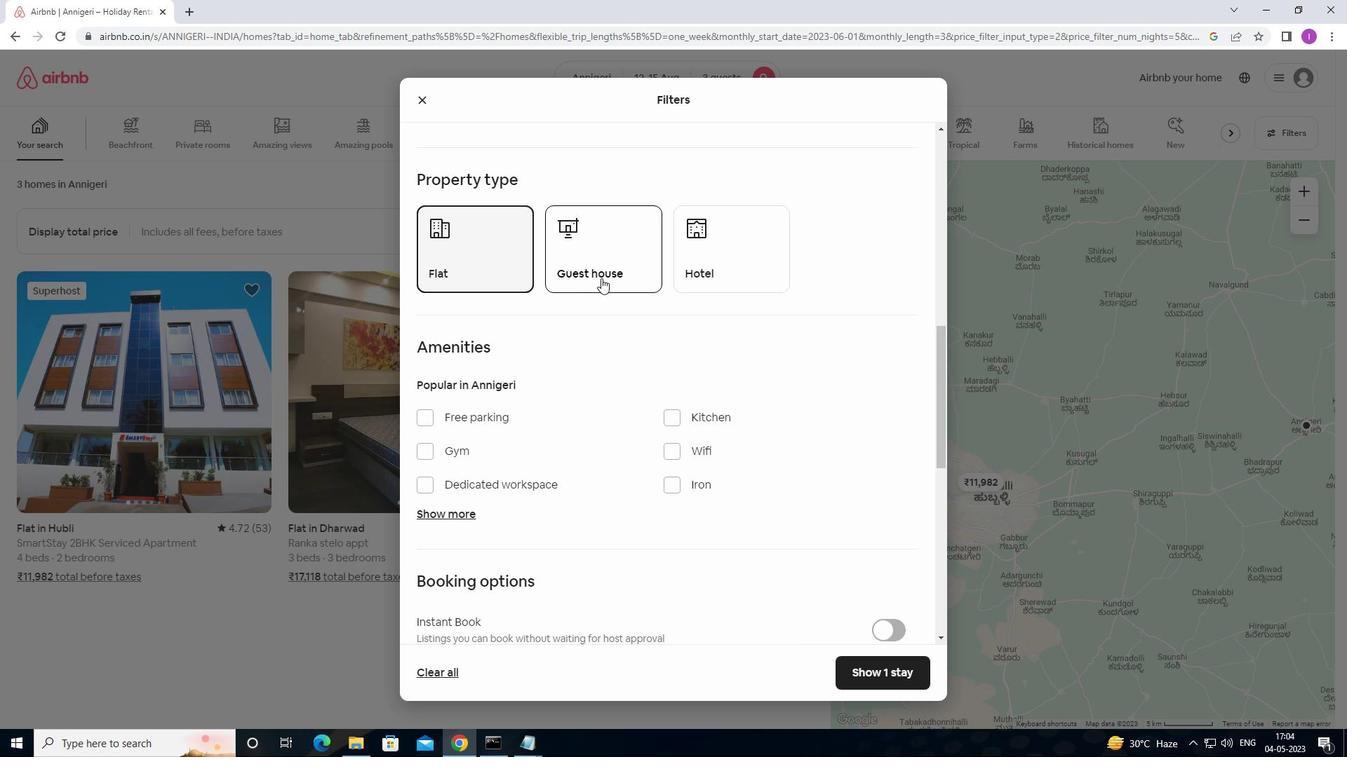 
Action: Mouse moved to (645, 325)
Screenshot: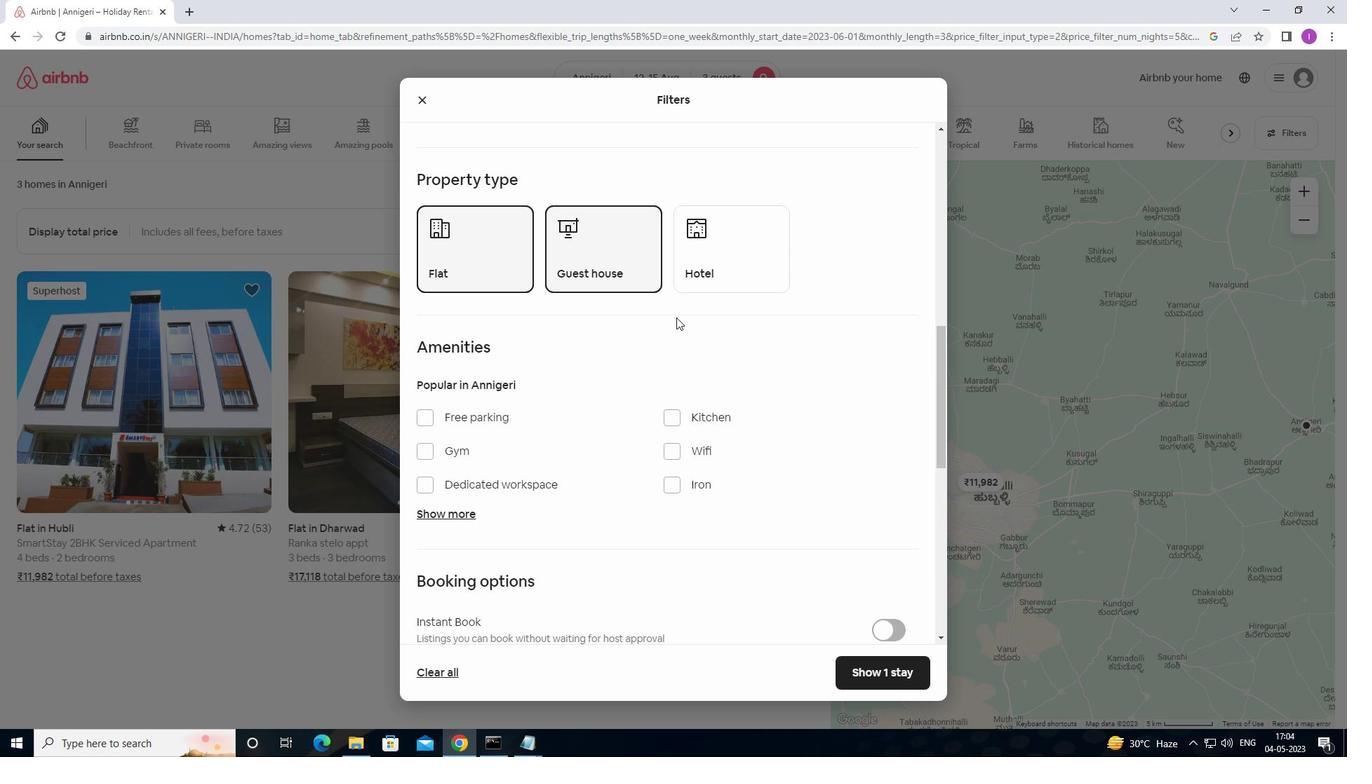 
Action: Mouse scrolled (645, 324) with delta (0, 0)
Screenshot: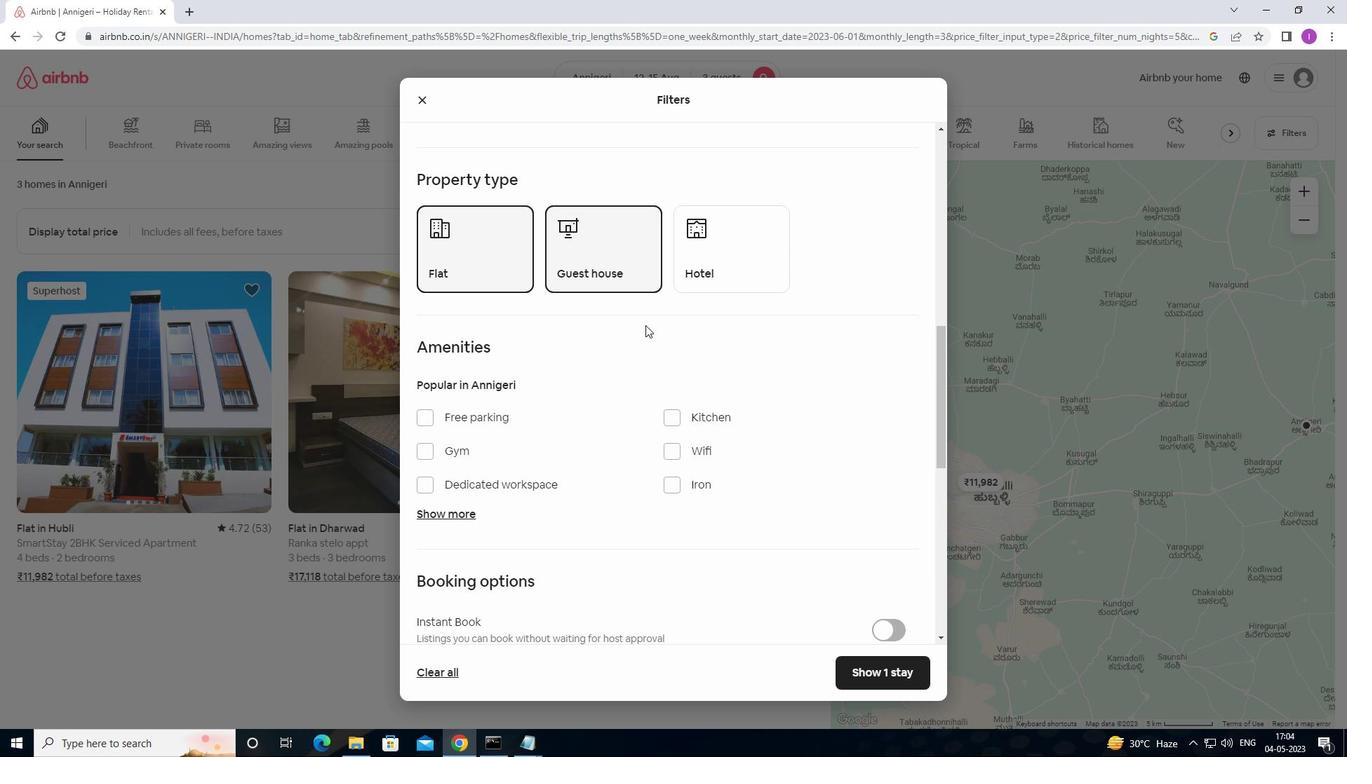 
Action: Mouse scrolled (645, 324) with delta (0, 0)
Screenshot: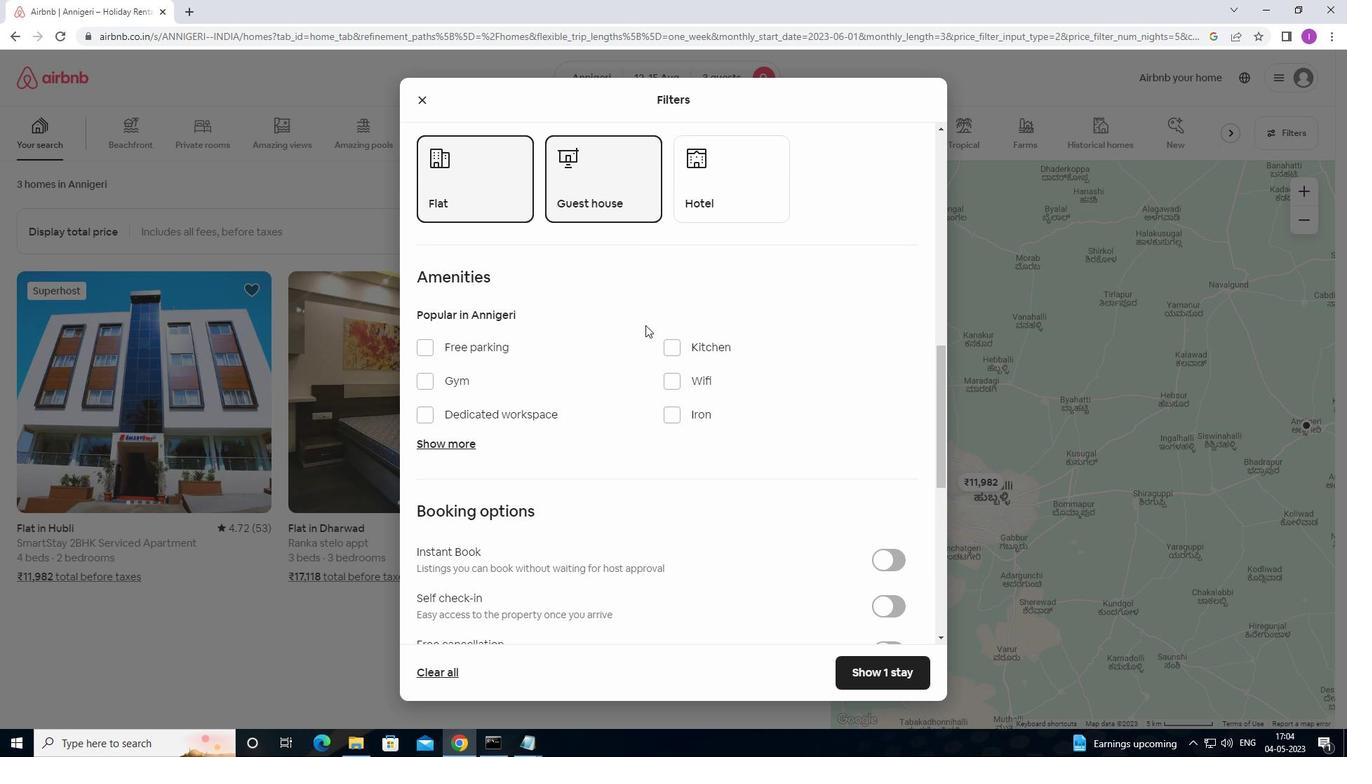 
Action: Mouse scrolled (645, 324) with delta (0, 0)
Screenshot: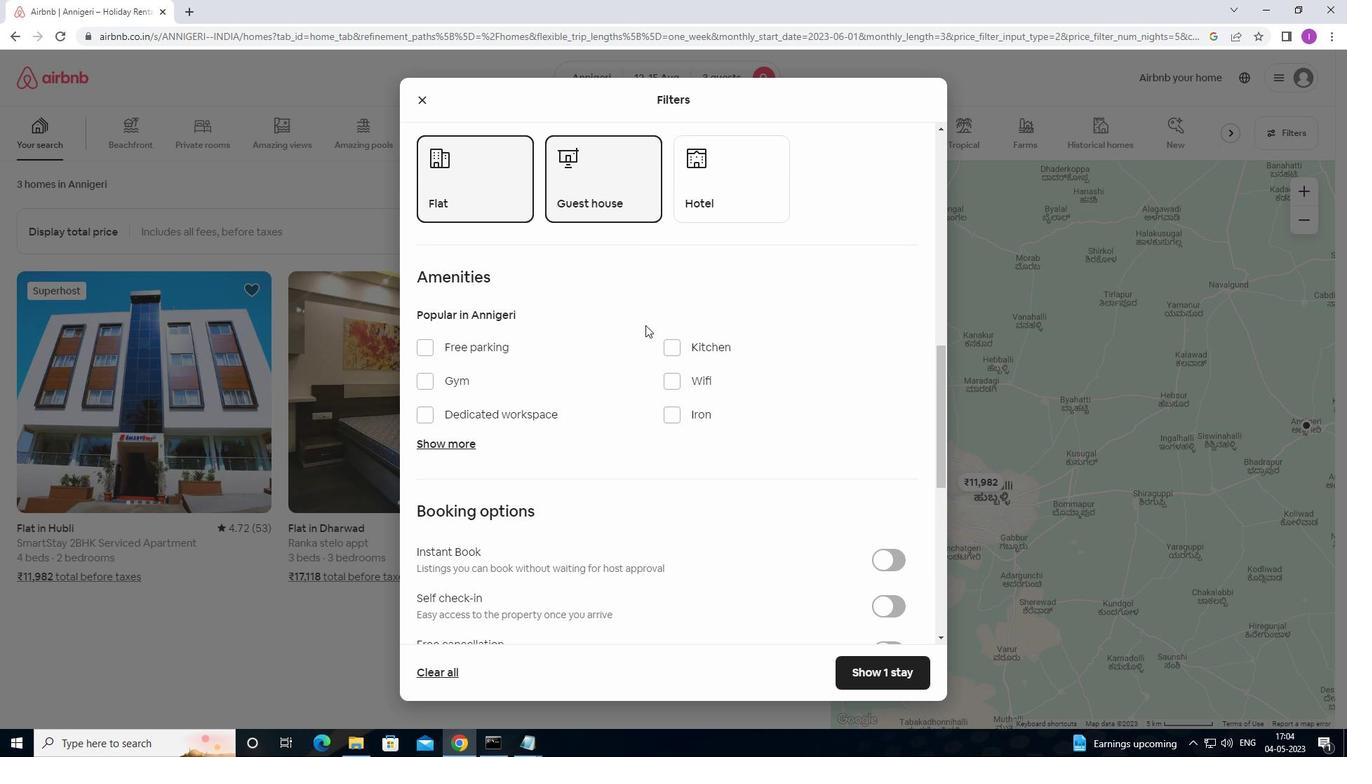 
Action: Mouse moved to (745, 331)
Screenshot: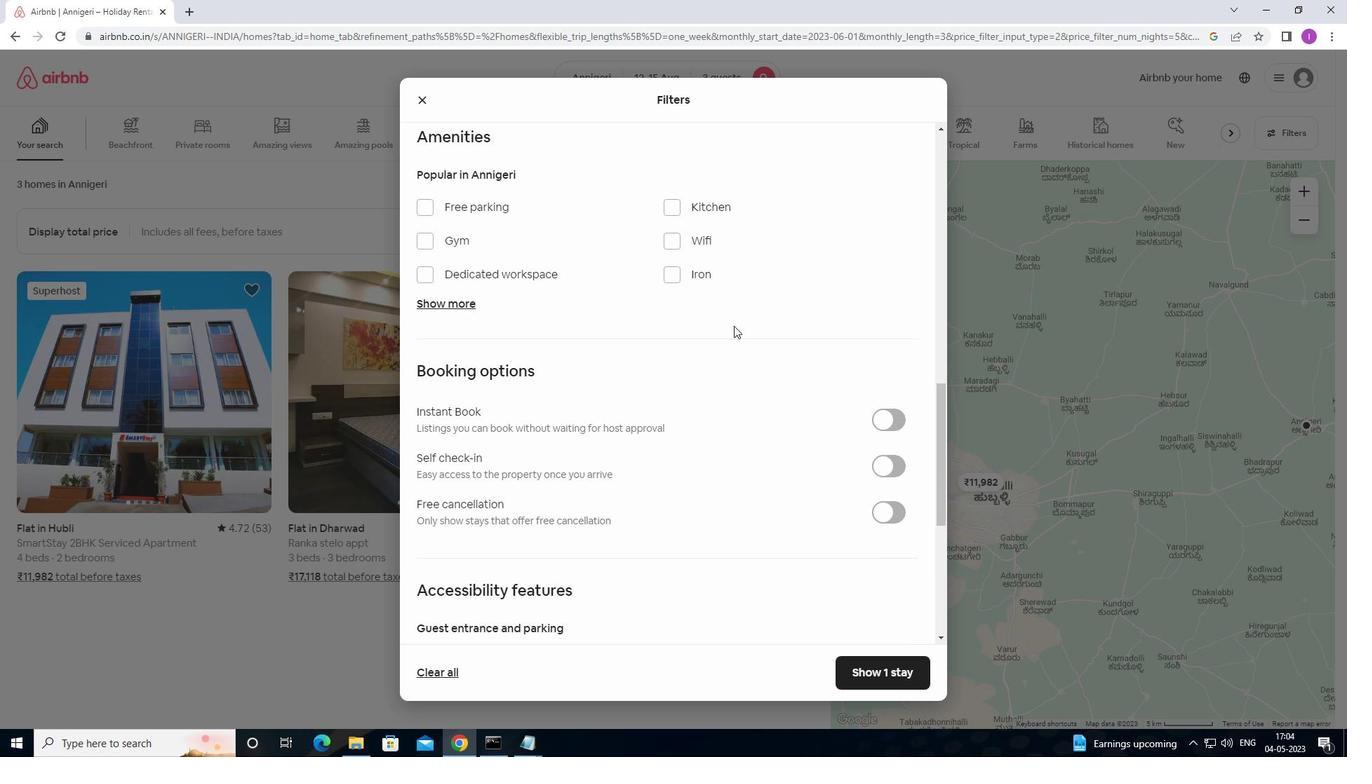 
Action: Mouse scrolled (745, 330) with delta (0, 0)
Screenshot: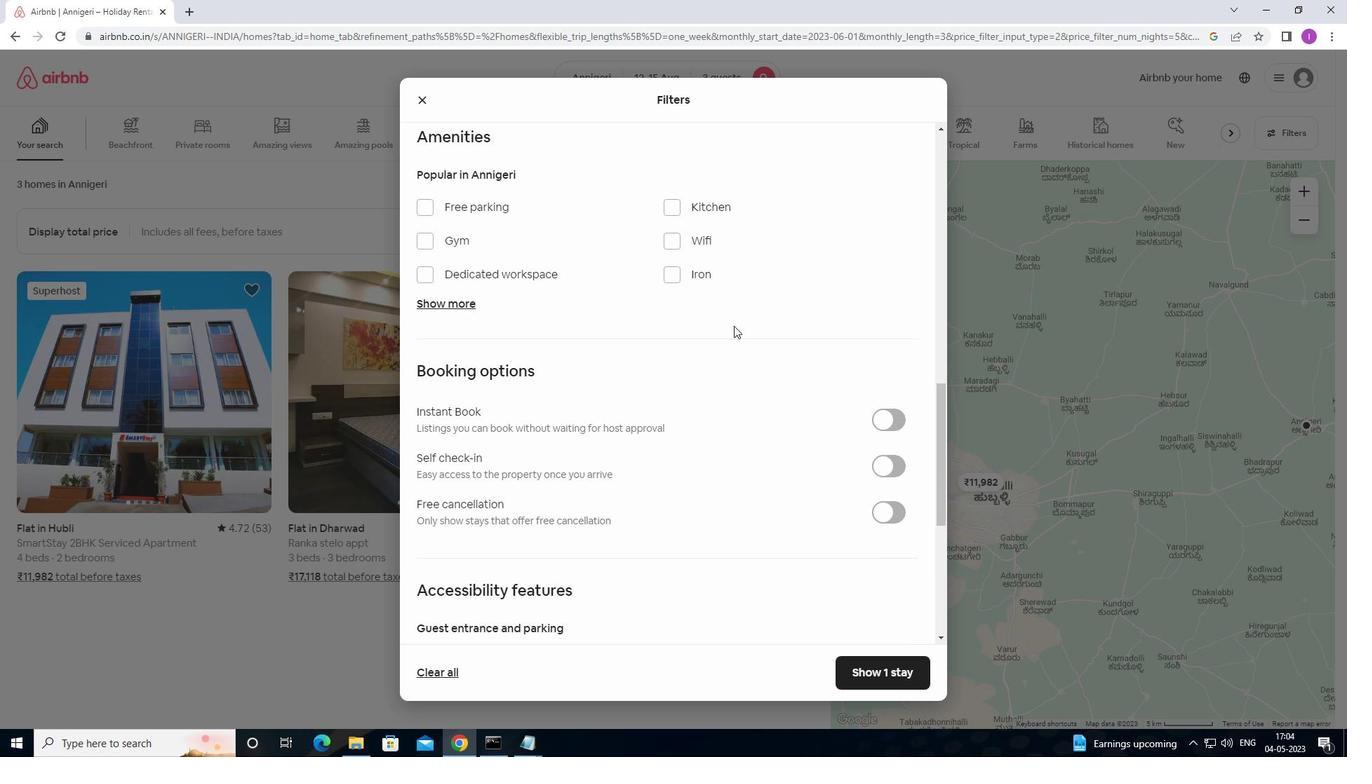 
Action: Mouse moved to (748, 335)
Screenshot: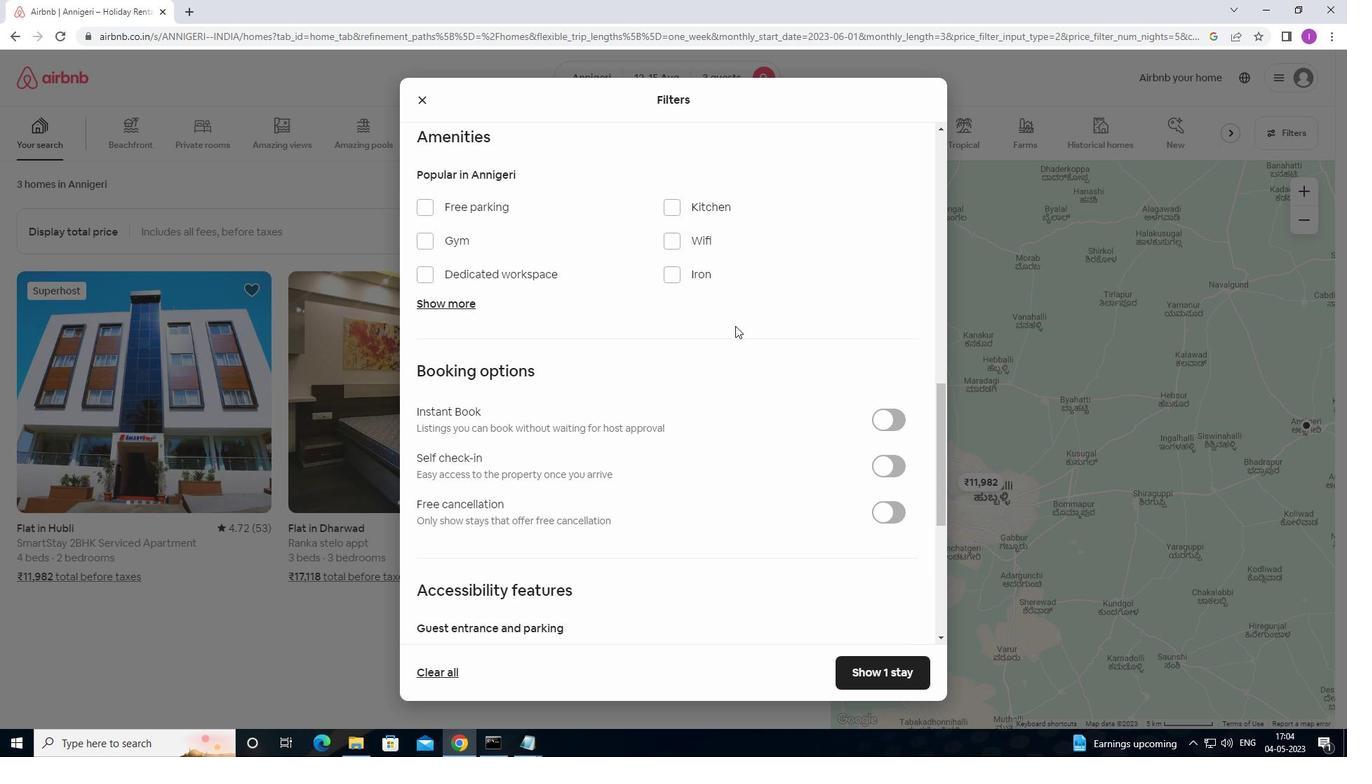
Action: Mouse scrolled (748, 334) with delta (0, 0)
Screenshot: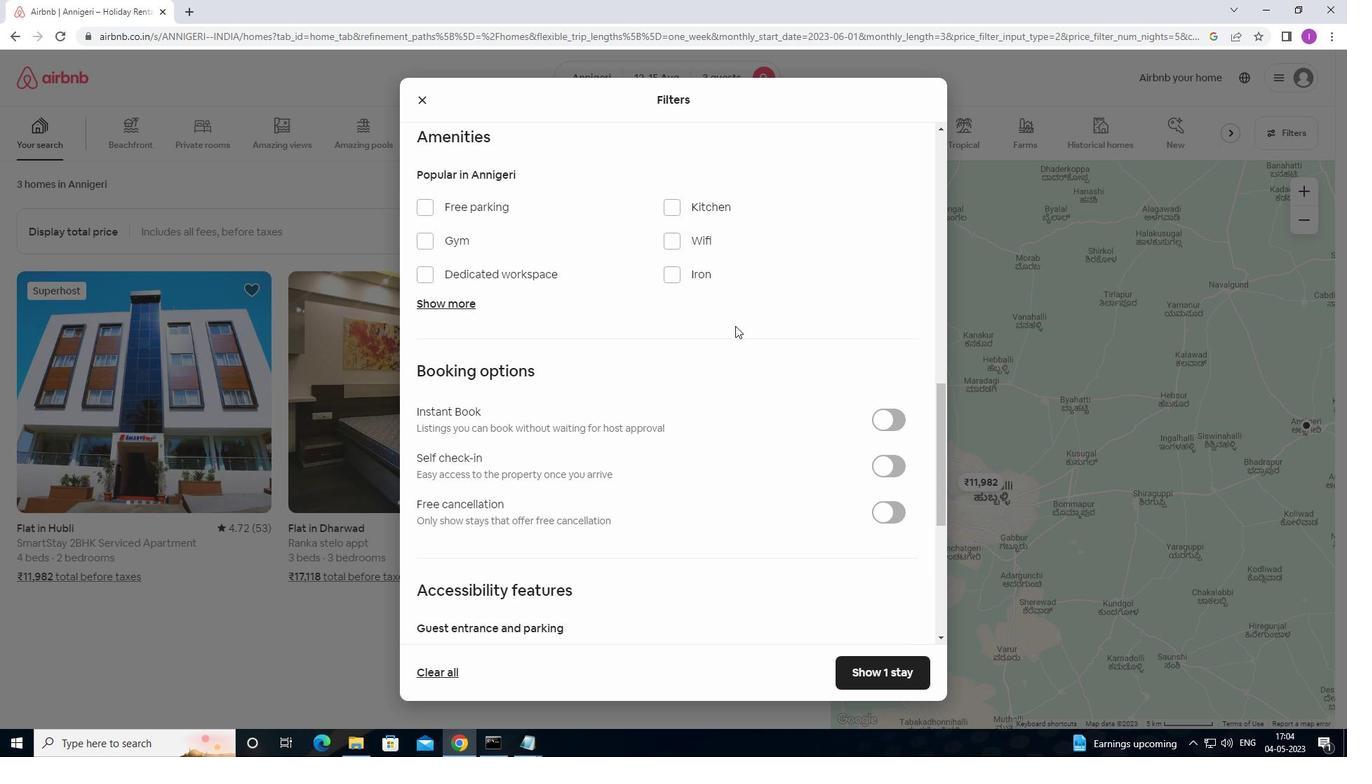 
Action: Mouse moved to (750, 338)
Screenshot: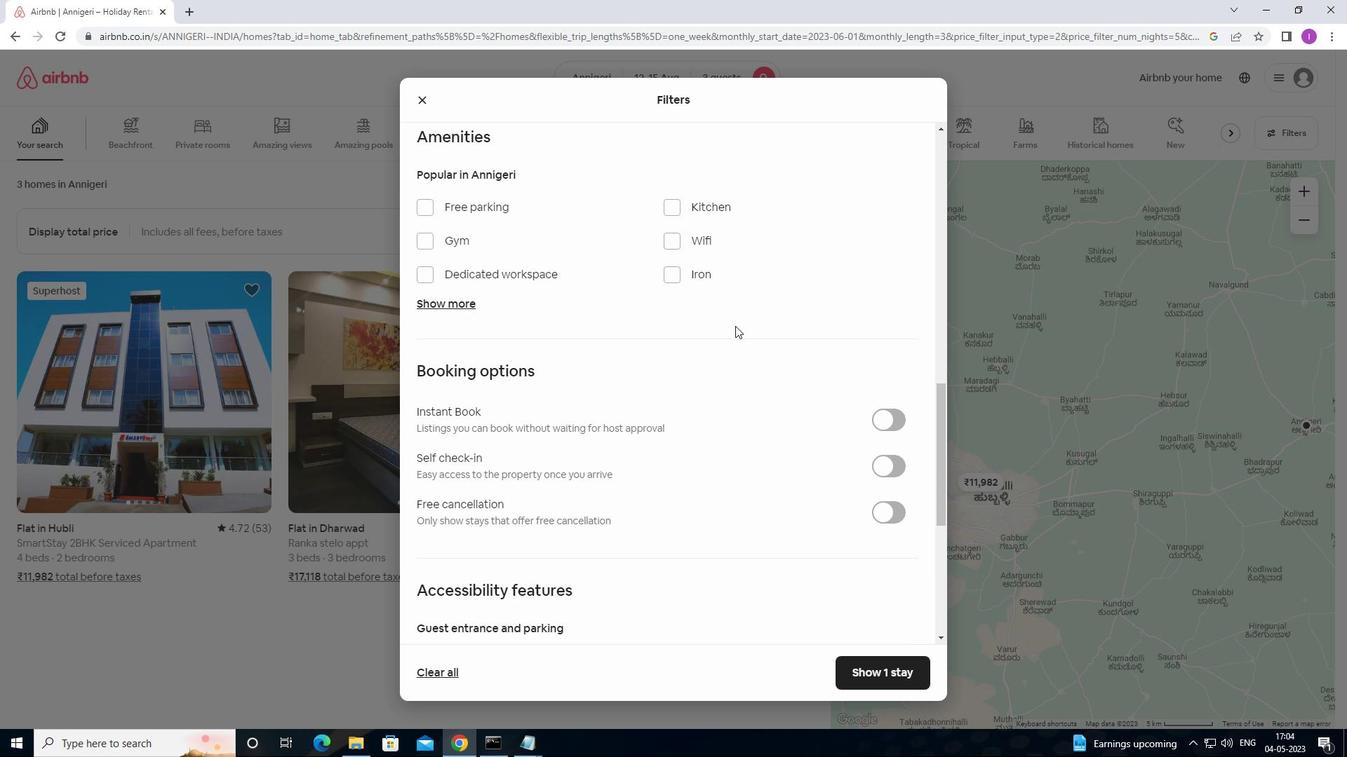 
Action: Mouse scrolled (750, 338) with delta (0, 0)
Screenshot: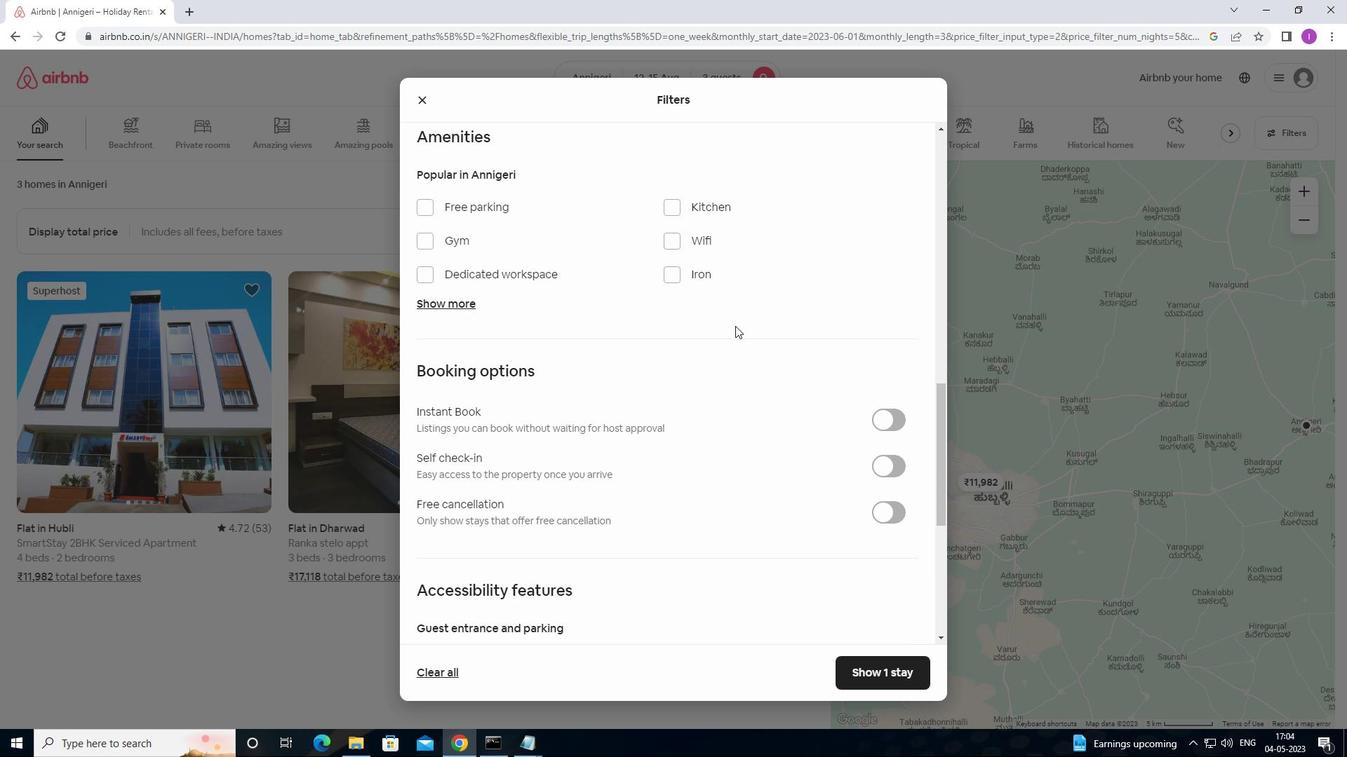 
Action: Mouse moved to (896, 252)
Screenshot: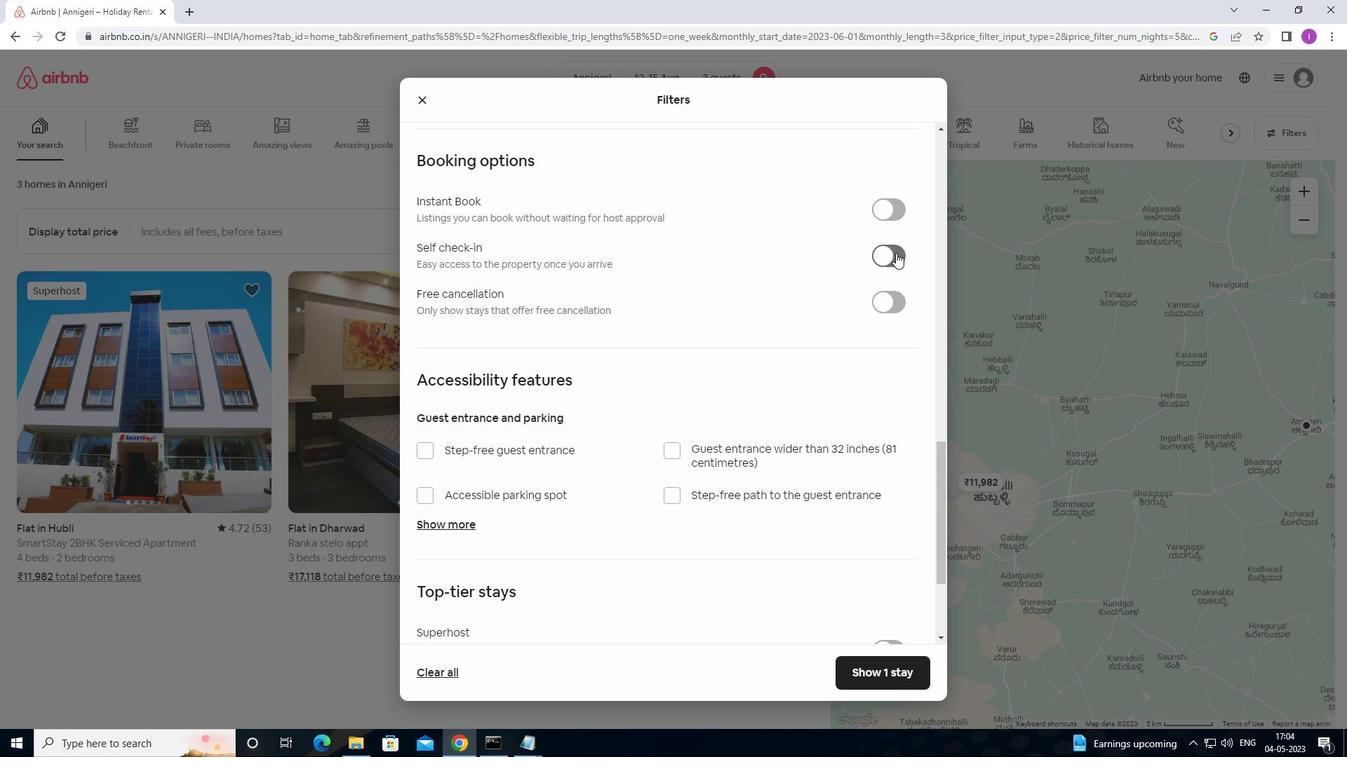 
Action: Mouse pressed left at (896, 252)
Screenshot: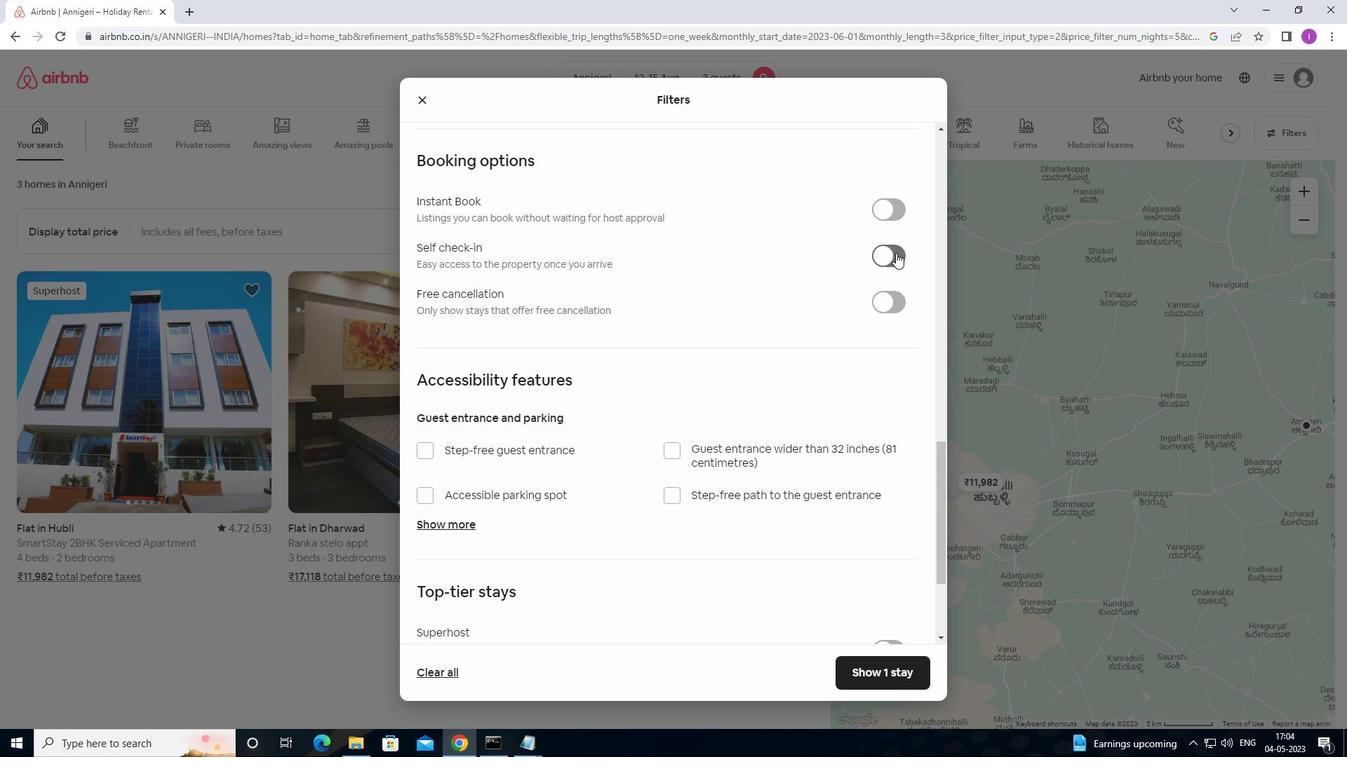
Action: Mouse moved to (622, 401)
Screenshot: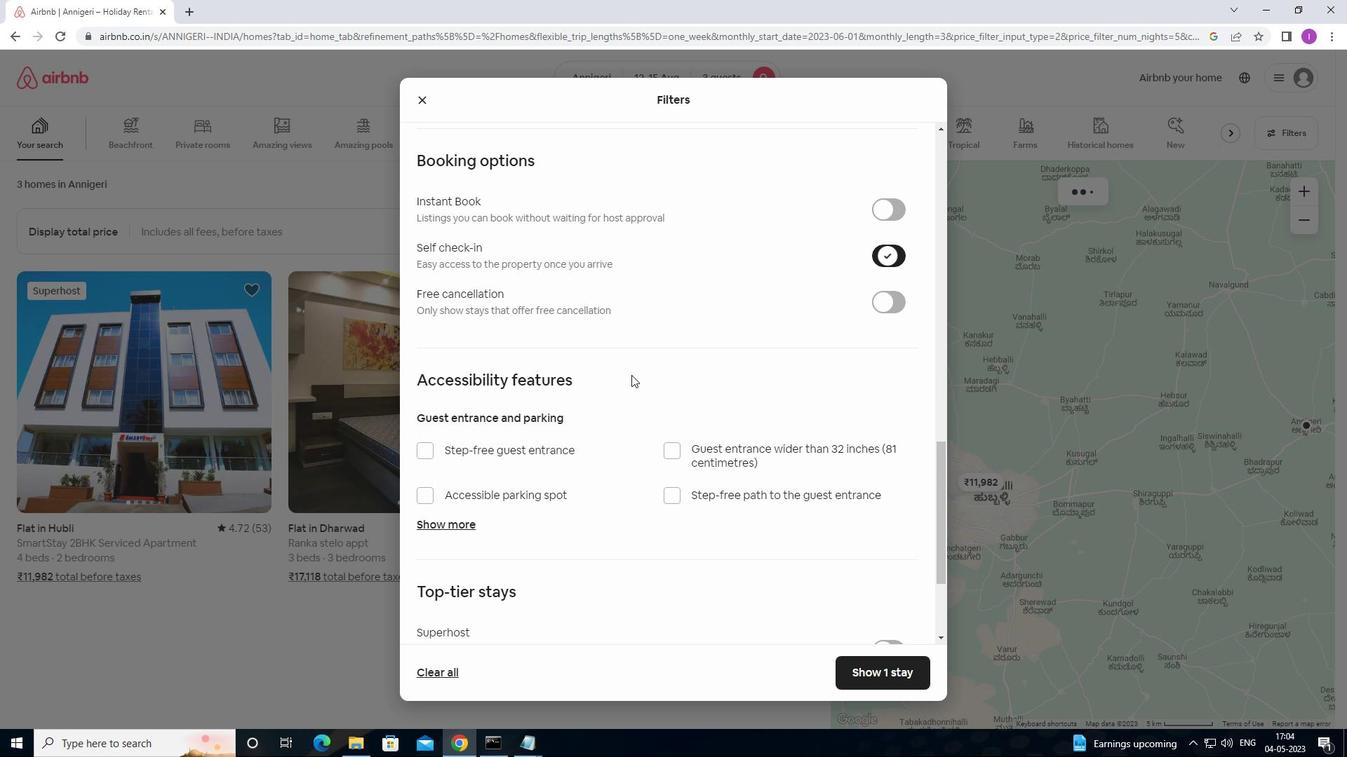 
Action: Mouse scrolled (622, 400) with delta (0, 0)
Screenshot: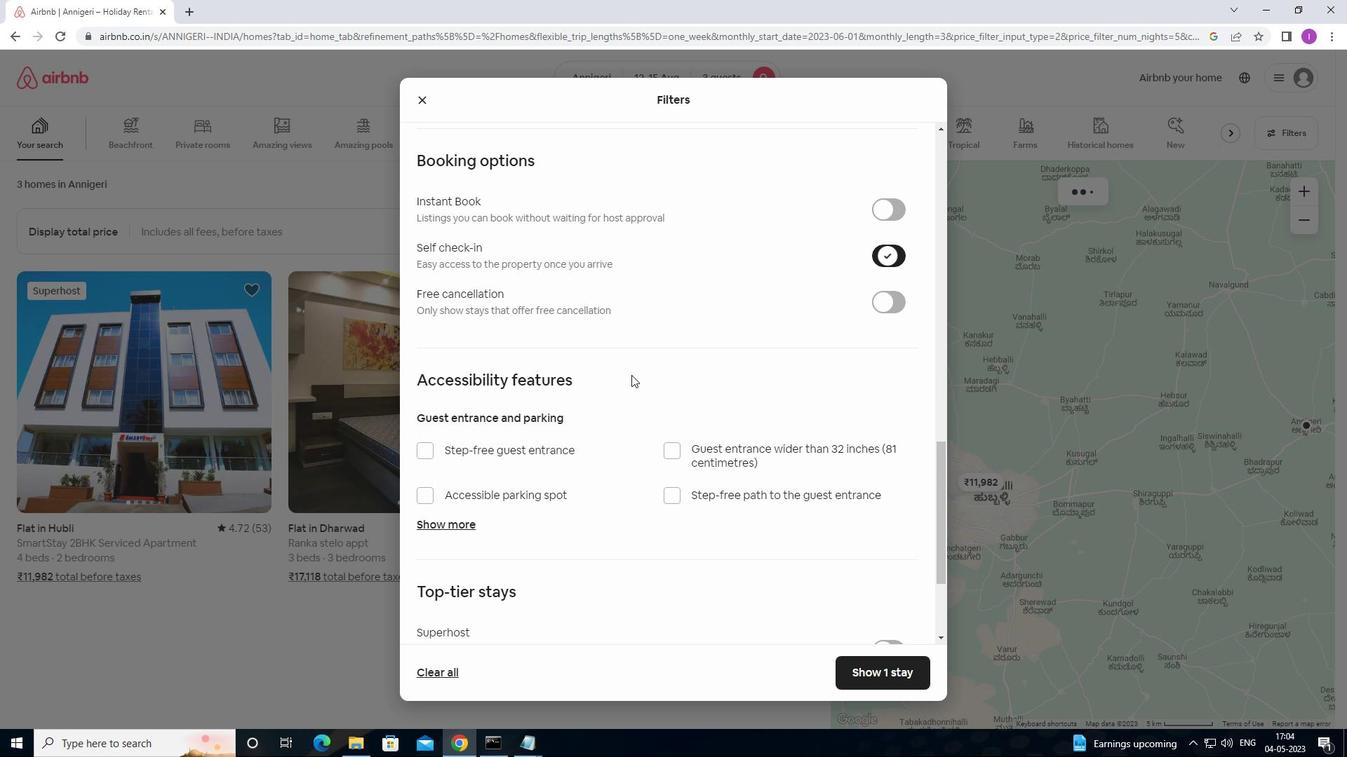 
Action: Mouse moved to (623, 402)
Screenshot: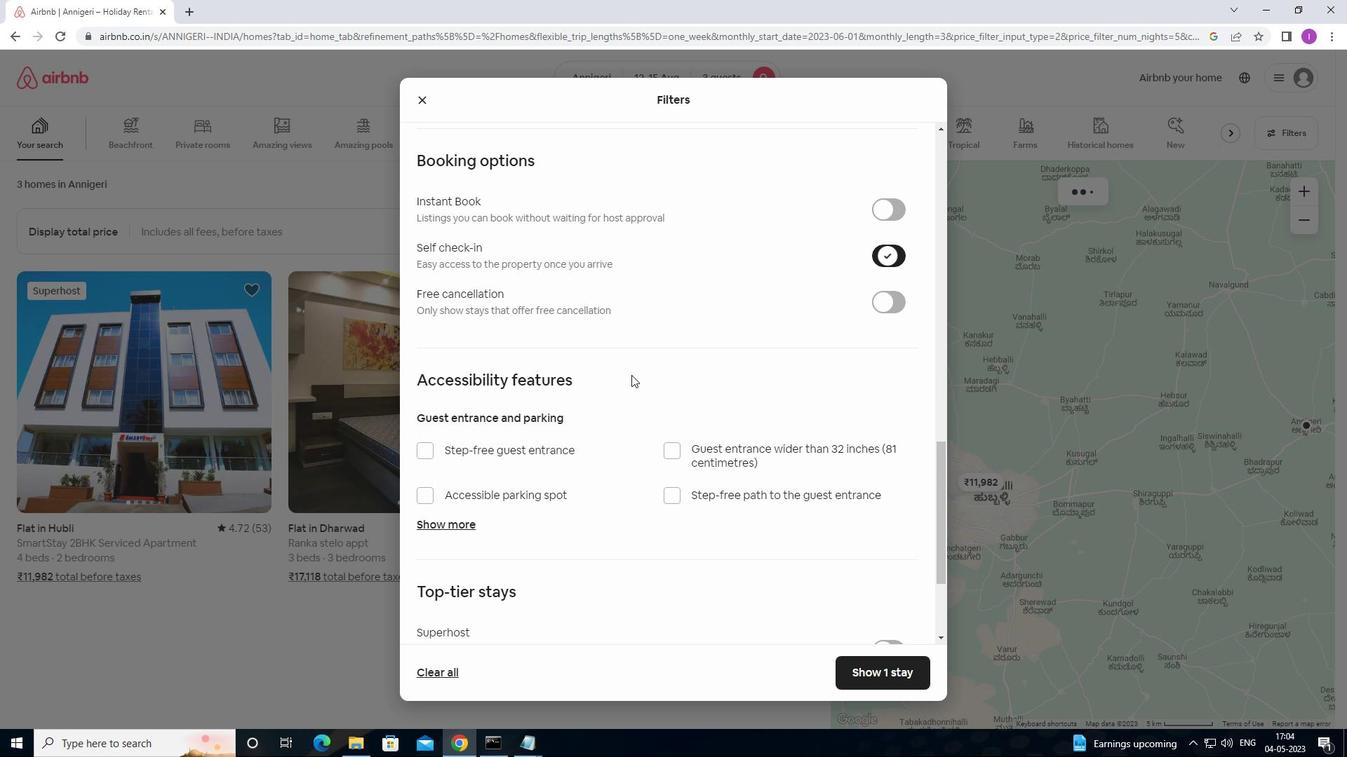
Action: Mouse scrolled (623, 402) with delta (0, 0)
Screenshot: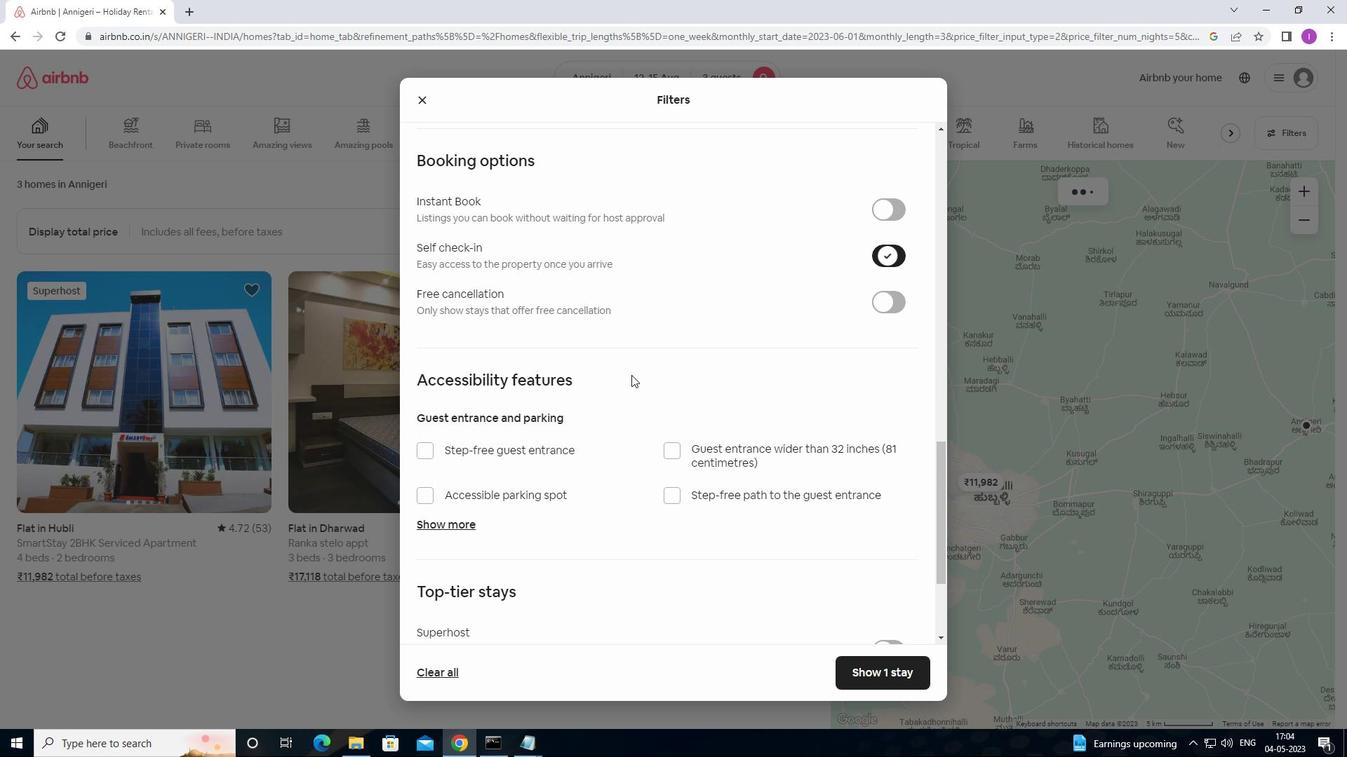 
Action: Mouse scrolled (623, 402) with delta (0, 0)
Screenshot: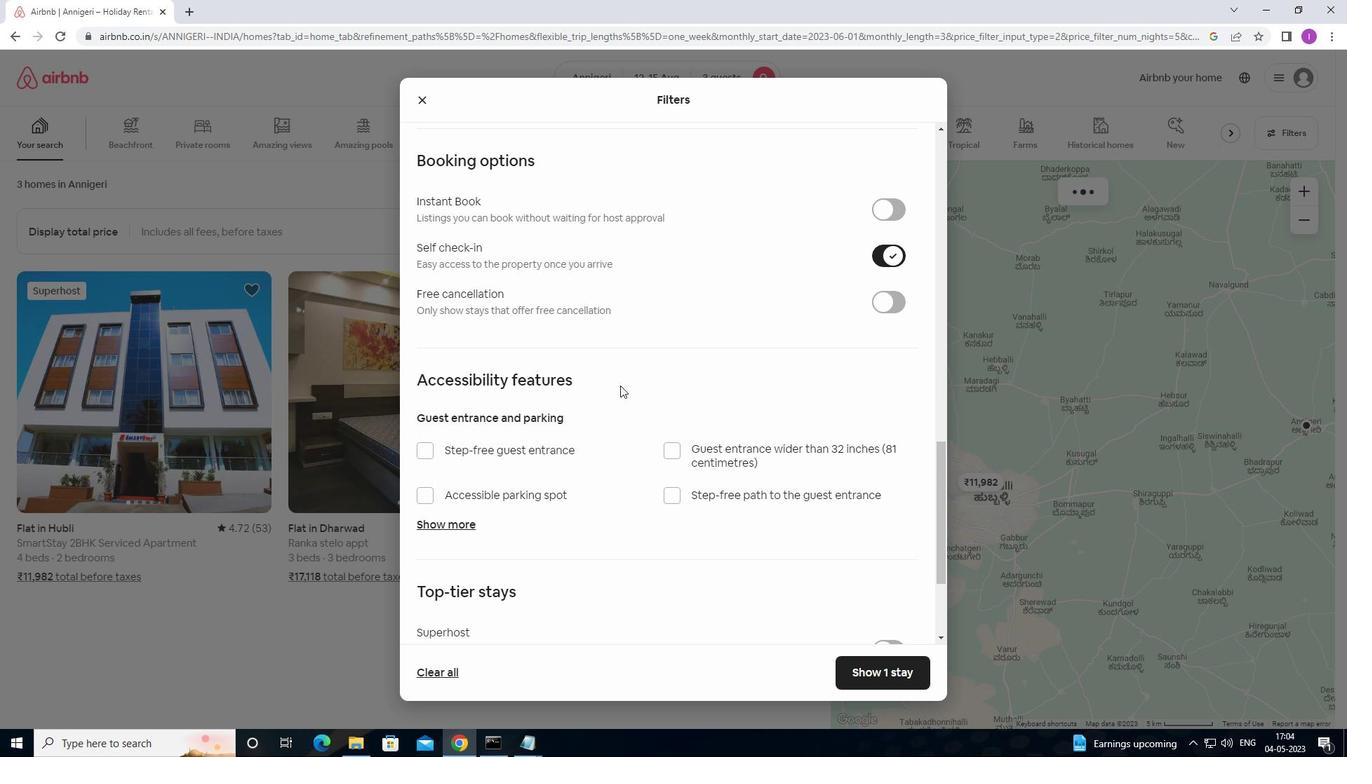 
Action: Mouse moved to (623, 404)
Screenshot: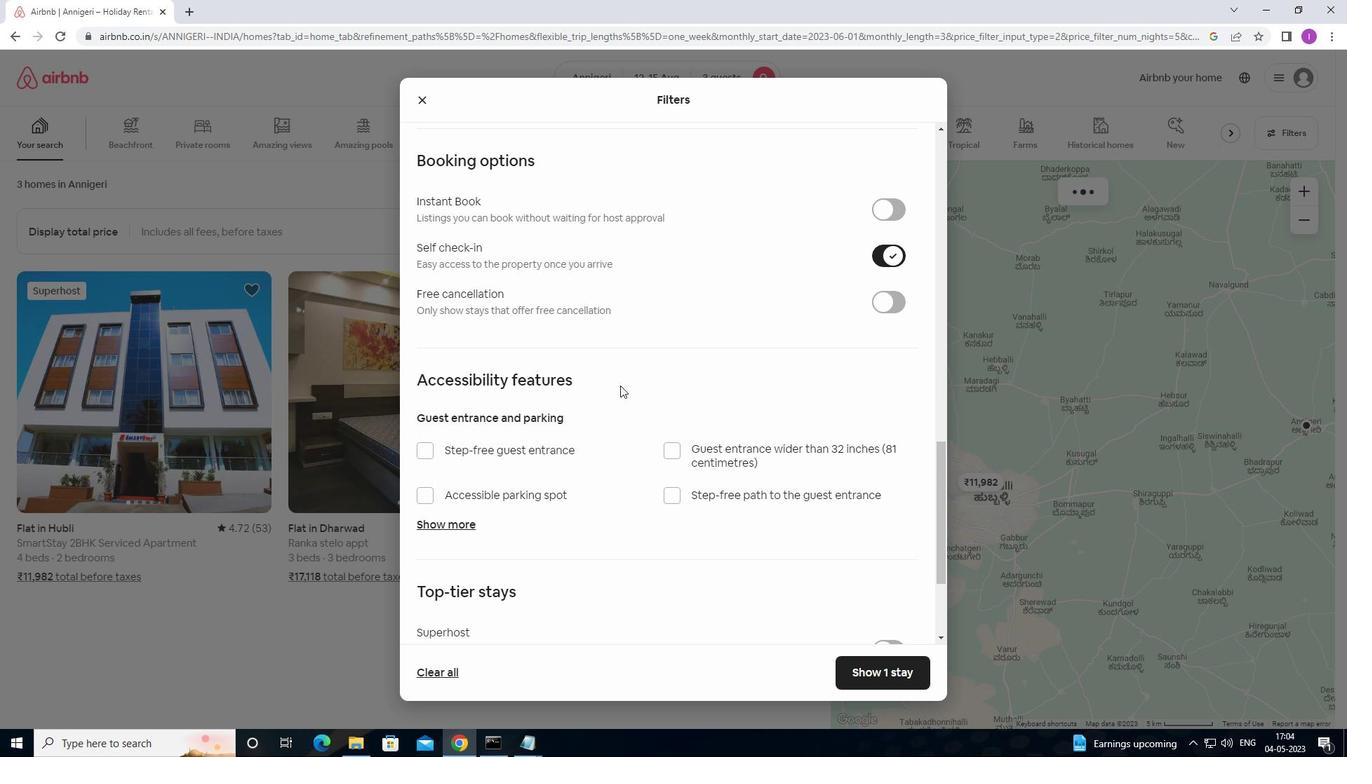 
Action: Mouse scrolled (623, 403) with delta (0, 0)
Screenshot: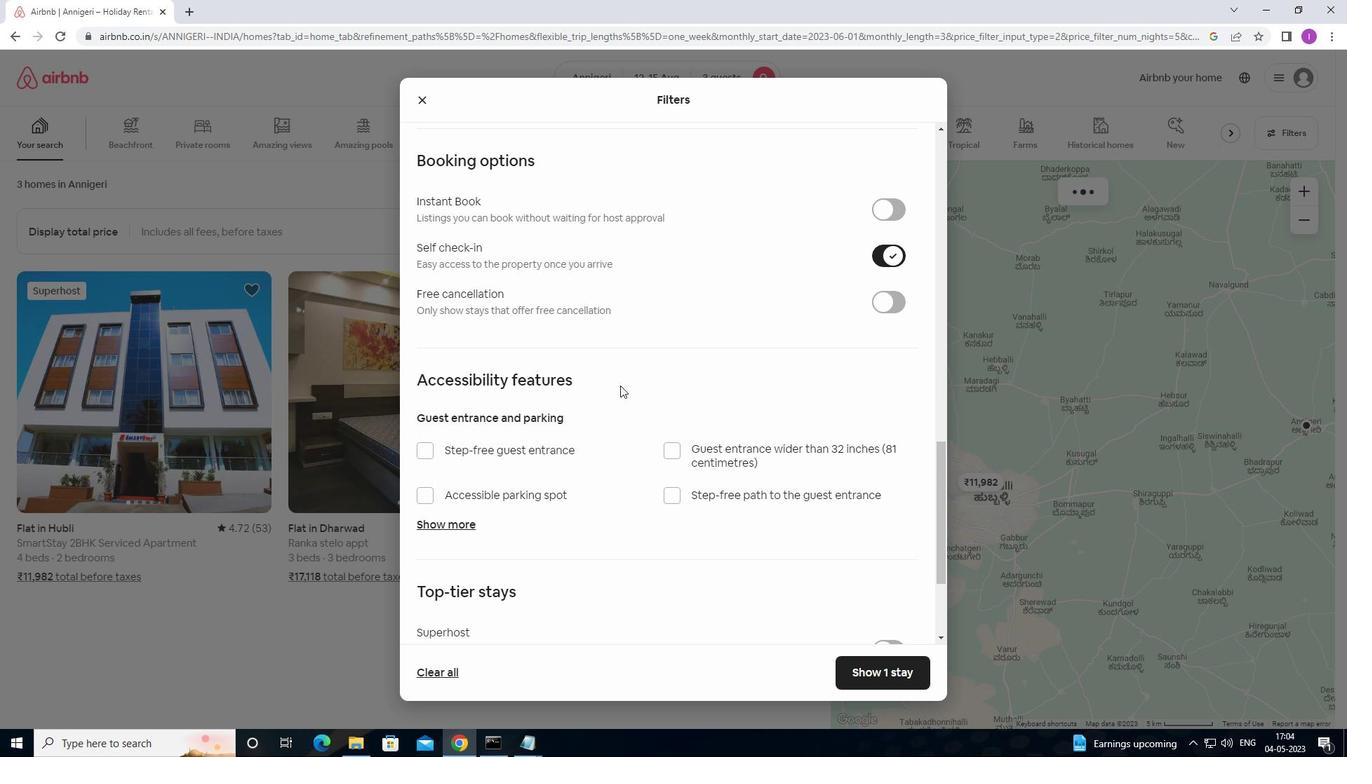 
Action: Mouse scrolled (623, 403) with delta (0, 0)
Screenshot: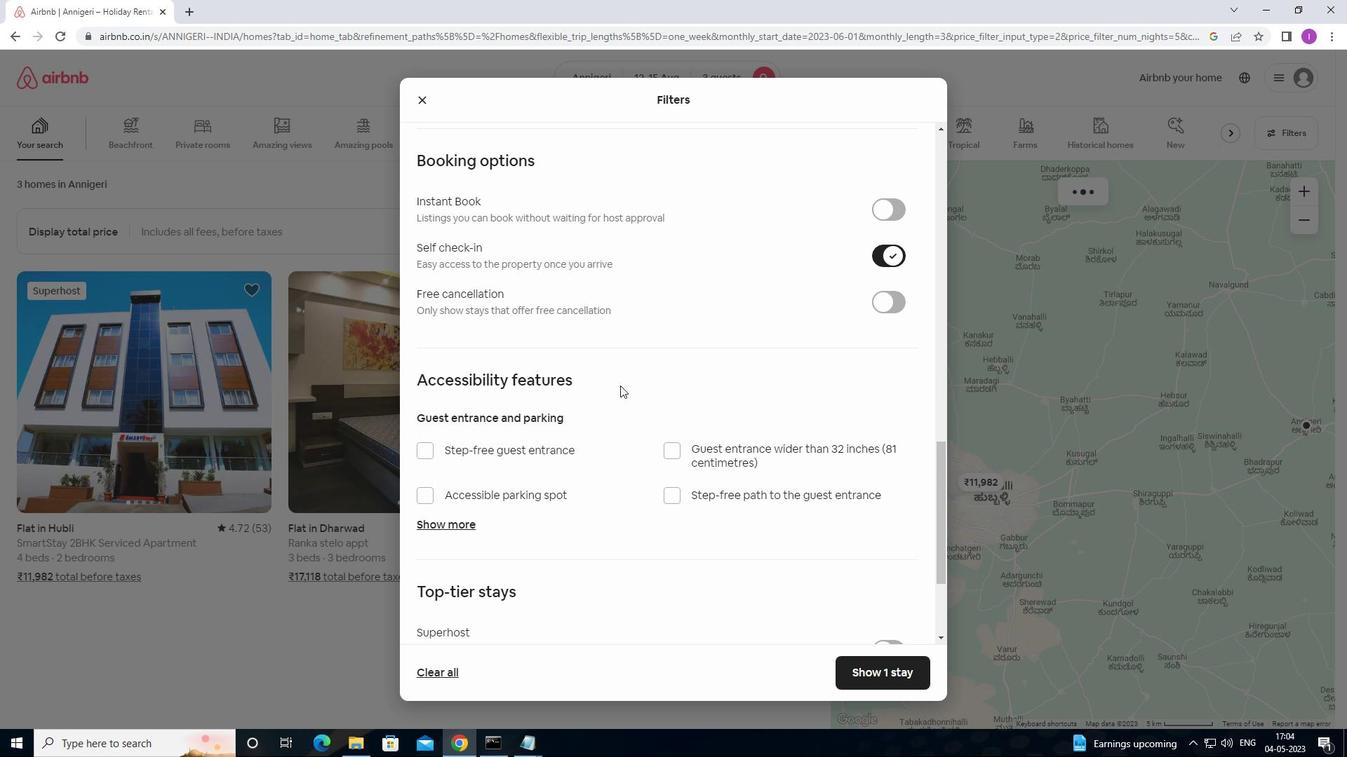 
Action: Mouse moved to (620, 406)
Screenshot: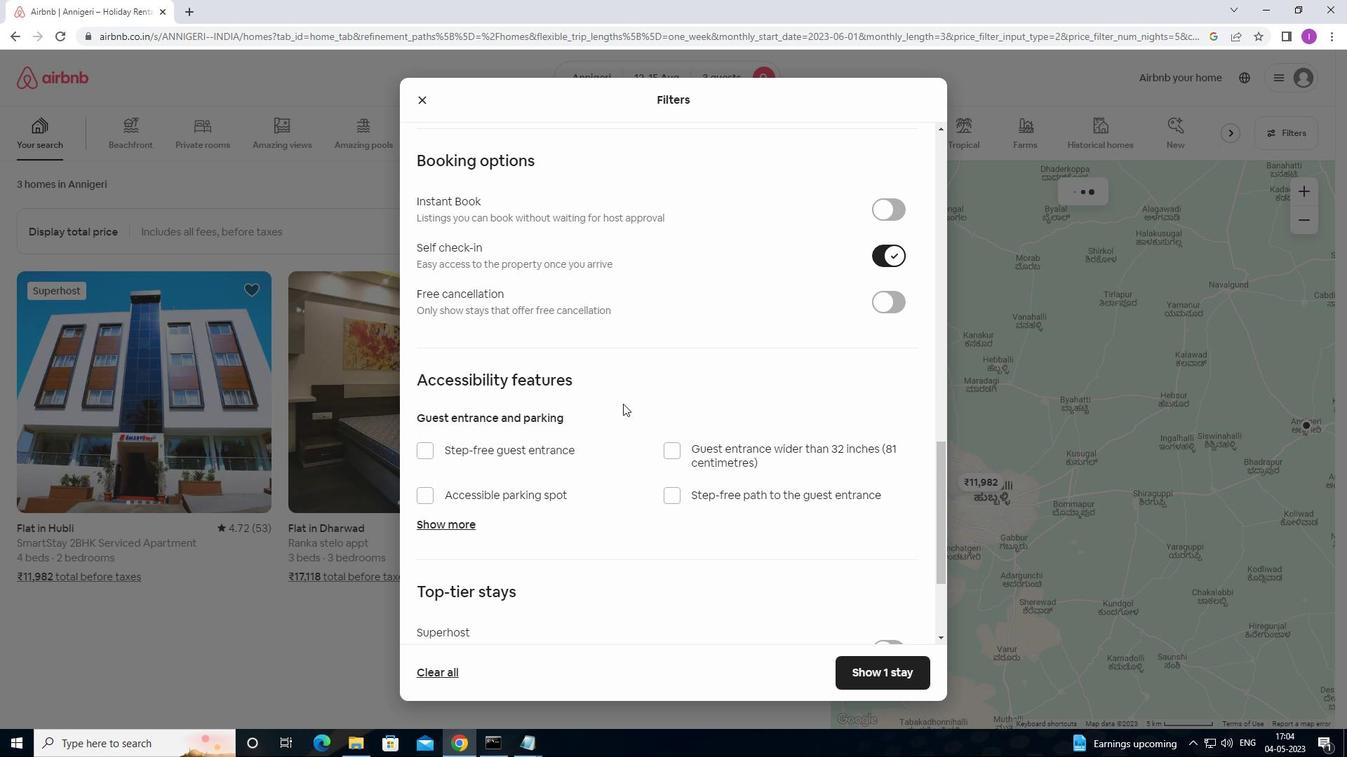 
Action: Mouse scrolled (620, 405) with delta (0, 0)
Screenshot: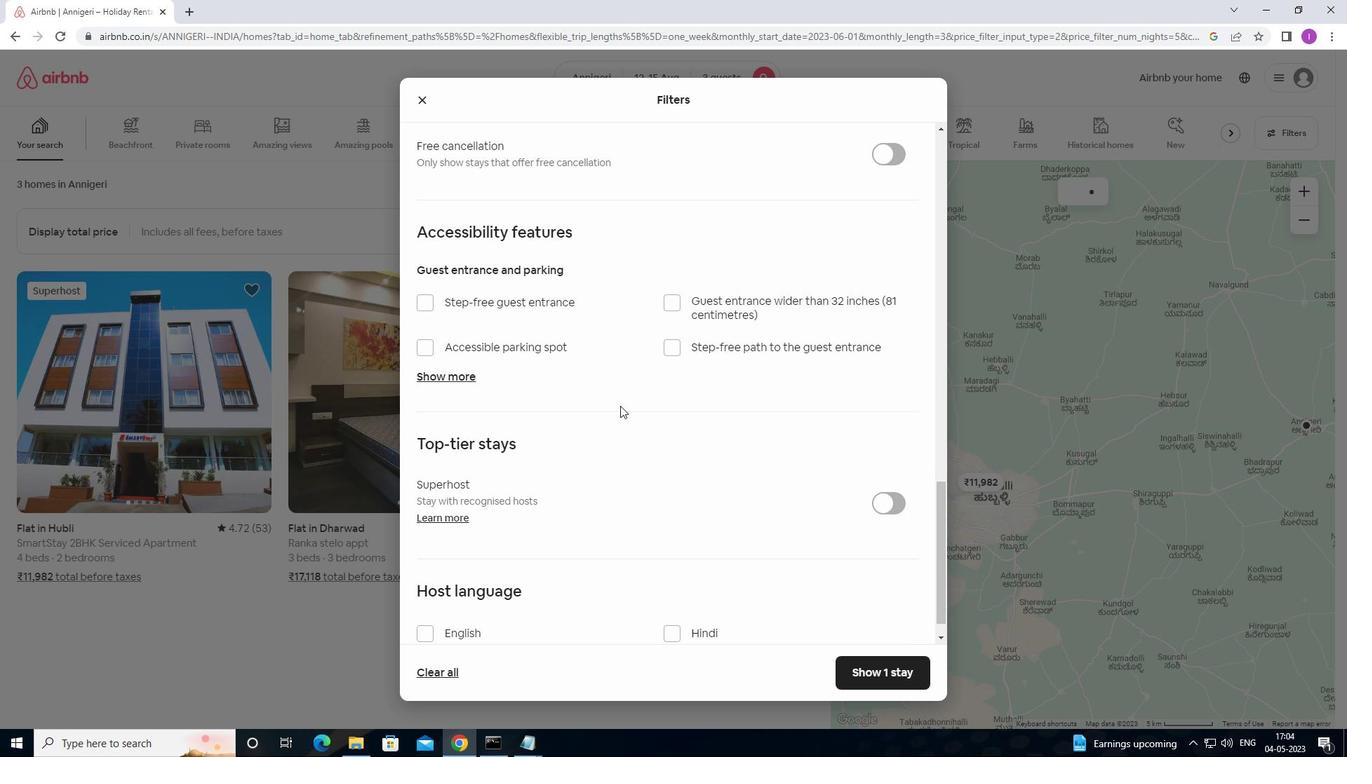 
Action: Mouse moved to (620, 411)
Screenshot: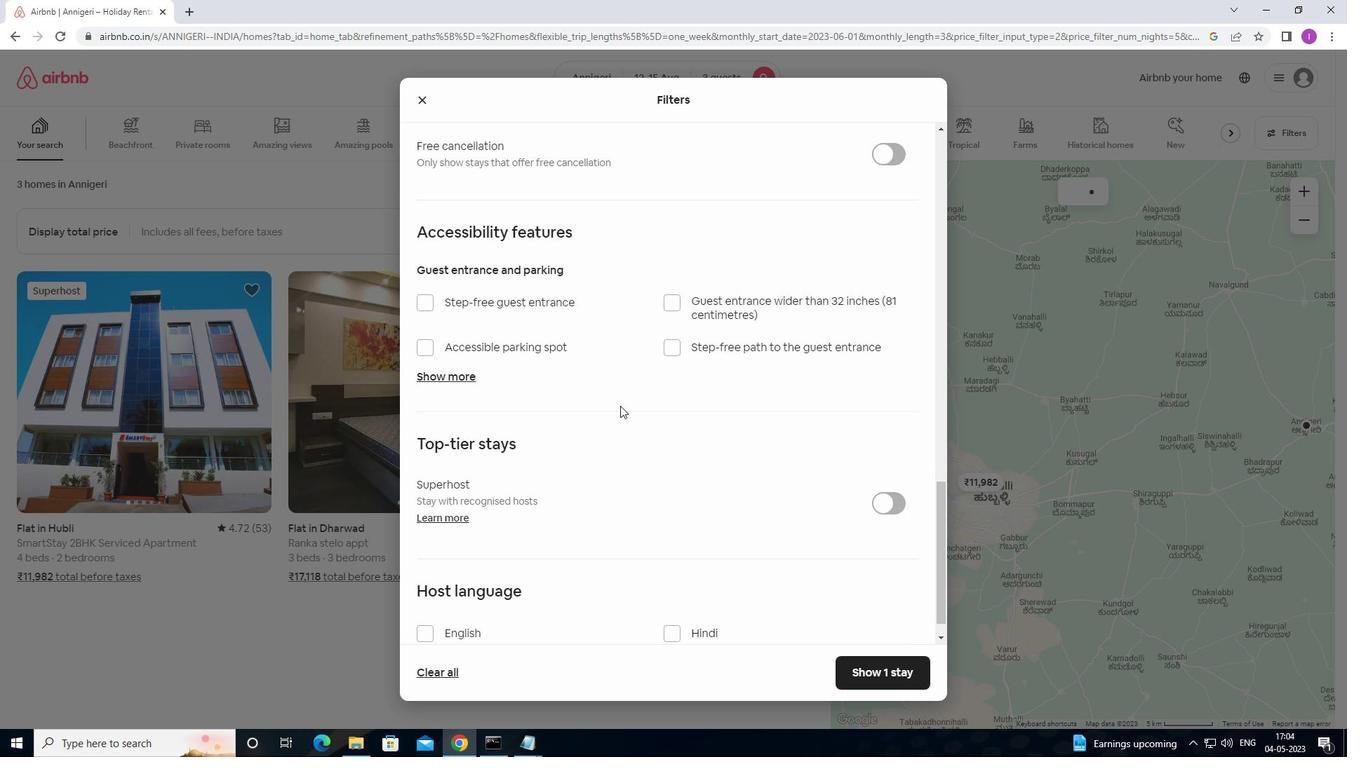 
Action: Mouse scrolled (620, 411) with delta (0, 0)
Screenshot: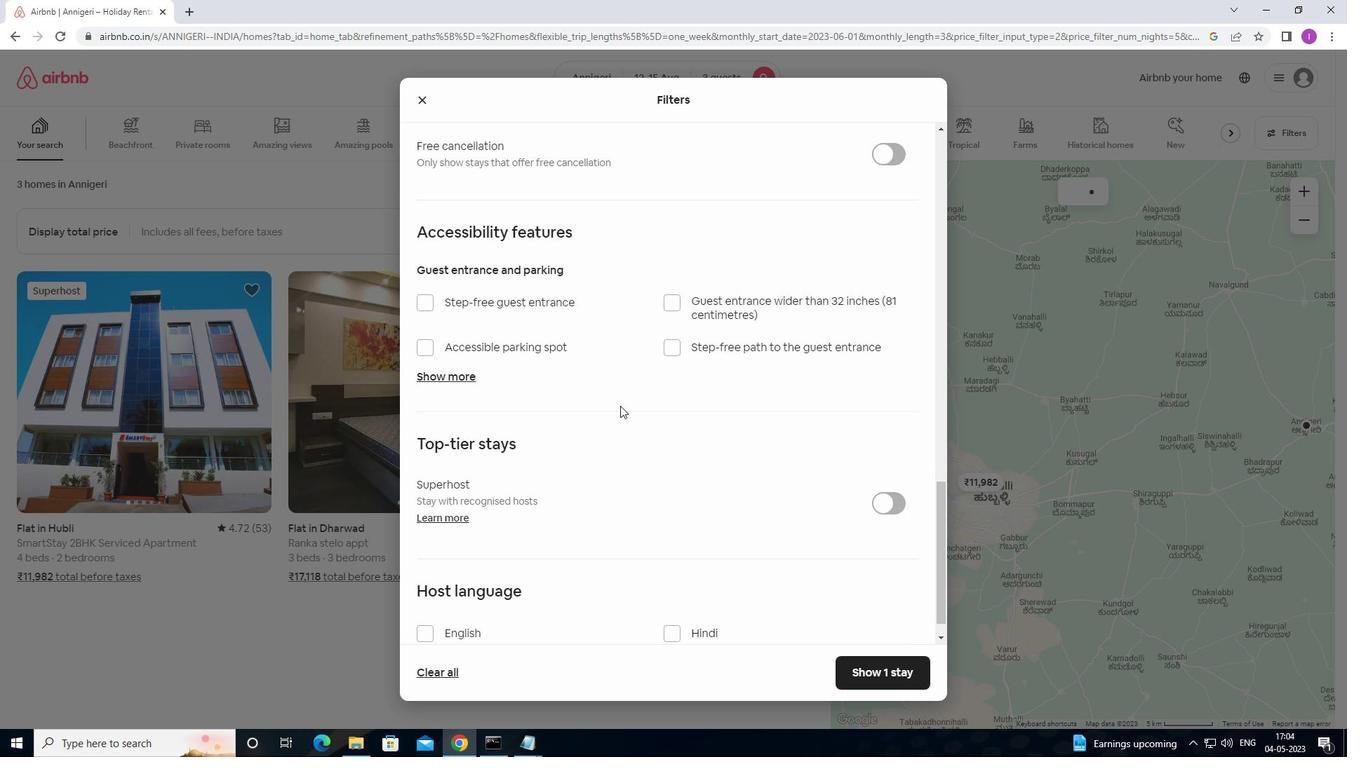 
Action: Mouse moved to (620, 417)
Screenshot: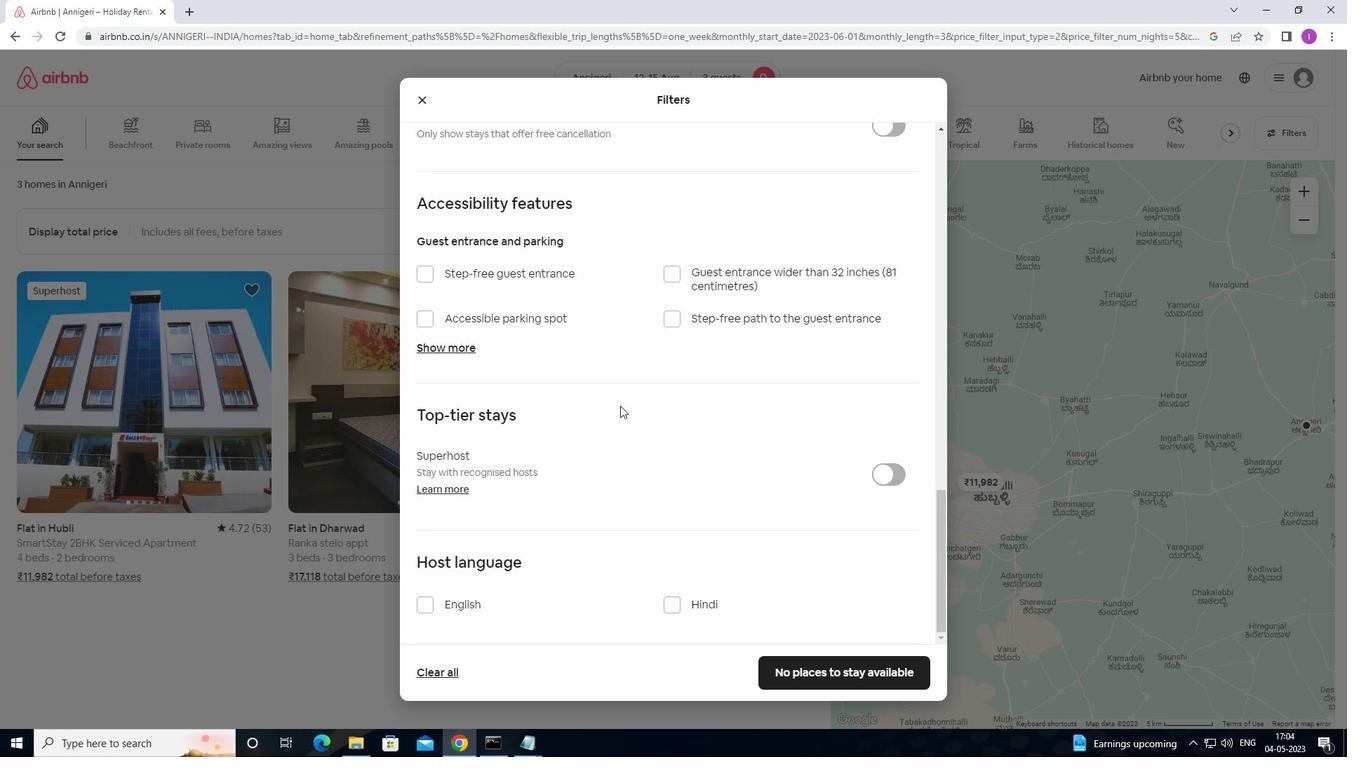 
Action: Mouse scrolled (620, 416) with delta (0, 0)
Screenshot: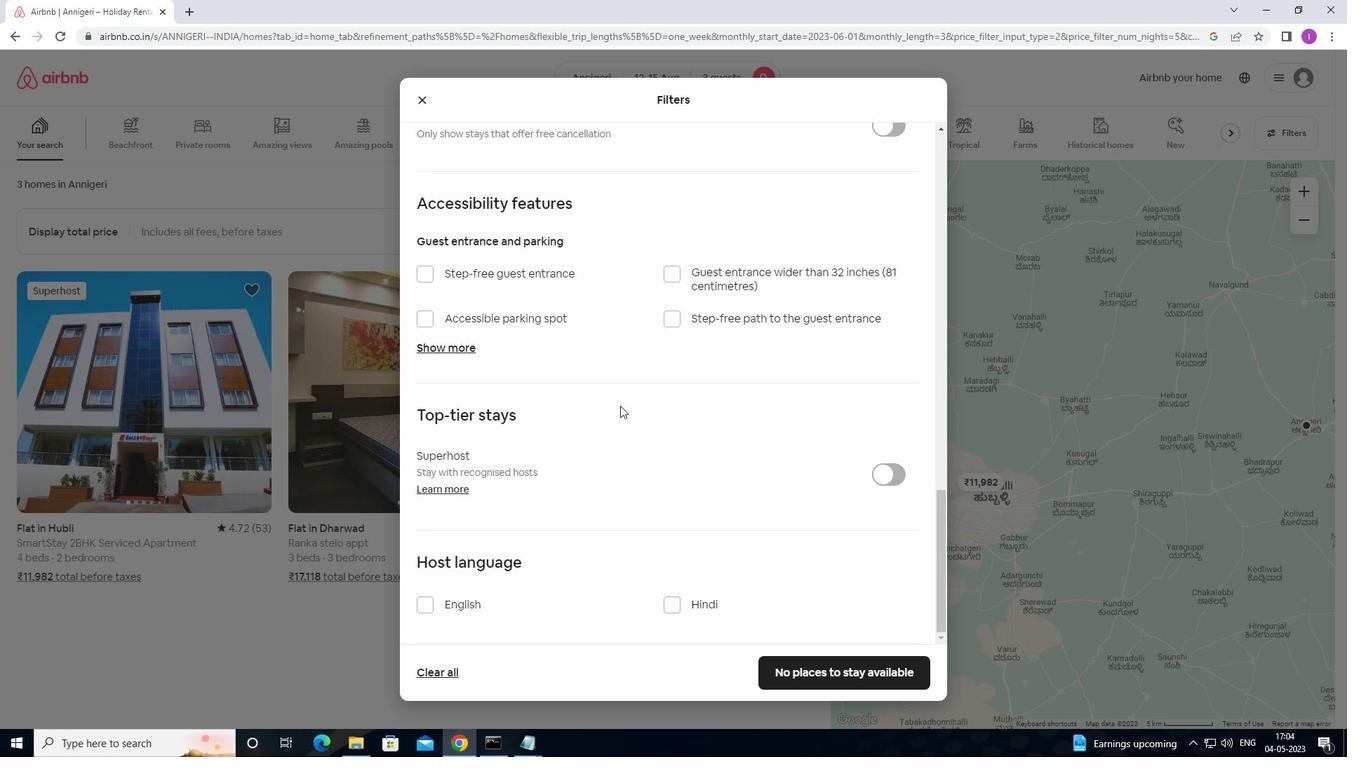 
Action: Mouse moved to (620, 421)
Screenshot: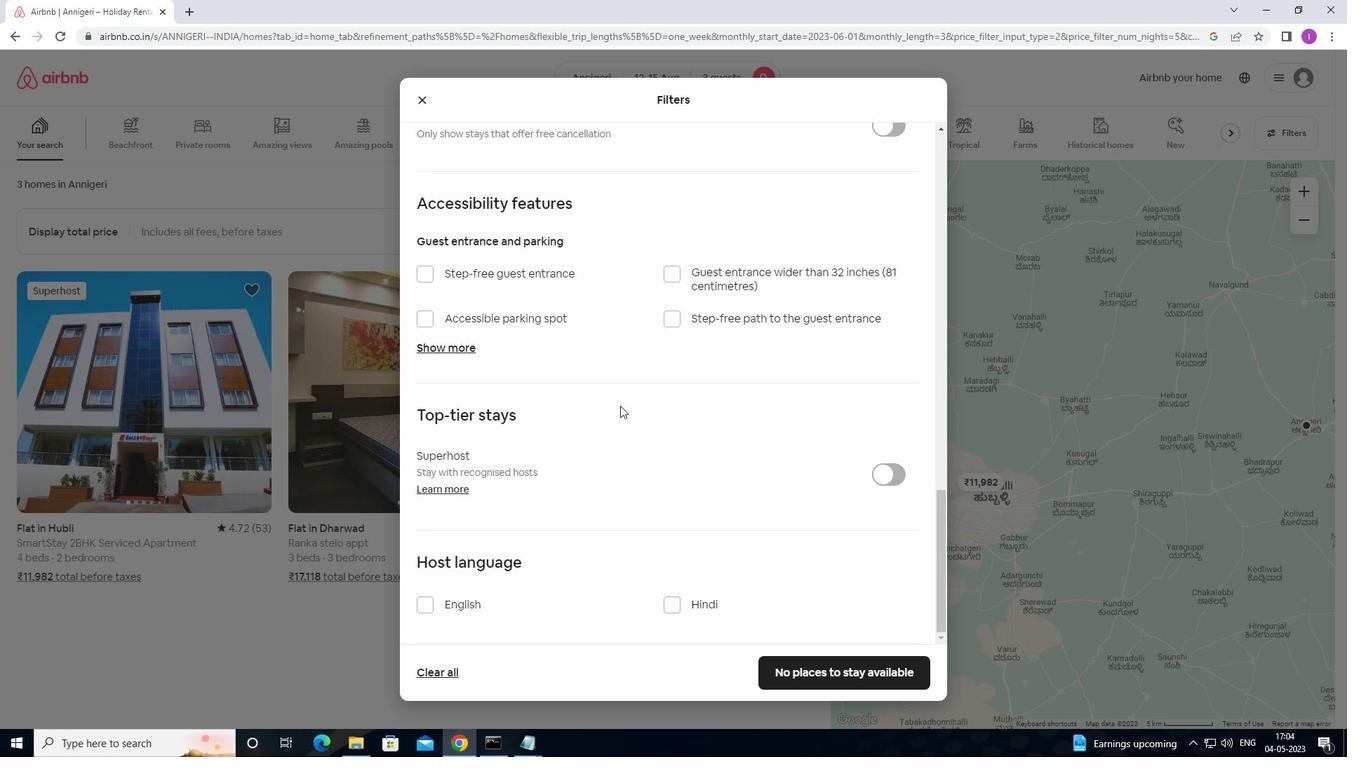 
Action: Mouse scrolled (620, 421) with delta (0, 0)
Screenshot: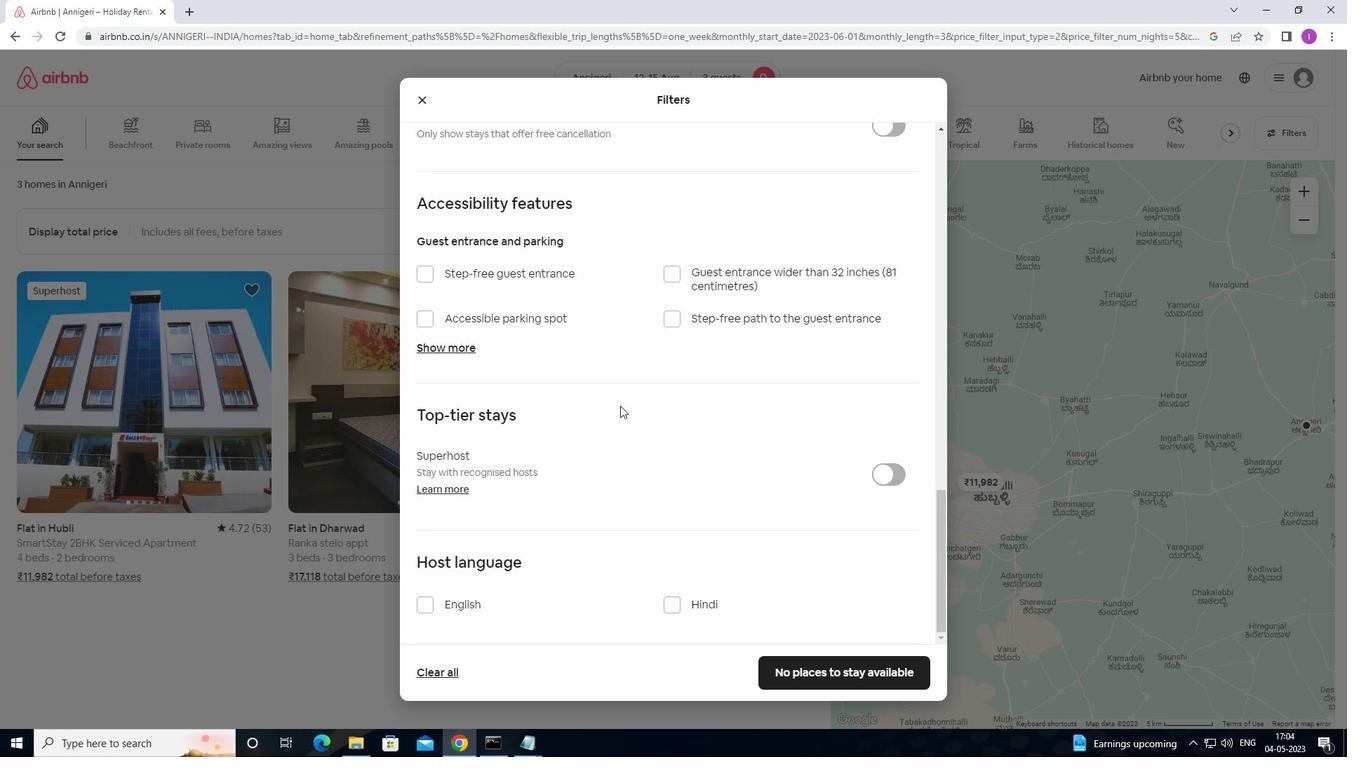 
Action: Mouse moved to (618, 423)
Screenshot: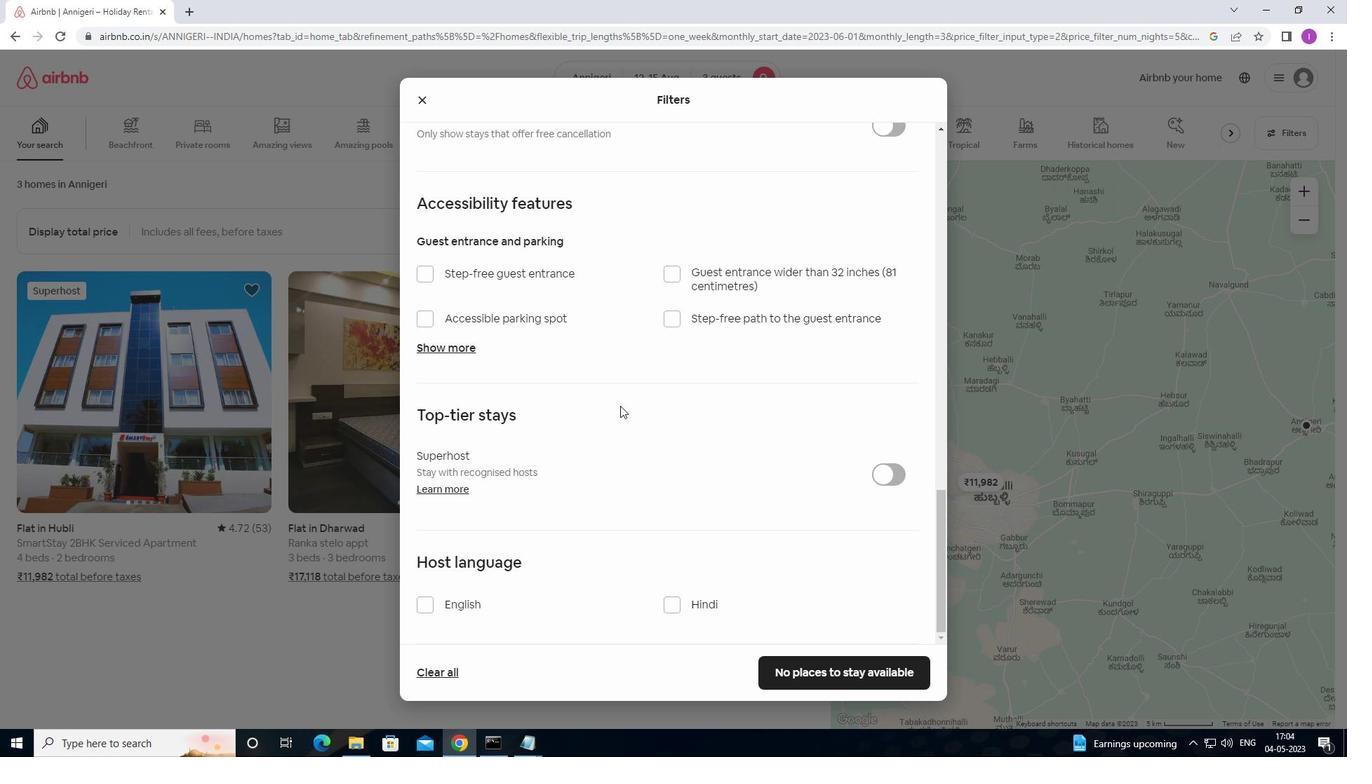 
Action: Mouse scrolled (618, 423) with delta (0, 0)
Screenshot: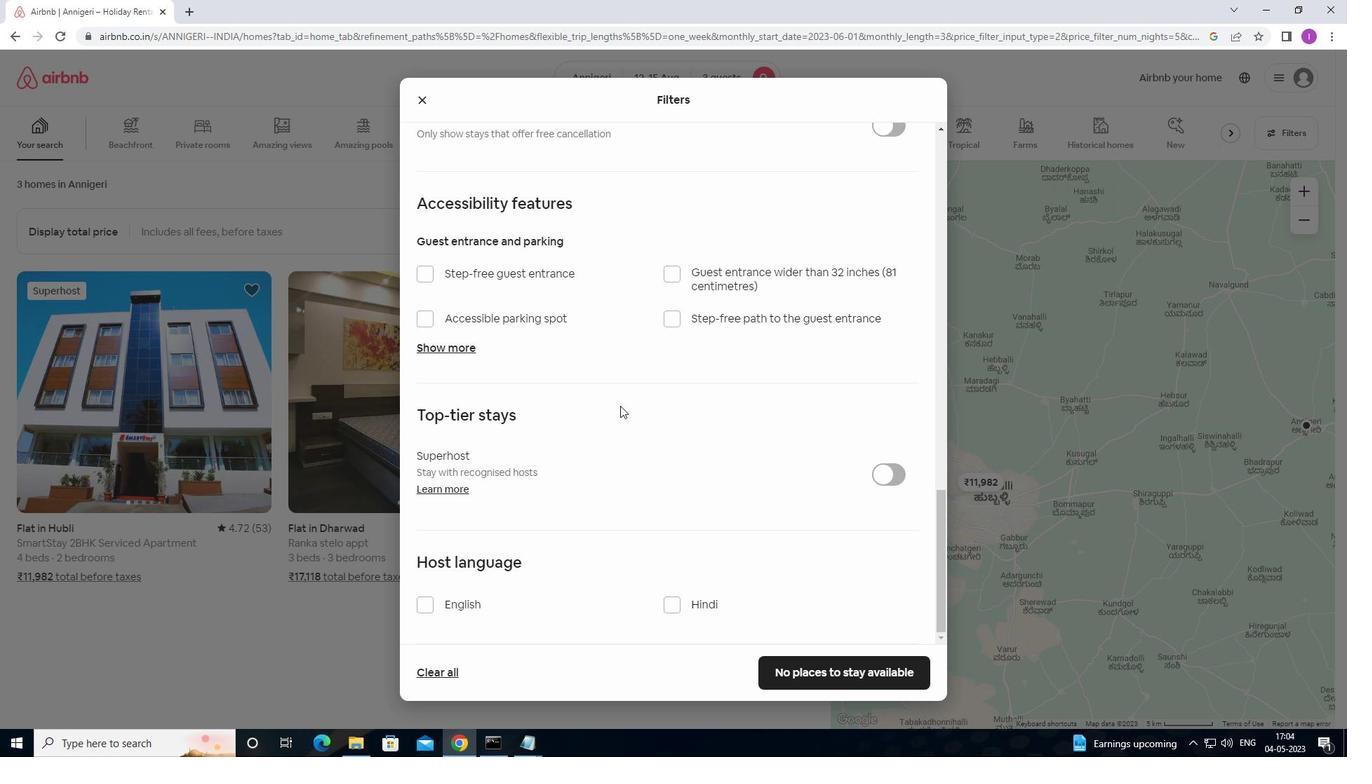 
Action: Mouse moved to (426, 606)
Screenshot: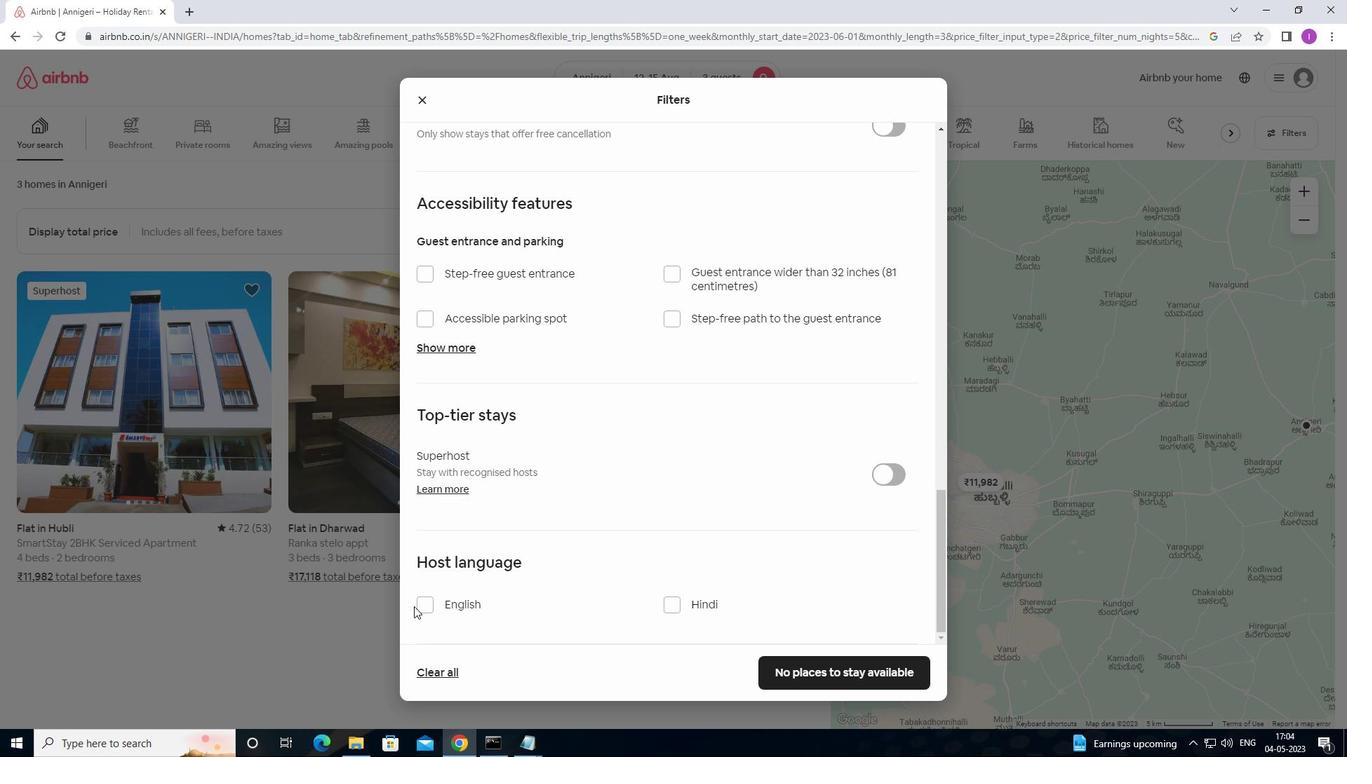 
Action: Mouse pressed left at (426, 606)
Screenshot: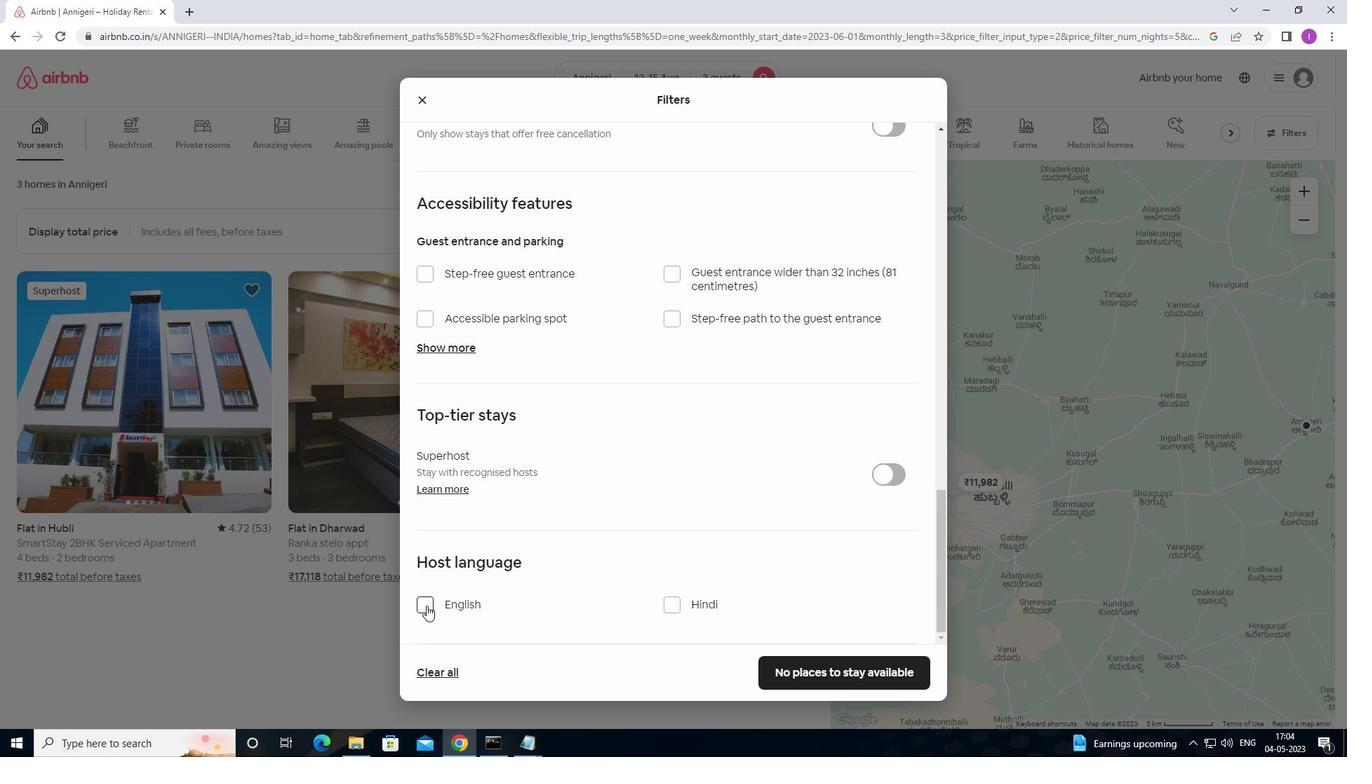 
Action: Mouse moved to (772, 677)
Screenshot: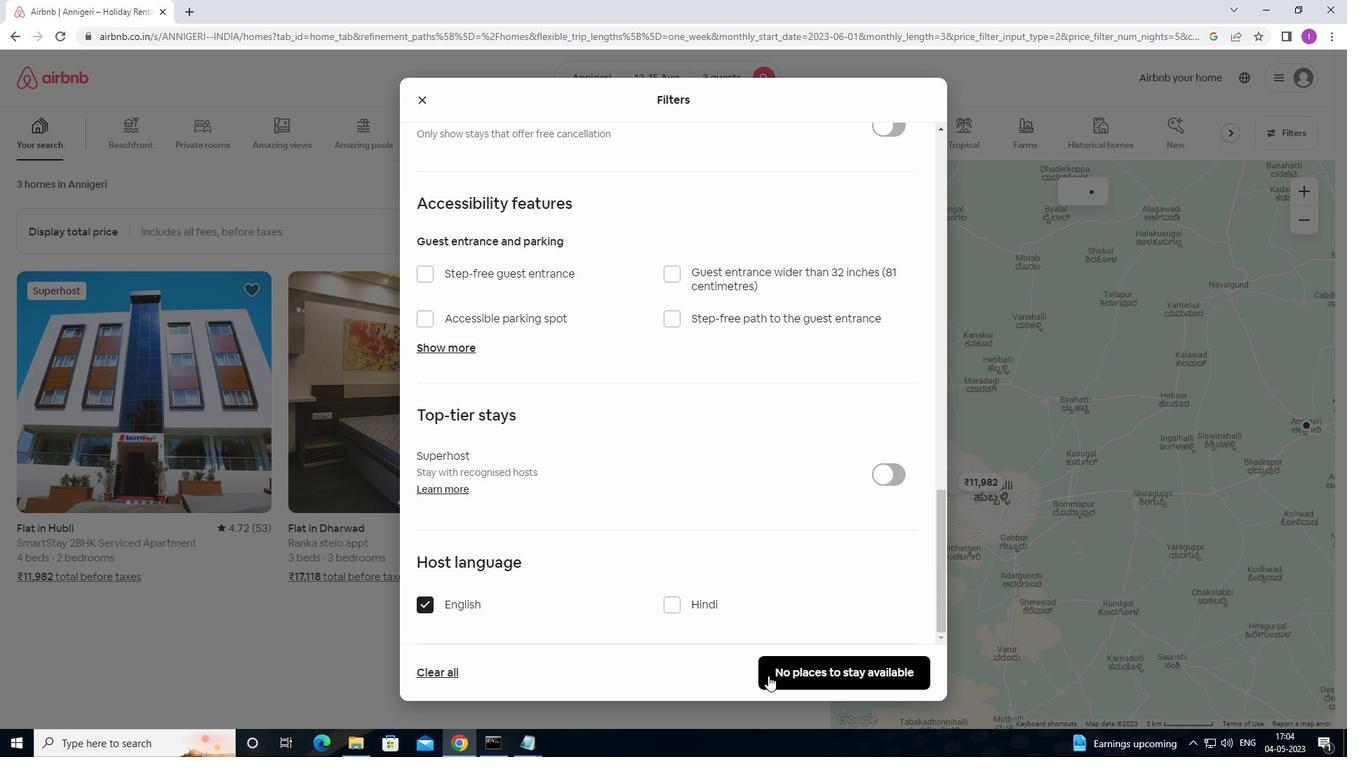 
Action: Mouse pressed left at (772, 677)
Screenshot: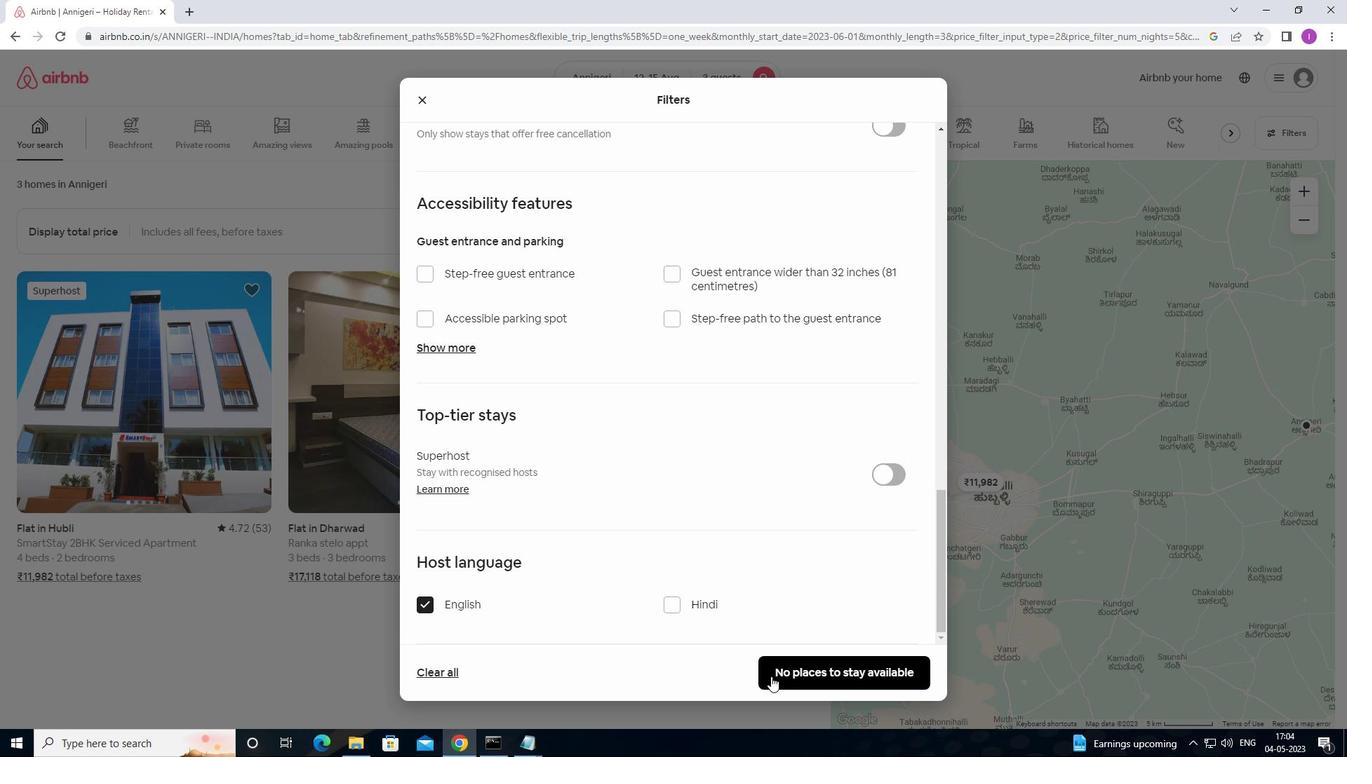 
Action: Mouse moved to (381, 480)
Screenshot: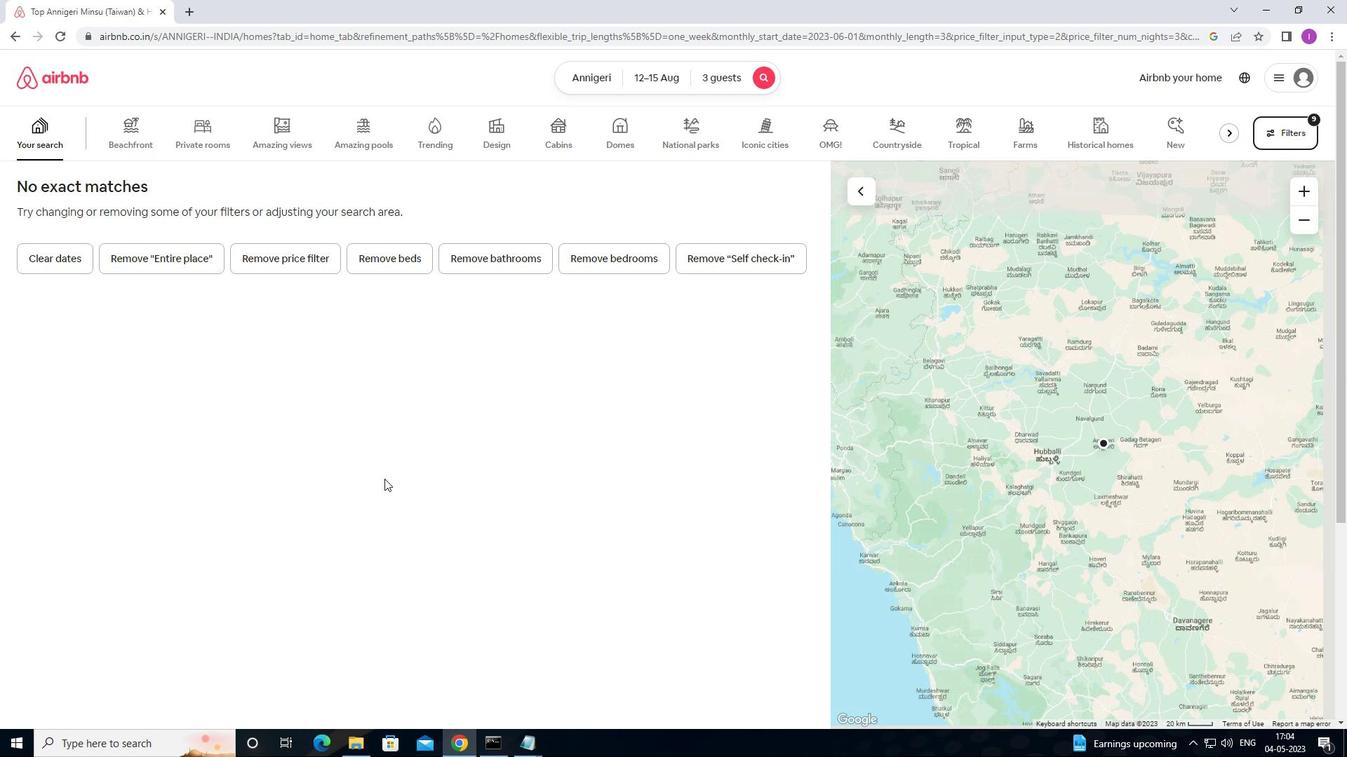 
